 Task: In the  document Music.rtf Add page color 'Grey'Grey . Insert watermark . Insert watermark  Ram&Sons Apply Font Style in watermark Nunito; font size  123 and place the watermark  Diagonally 
Action: Mouse moved to (335, 452)
Screenshot: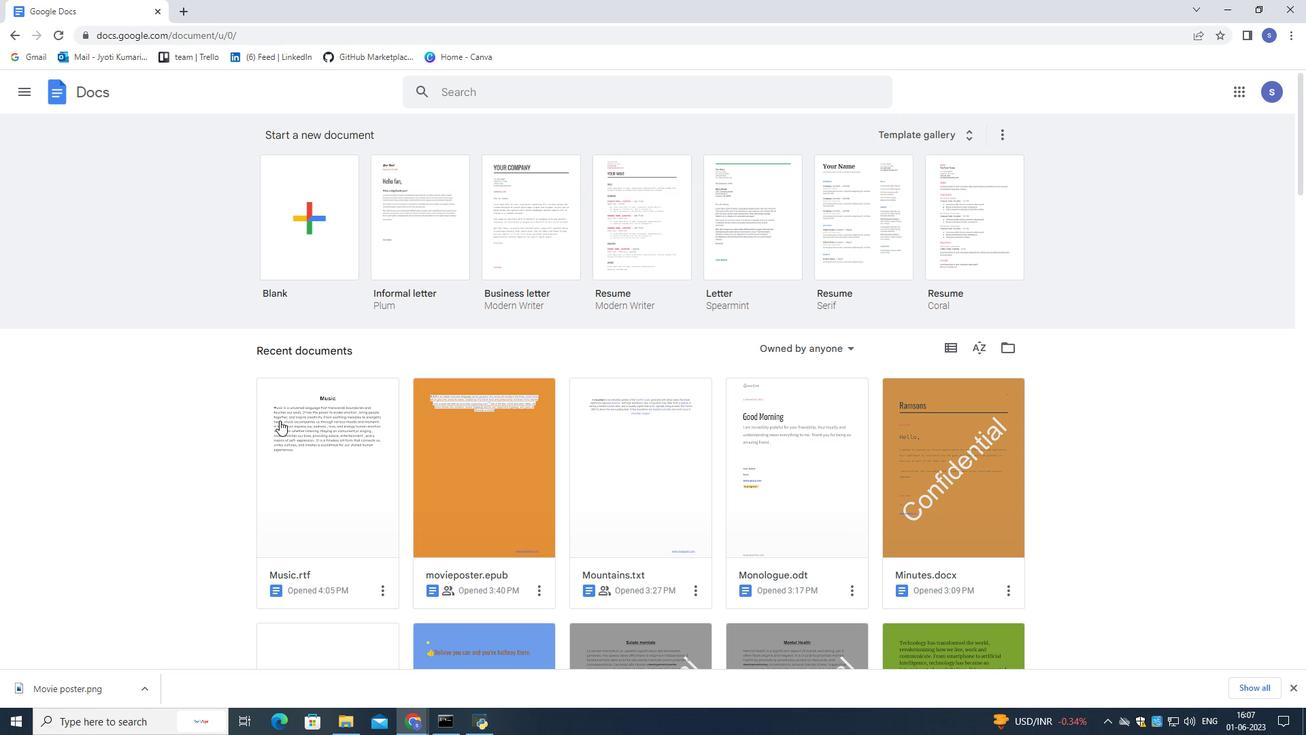 
Action: Mouse pressed left at (335, 452)
Screenshot: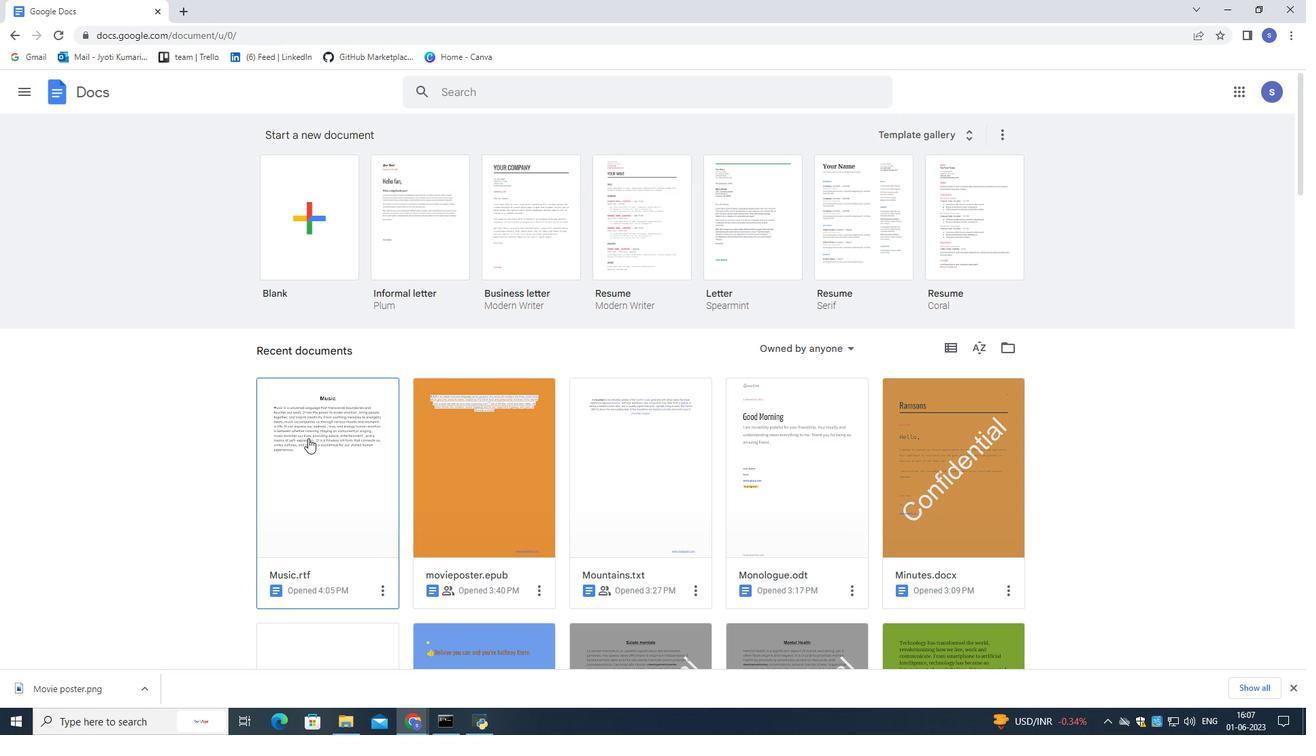 
Action: Mouse moved to (337, 454)
Screenshot: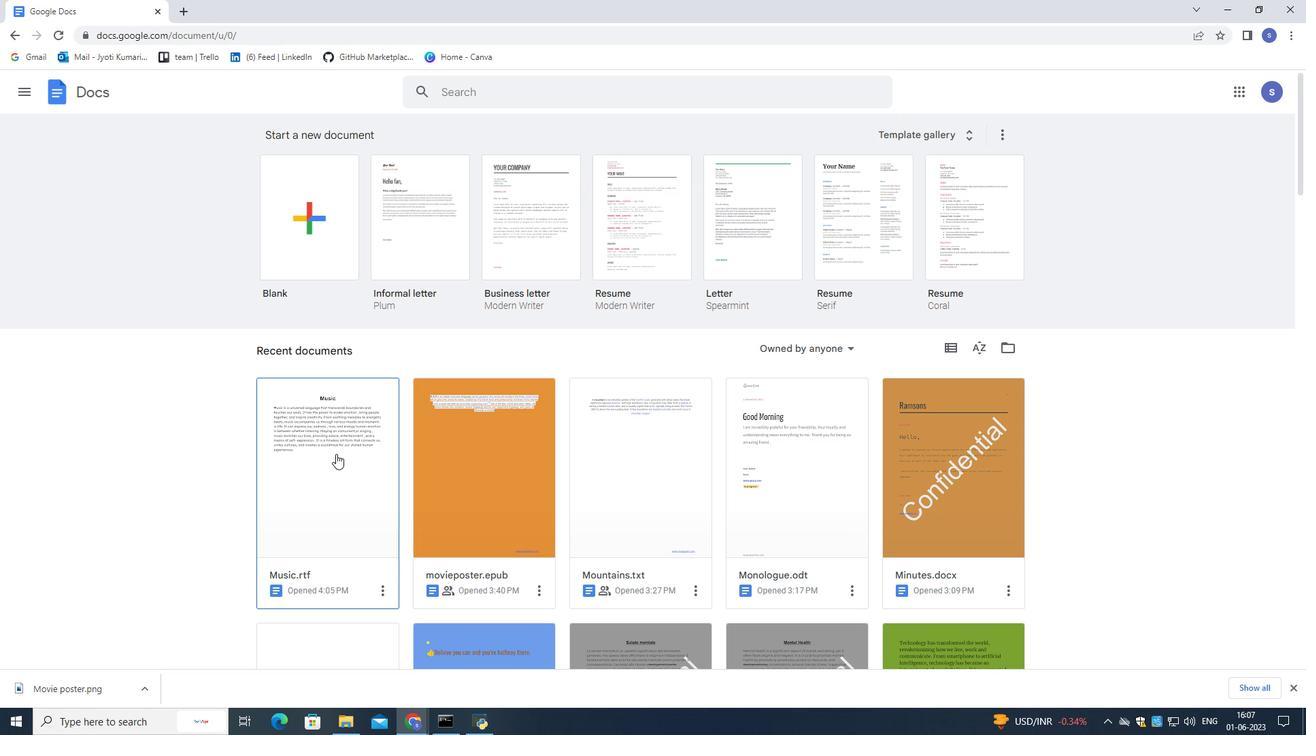 
Action: Mouse pressed left at (337, 454)
Screenshot: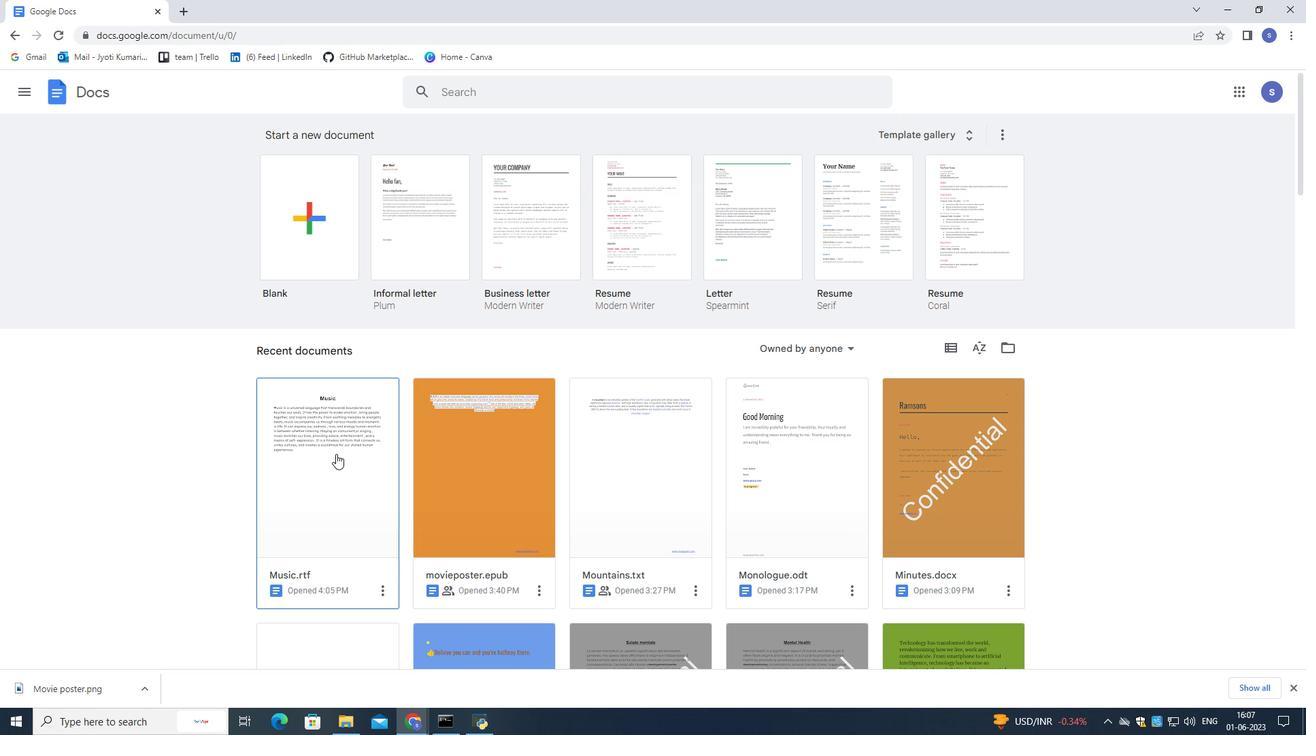 
Action: Mouse moved to (50, 100)
Screenshot: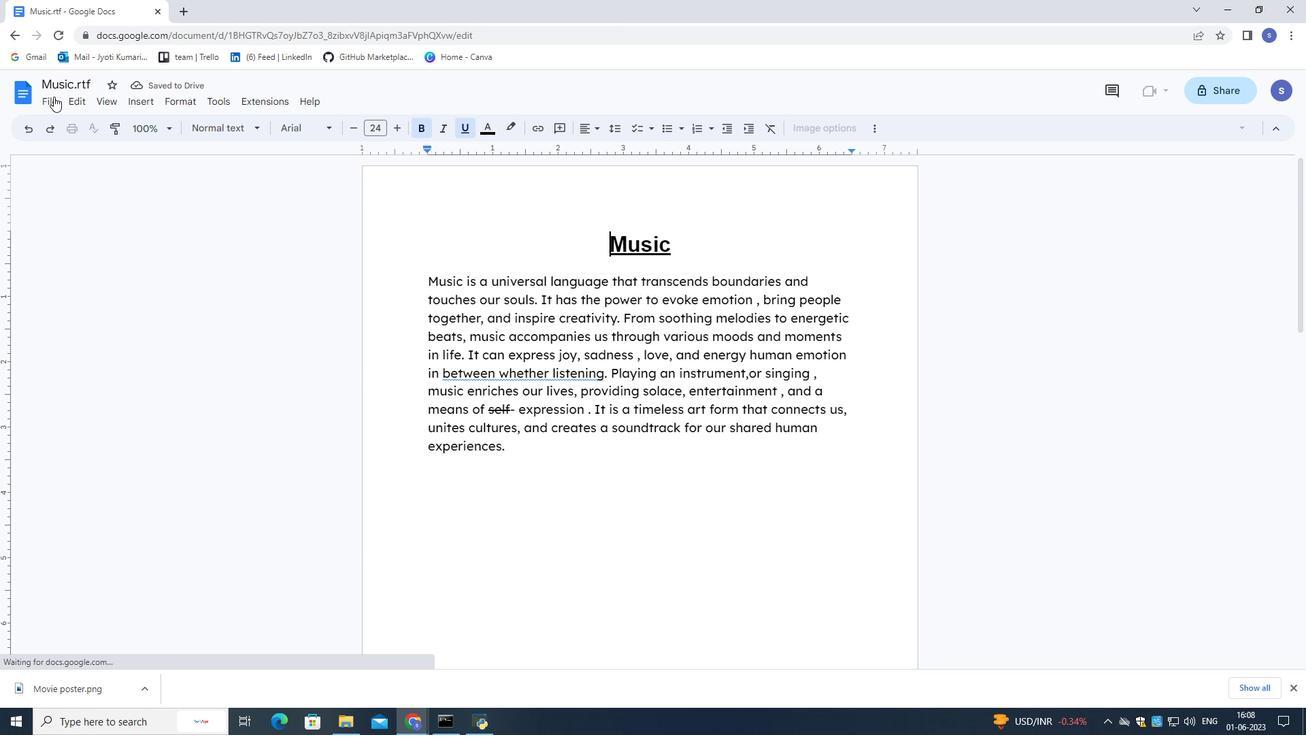 
Action: Mouse pressed left at (50, 100)
Screenshot: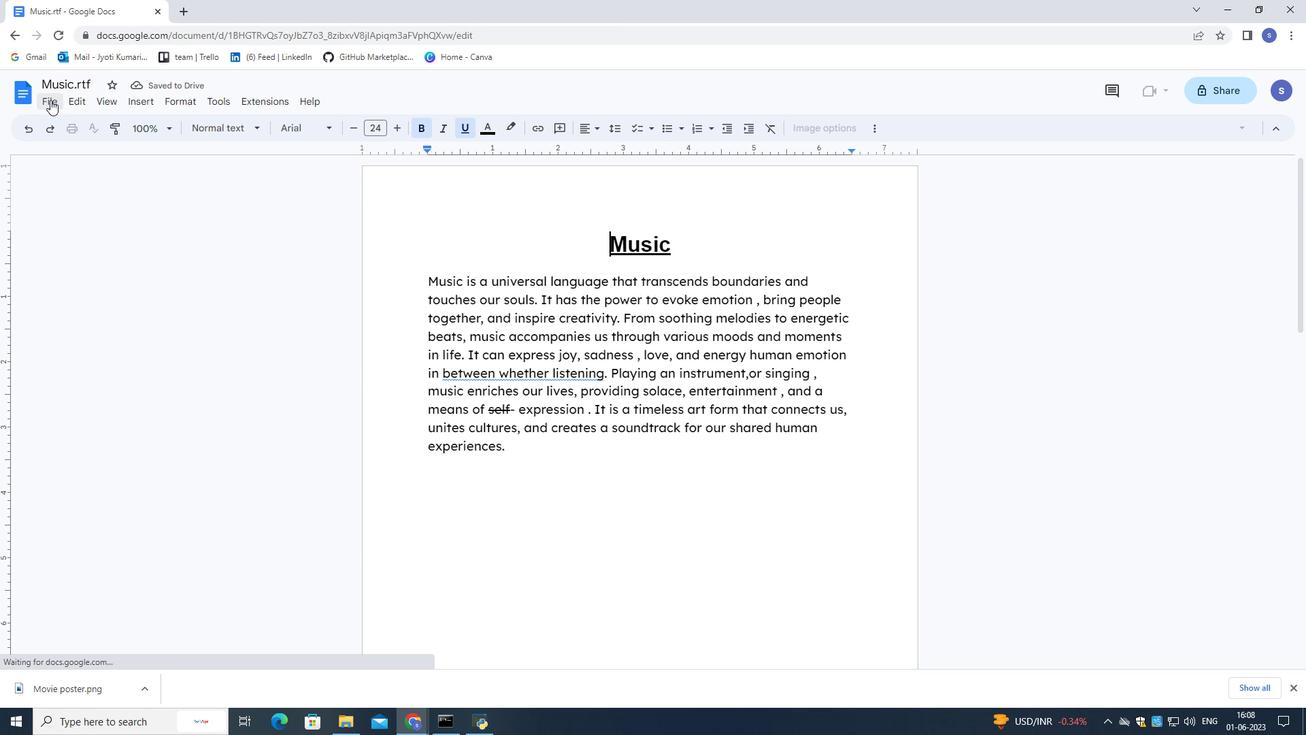 
Action: Mouse moved to (141, 468)
Screenshot: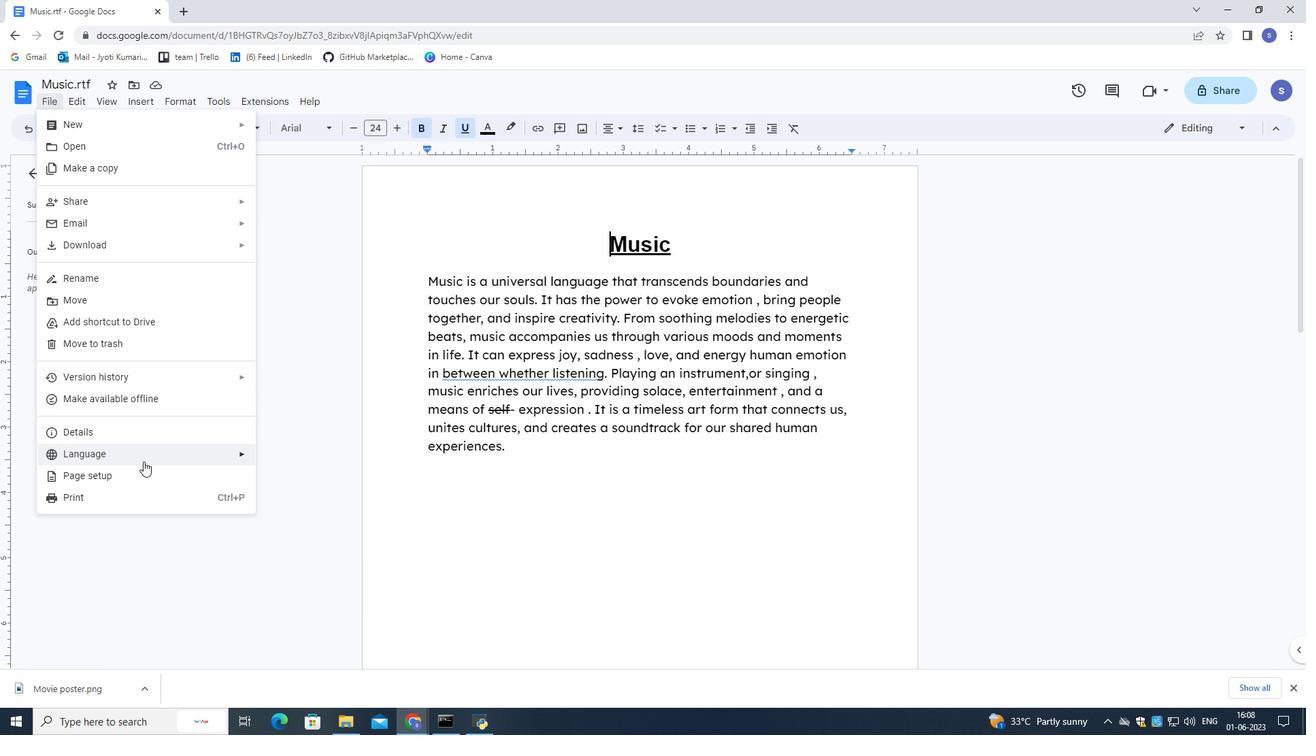 
Action: Mouse pressed left at (141, 468)
Screenshot: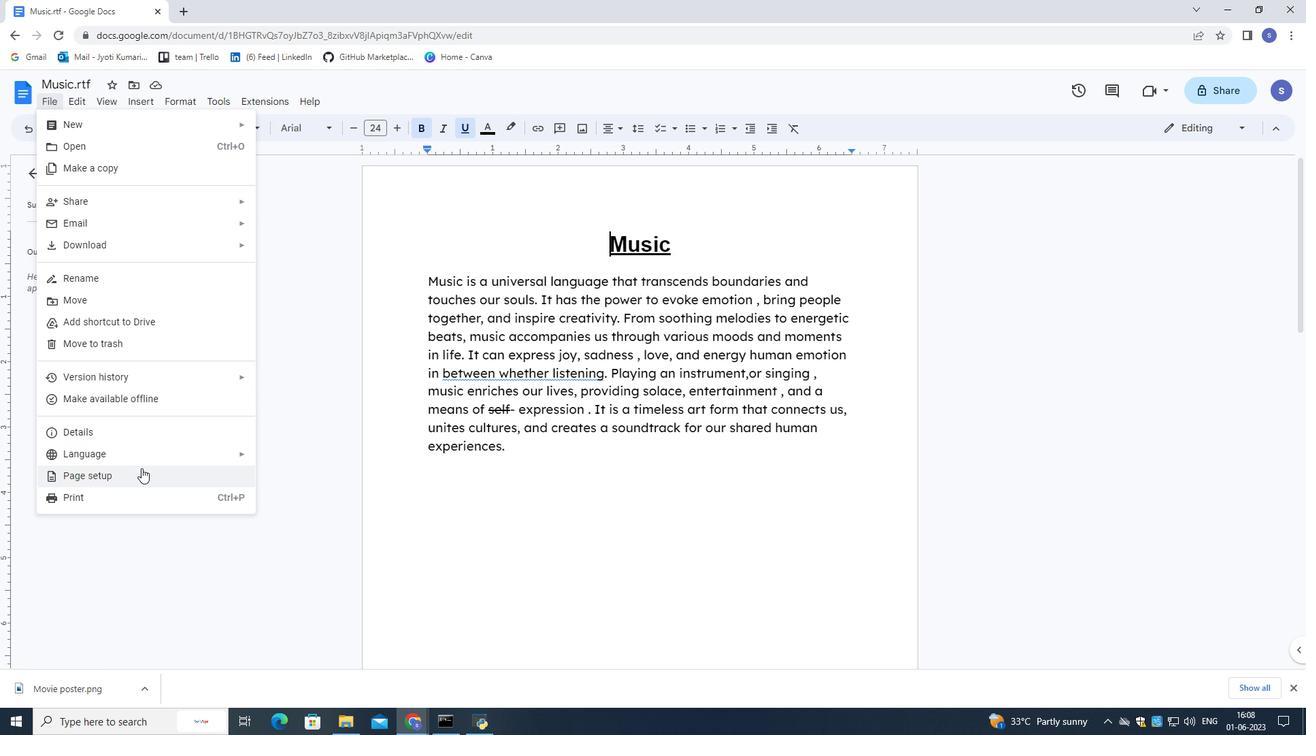 
Action: Mouse moved to (543, 463)
Screenshot: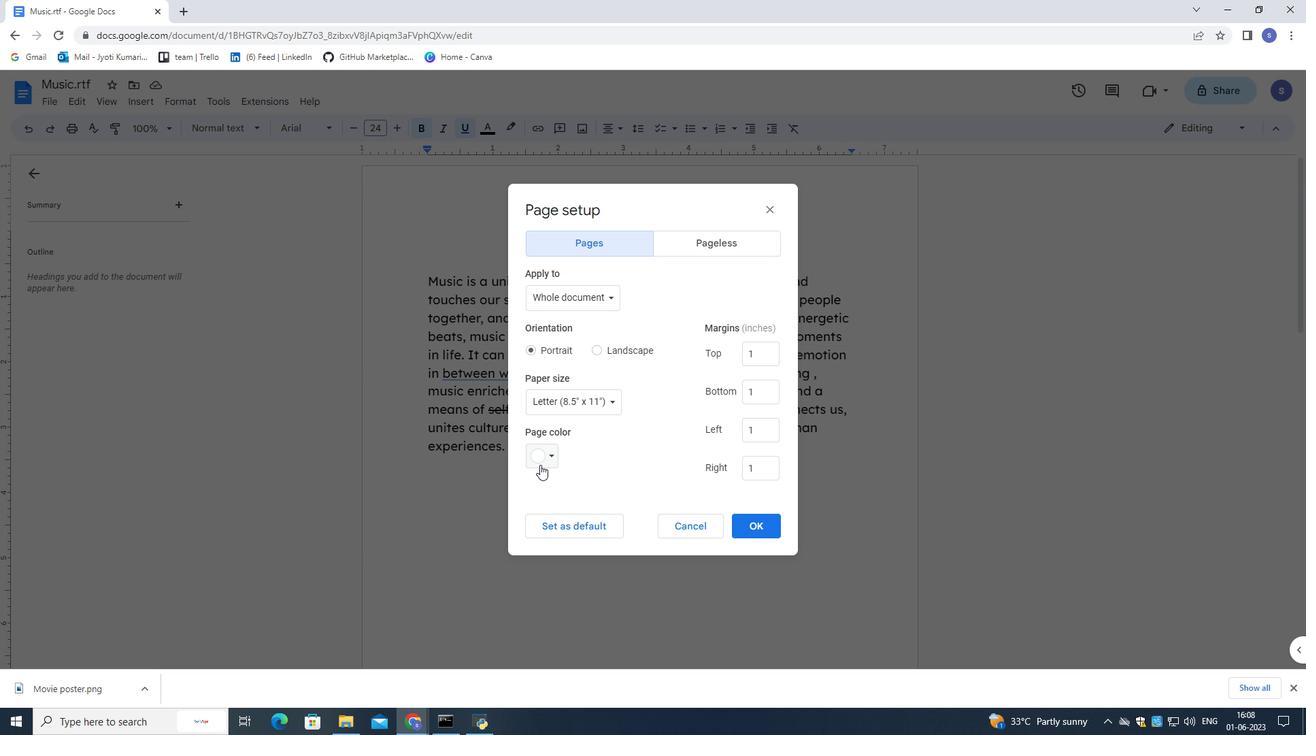 
Action: Mouse pressed left at (543, 463)
Screenshot: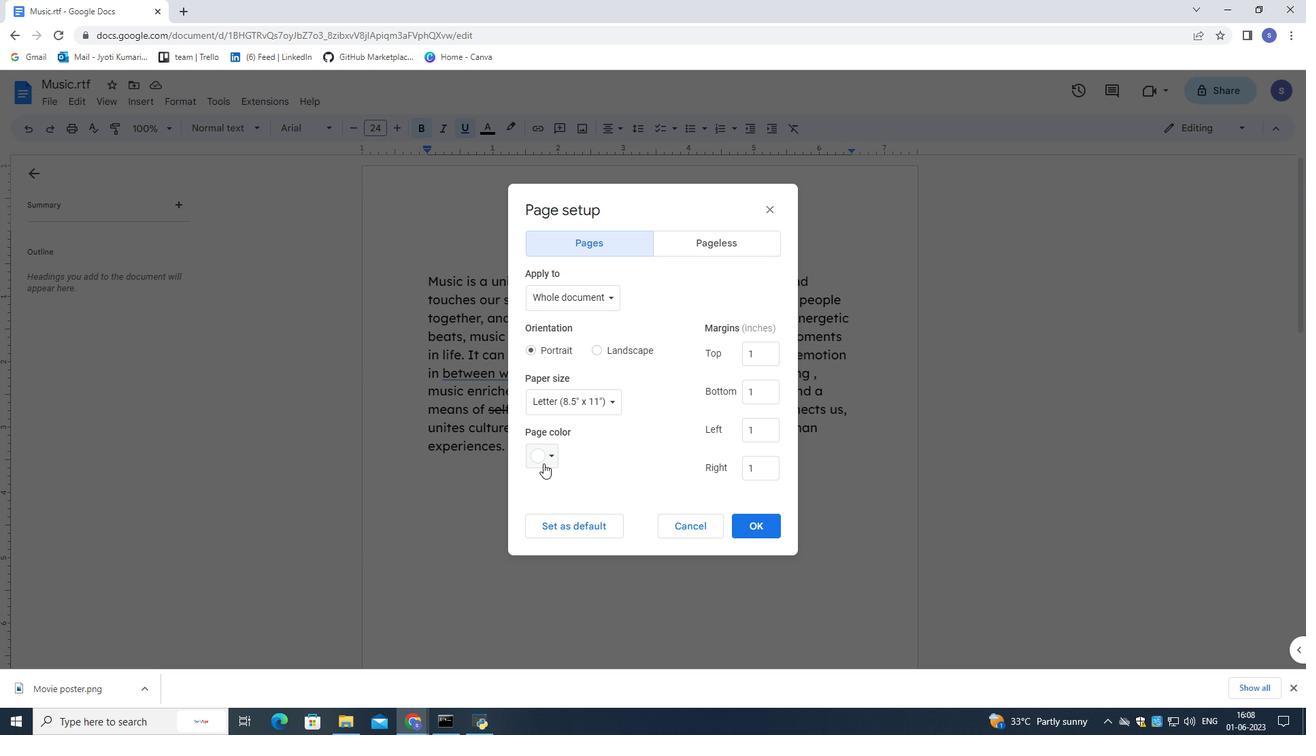 
Action: Mouse moved to (598, 483)
Screenshot: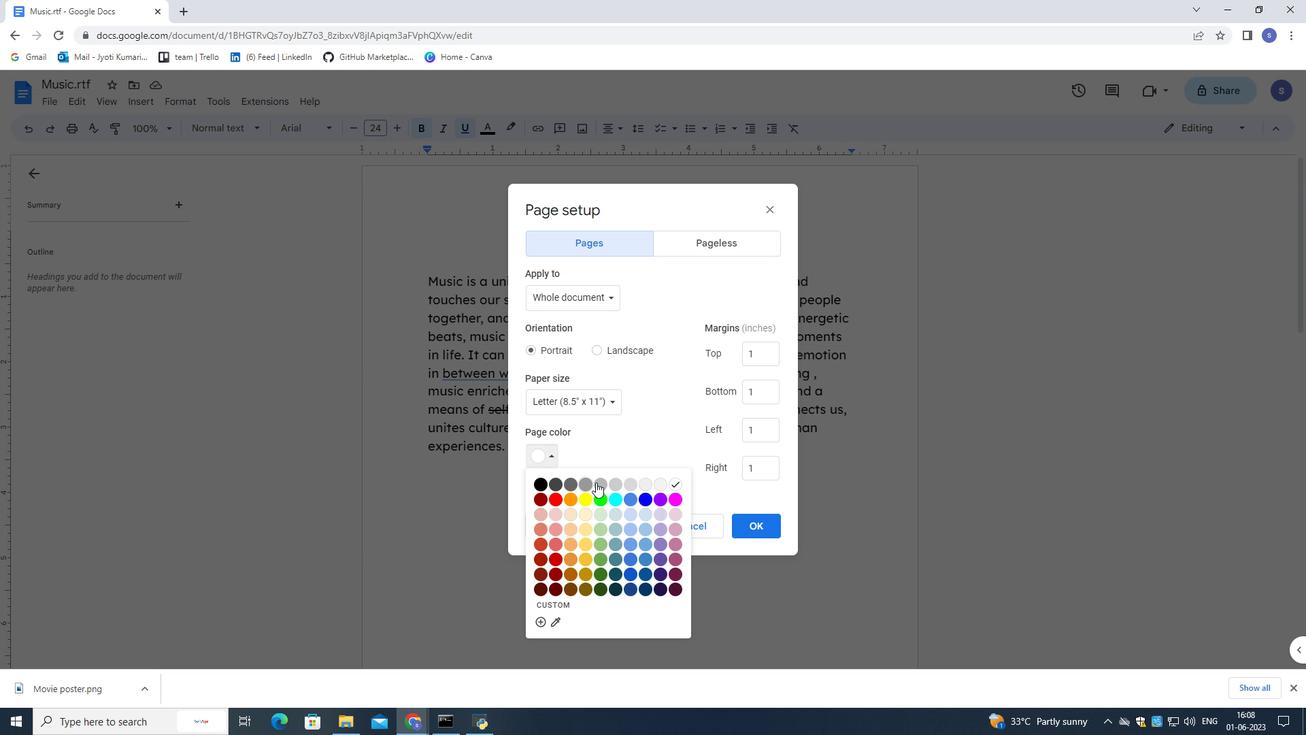 
Action: Mouse pressed left at (598, 483)
Screenshot: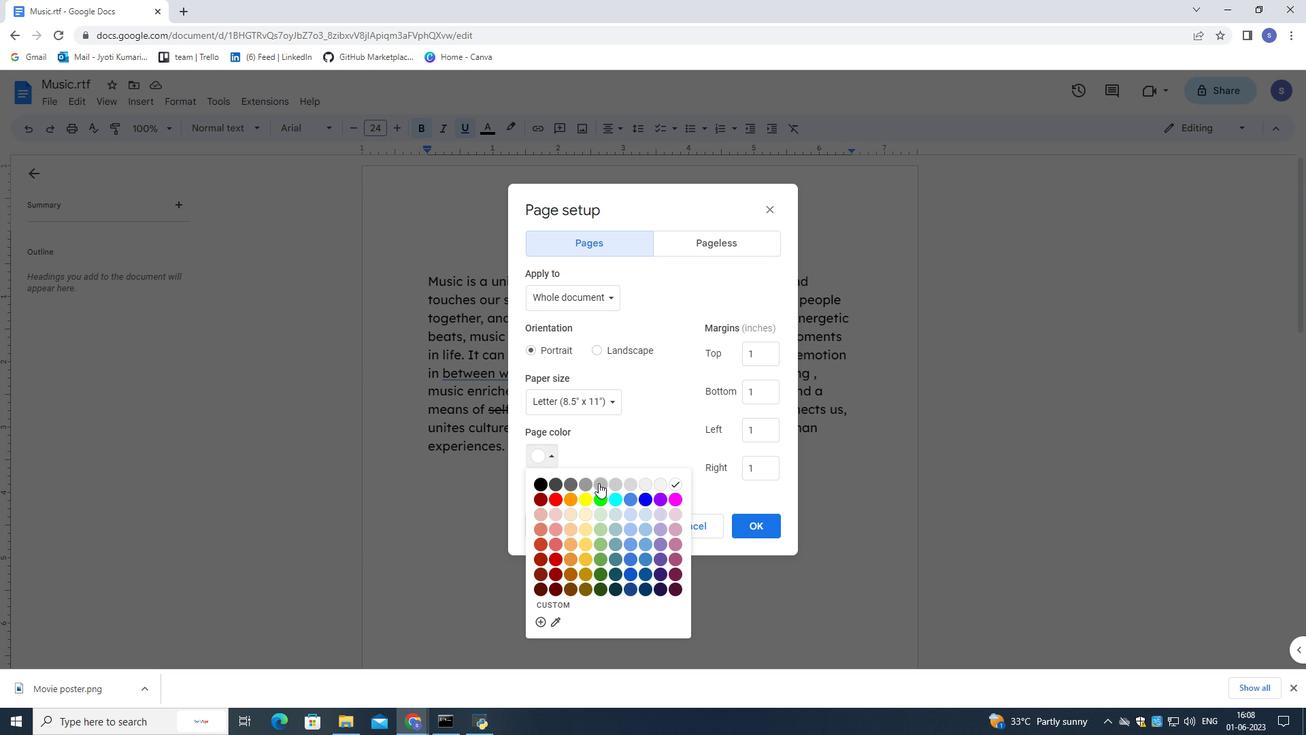
Action: Mouse moved to (752, 522)
Screenshot: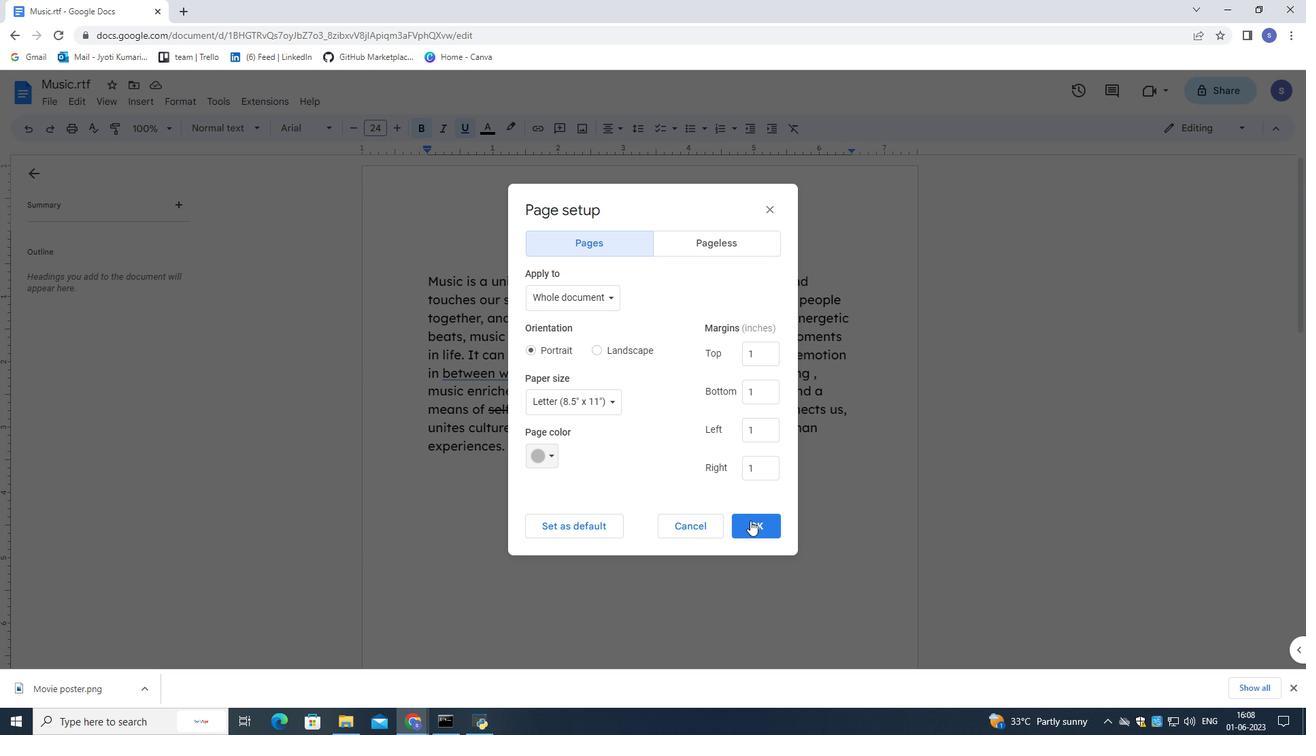 
Action: Mouse pressed left at (752, 522)
Screenshot: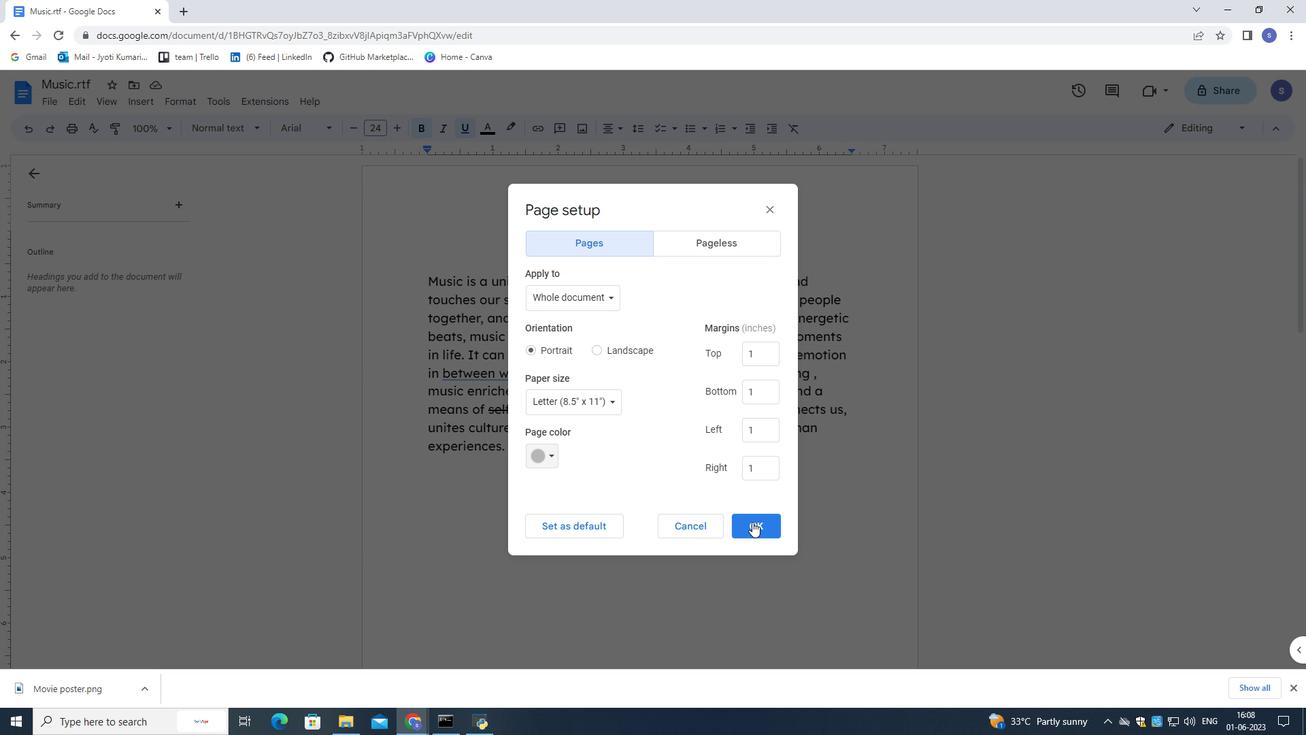 
Action: Mouse moved to (146, 108)
Screenshot: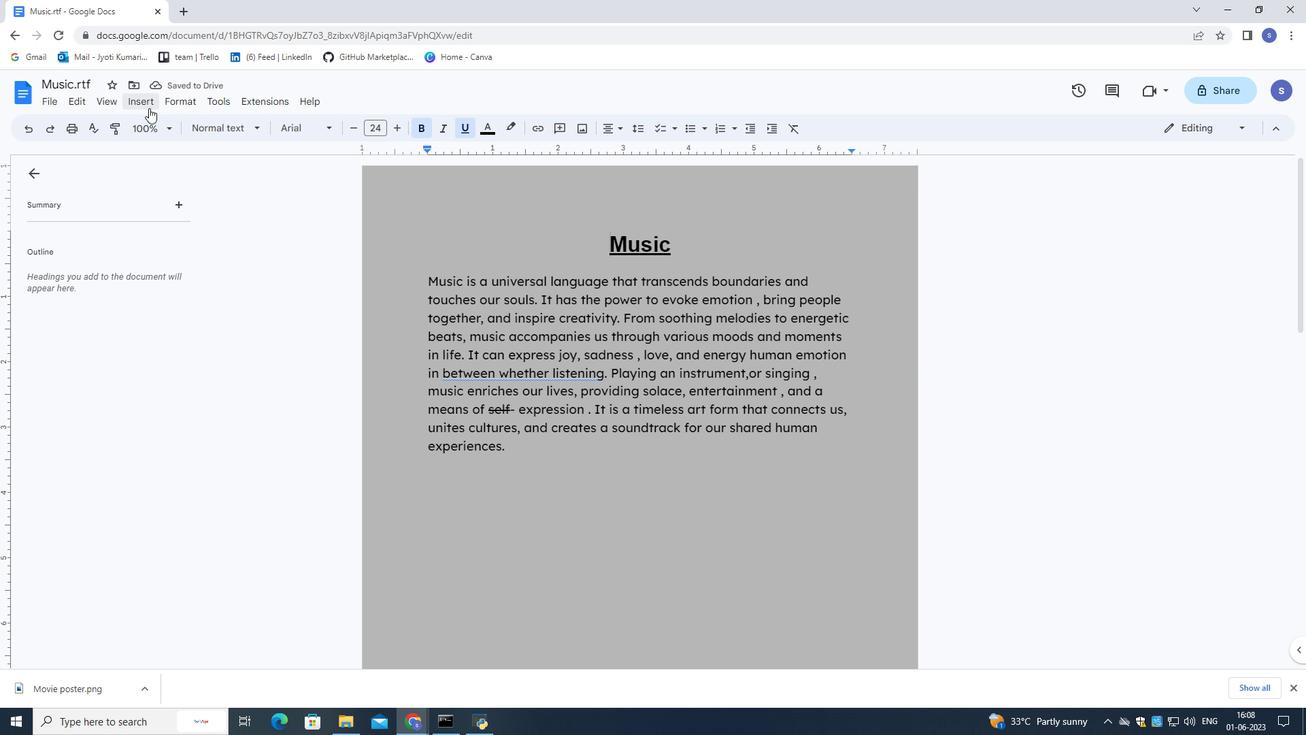 
Action: Mouse pressed left at (146, 108)
Screenshot: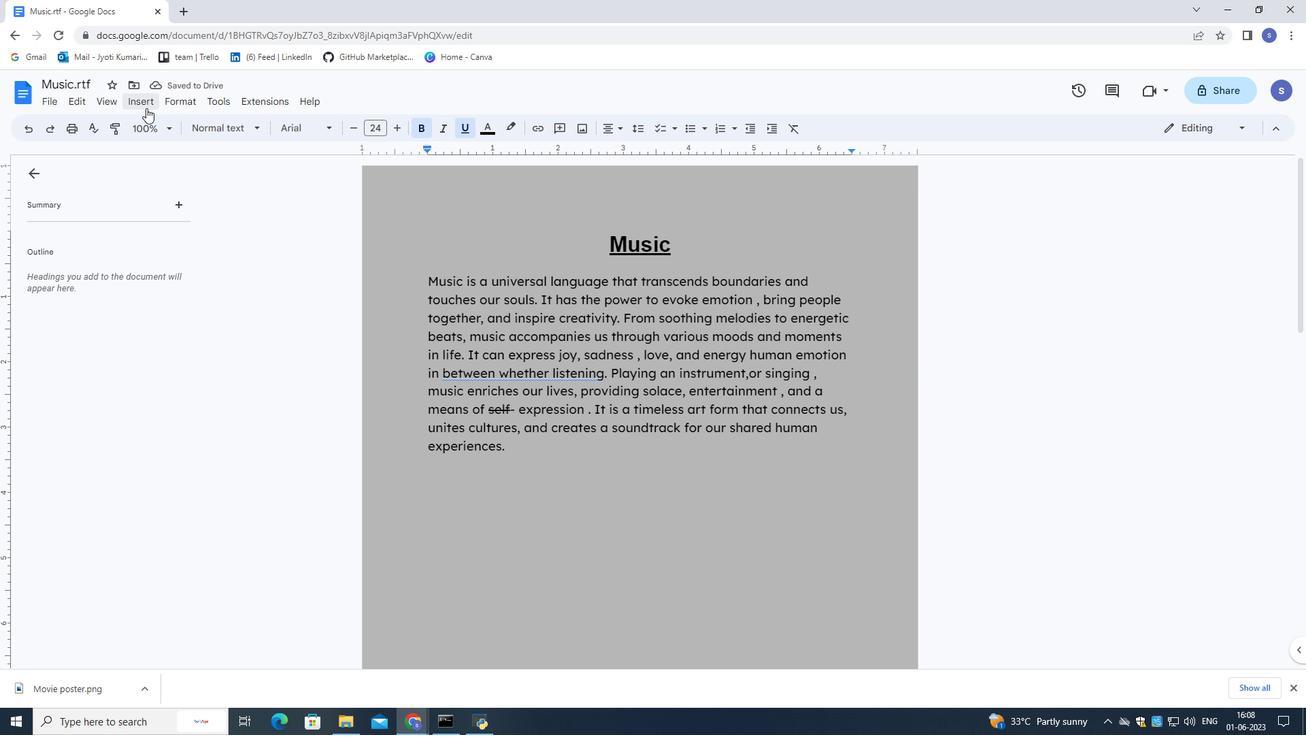 
Action: Mouse moved to (208, 417)
Screenshot: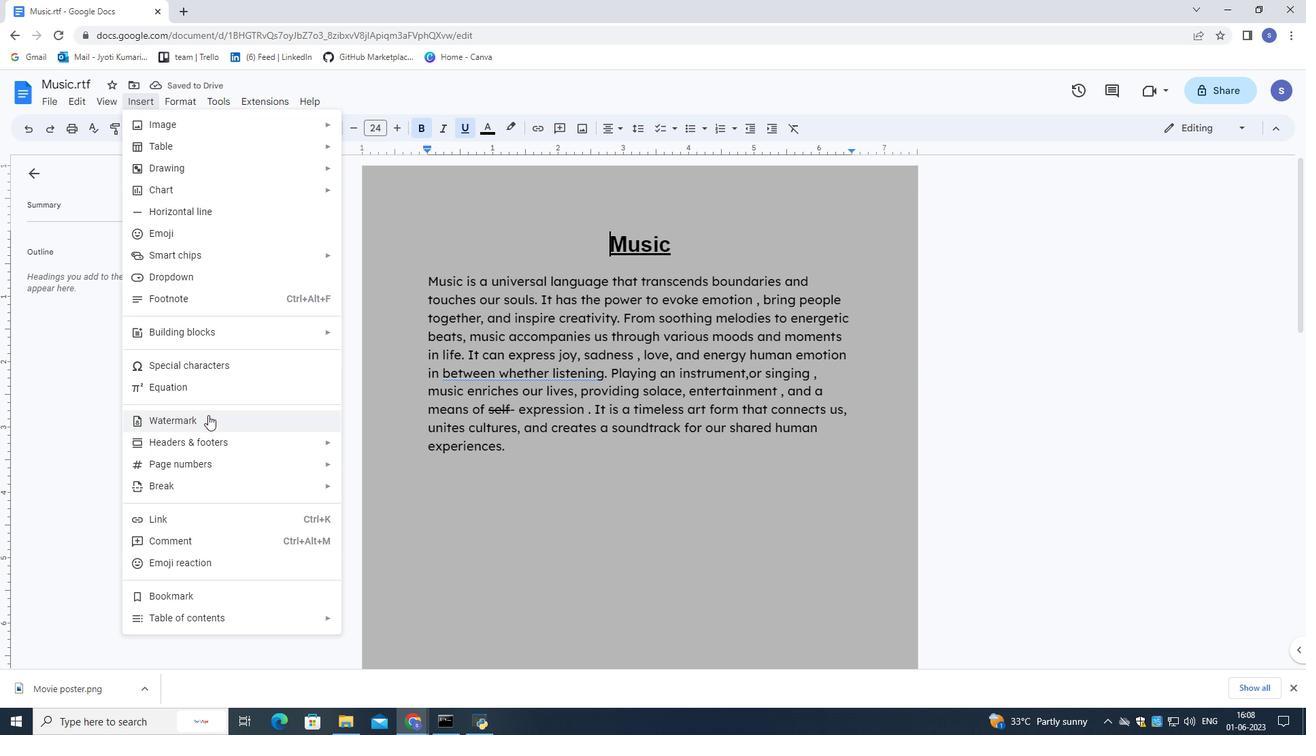 
Action: Mouse pressed left at (208, 417)
Screenshot: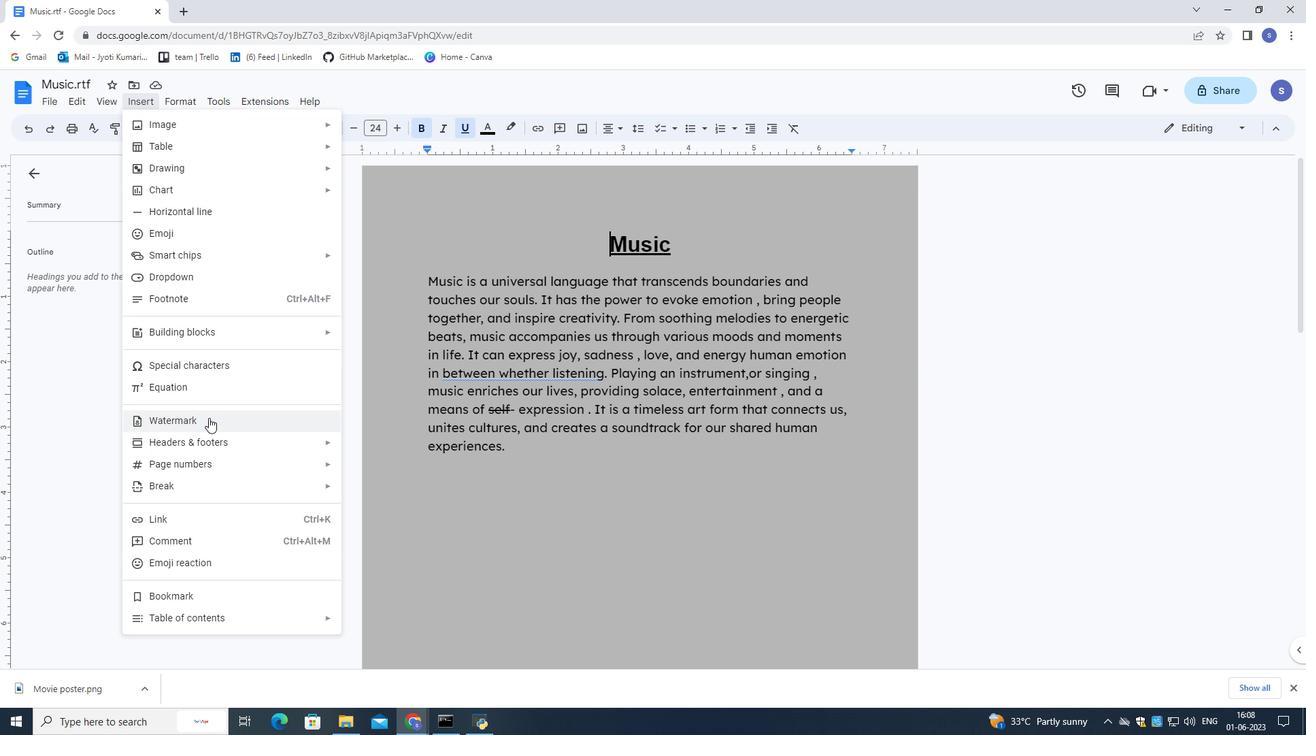 
Action: Mouse moved to (1243, 166)
Screenshot: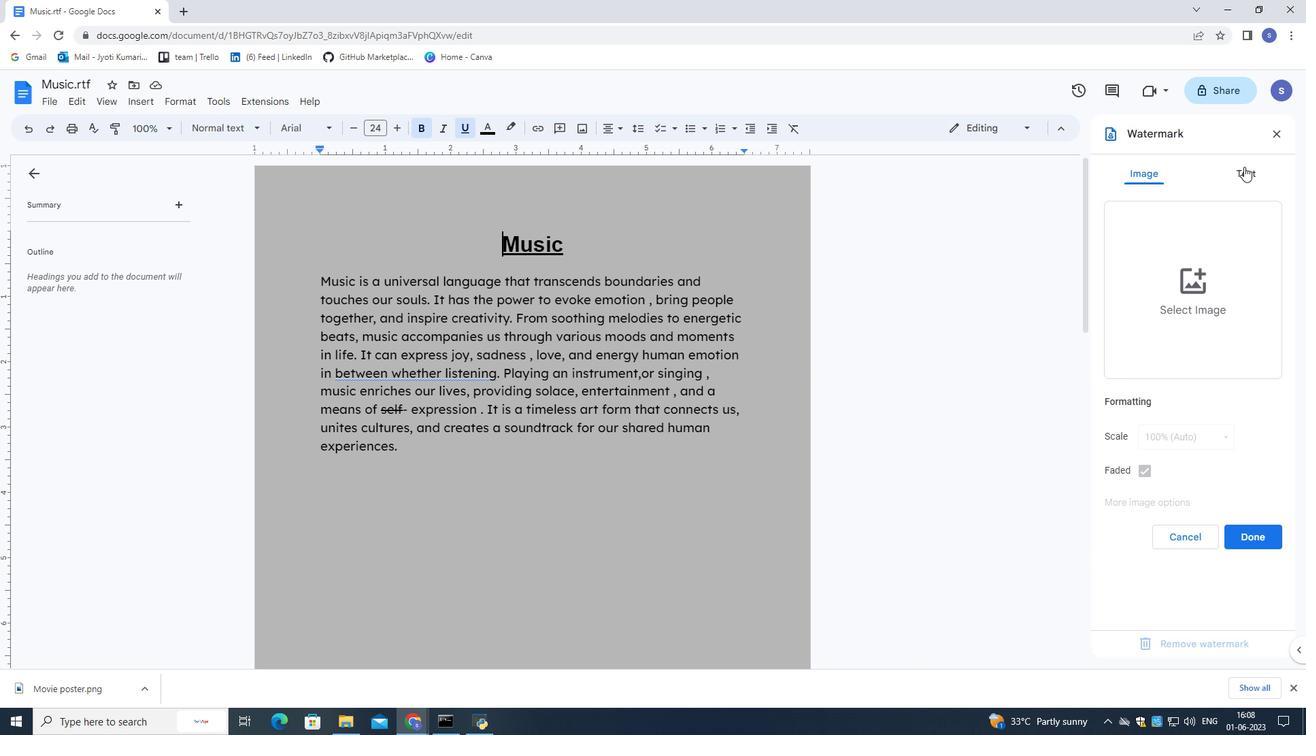 
Action: Mouse pressed left at (1243, 166)
Screenshot: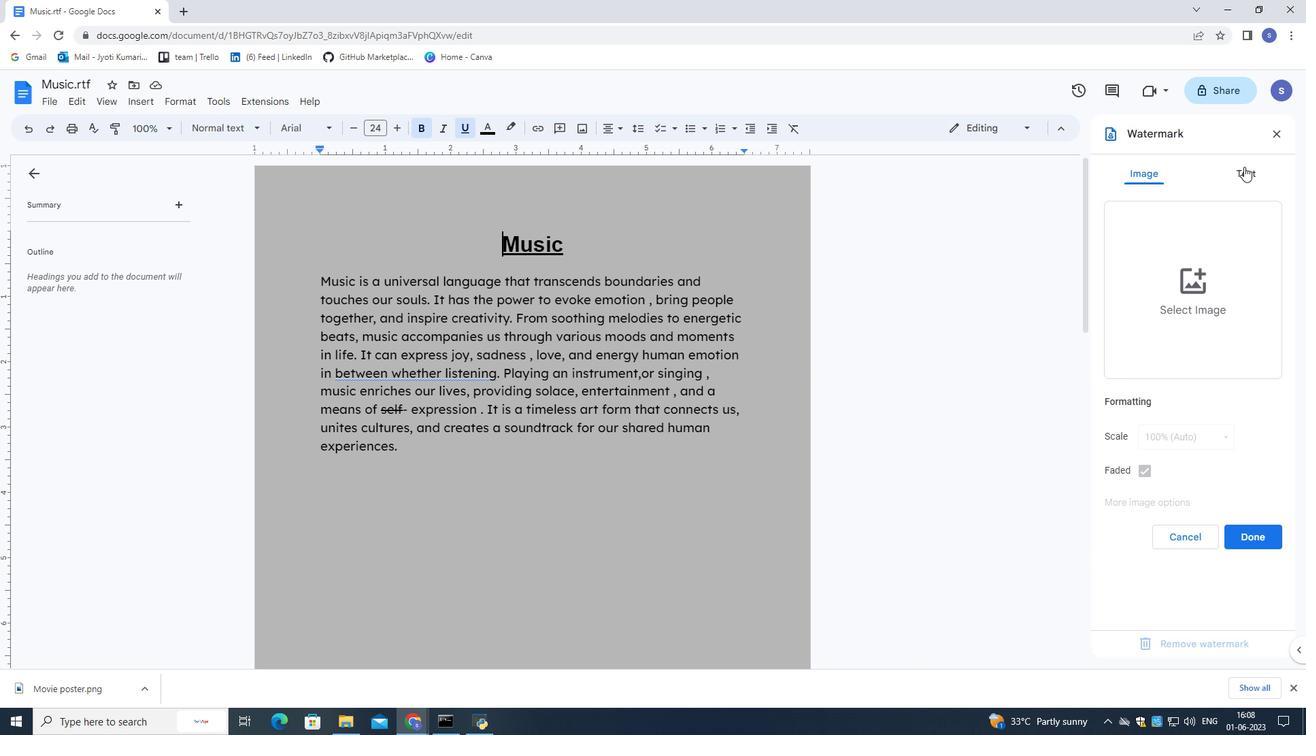 
Action: Mouse moved to (1186, 215)
Screenshot: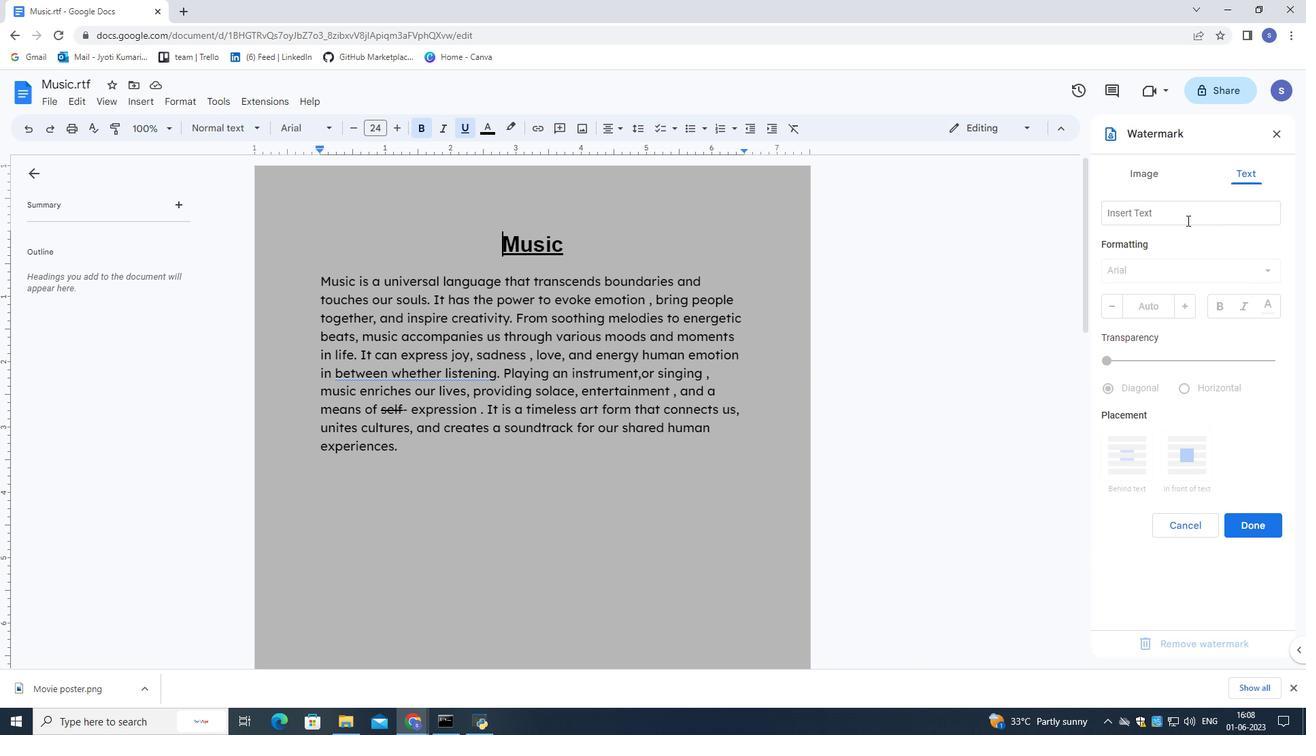 
Action: Mouse pressed left at (1186, 215)
Screenshot: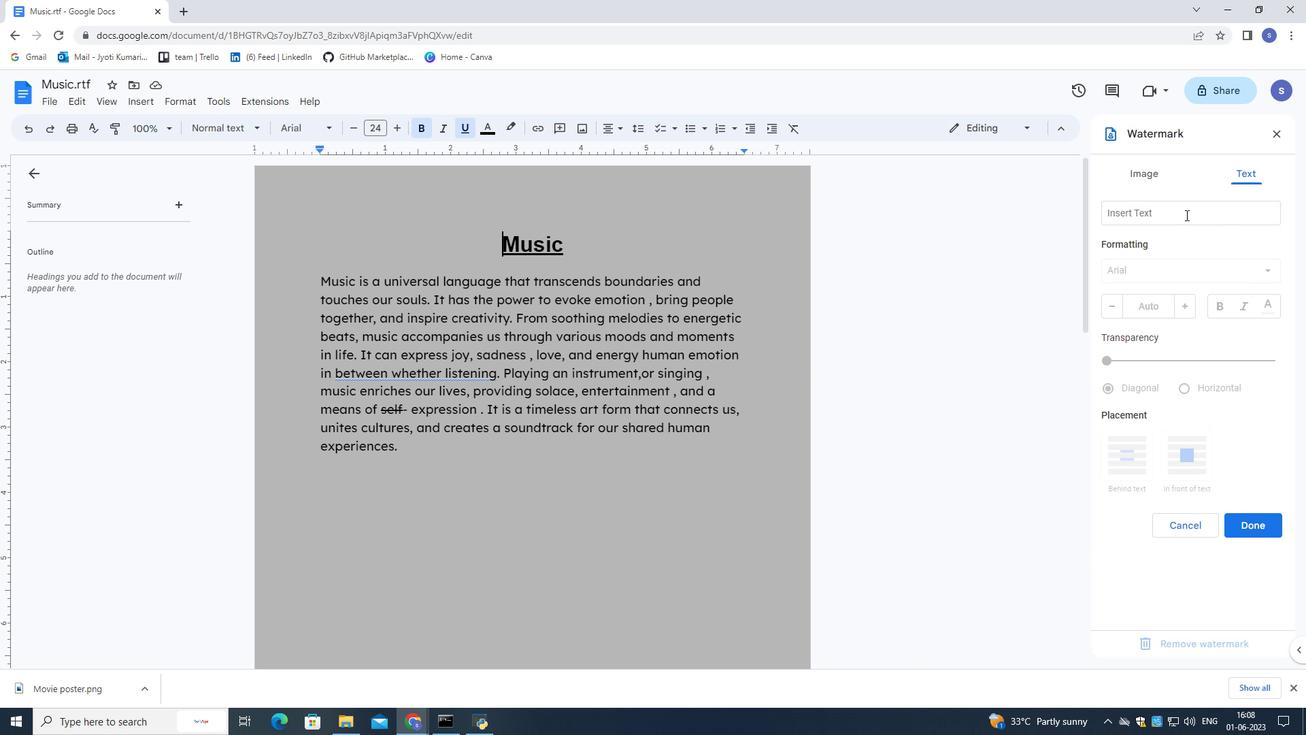 
Action: Mouse moved to (966, 166)
Screenshot: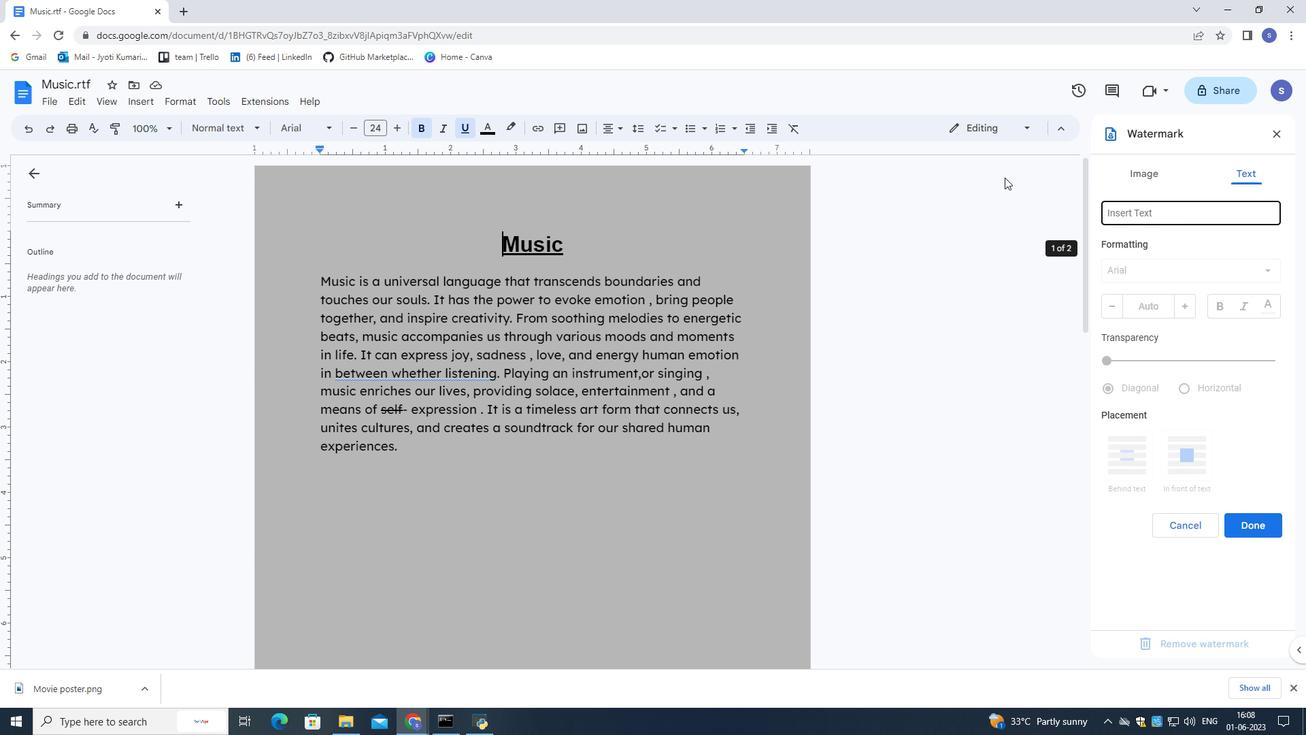 
Action: Key pressed <Key.shift>Ram<Key.shift><Key.shift><Key.shift><Key.shift><Key.shift><Key.shift><Key.shift><Key.shift><Key.shift><Key.shift><Key.shift><Key.shift><Key.shift><Key.shift>&<Key.shift>Sons
Screenshot: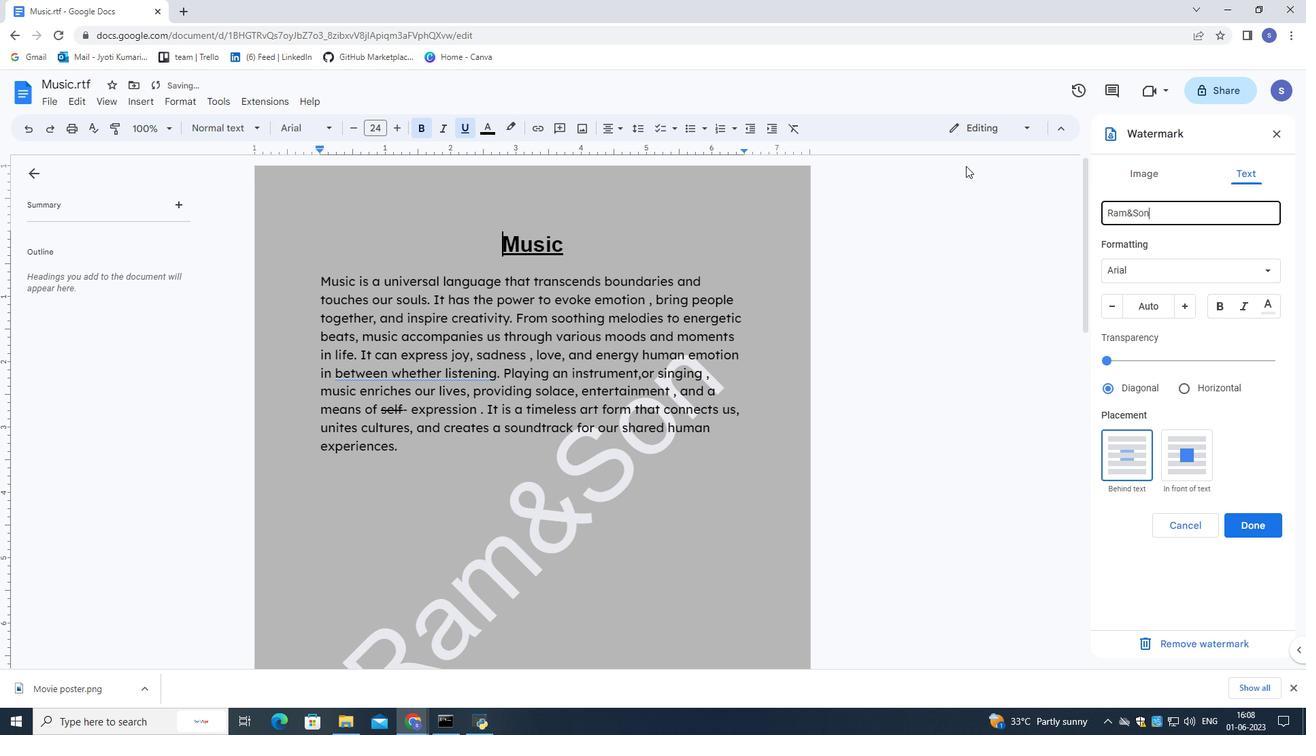 
Action: Mouse moved to (1189, 304)
Screenshot: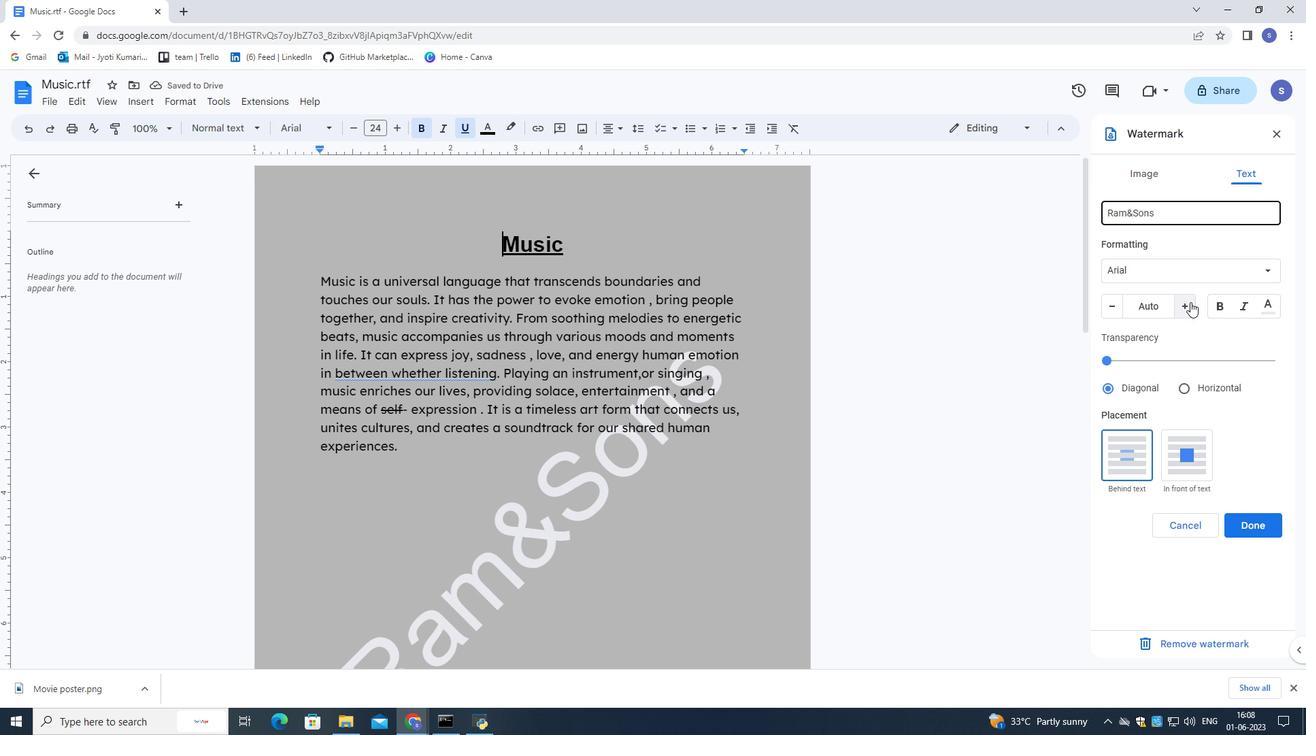 
Action: Mouse pressed left at (1189, 304)
Screenshot: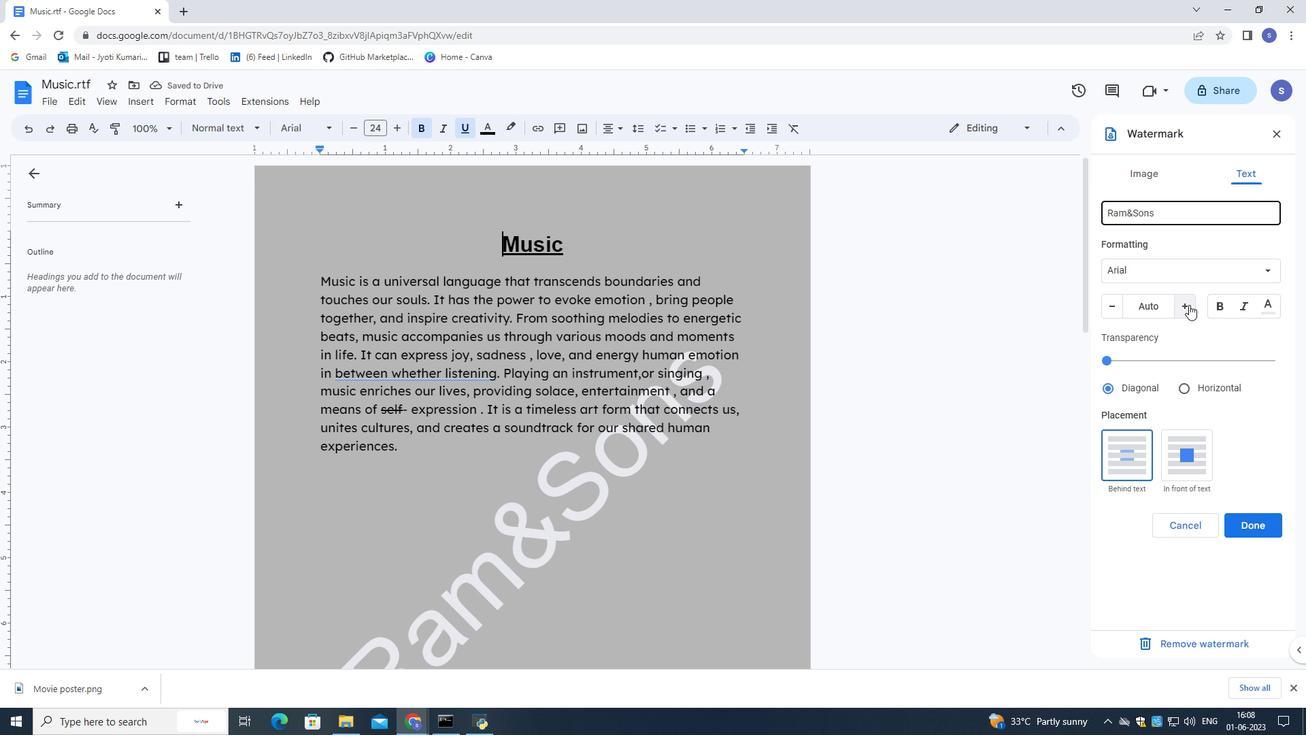 
Action: Mouse pressed left at (1189, 304)
Screenshot: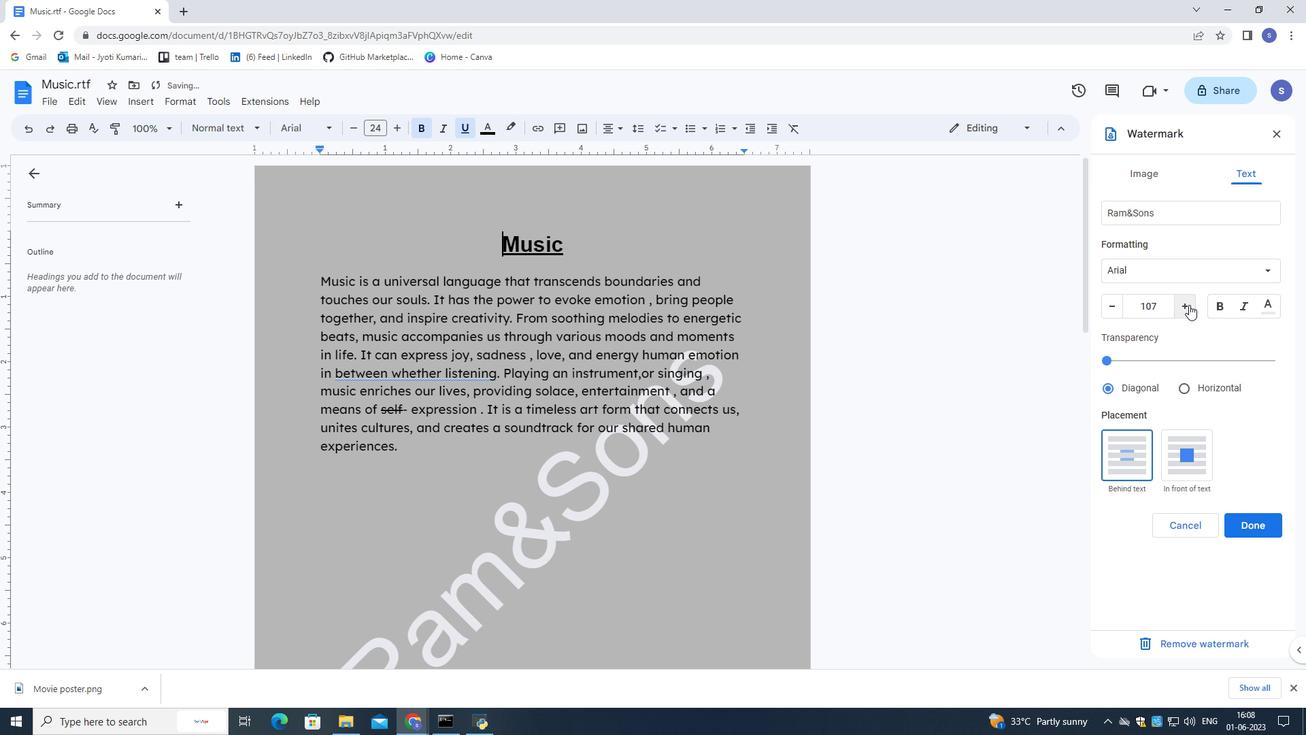 
Action: Mouse pressed left at (1189, 304)
Screenshot: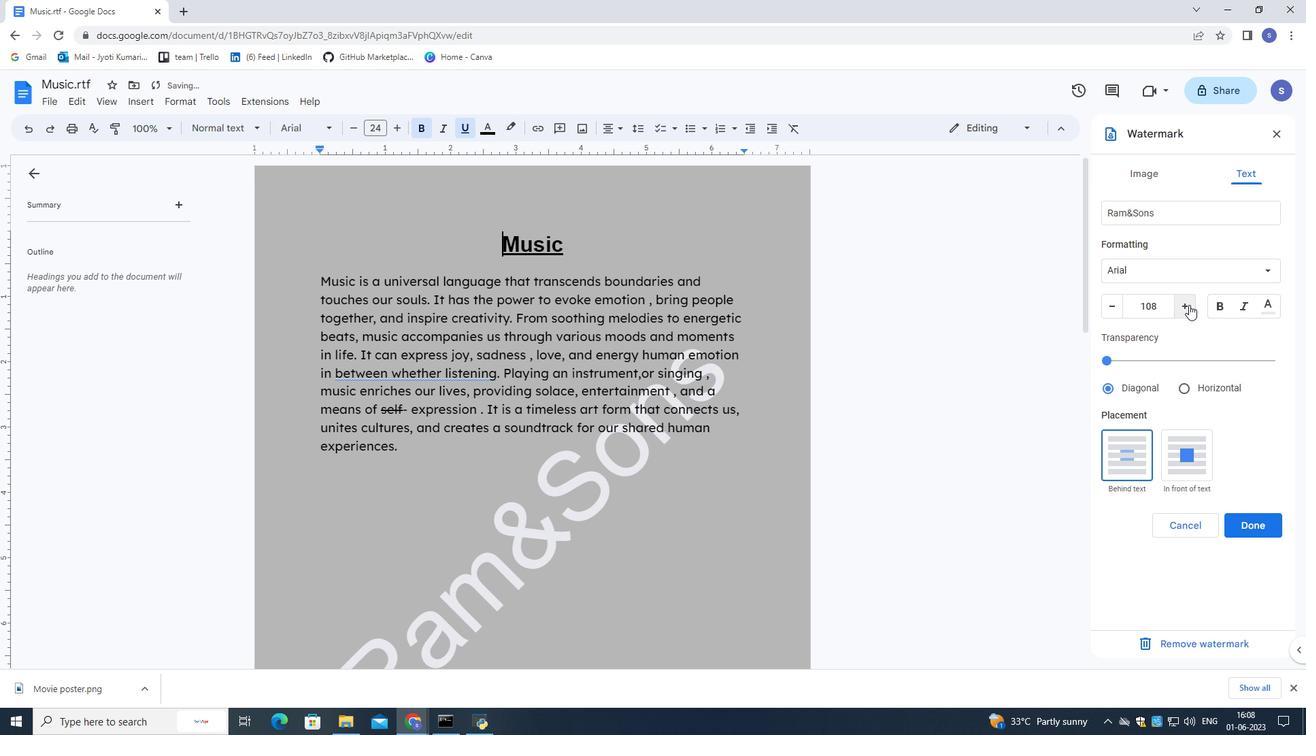 
Action: Mouse pressed left at (1189, 304)
Screenshot: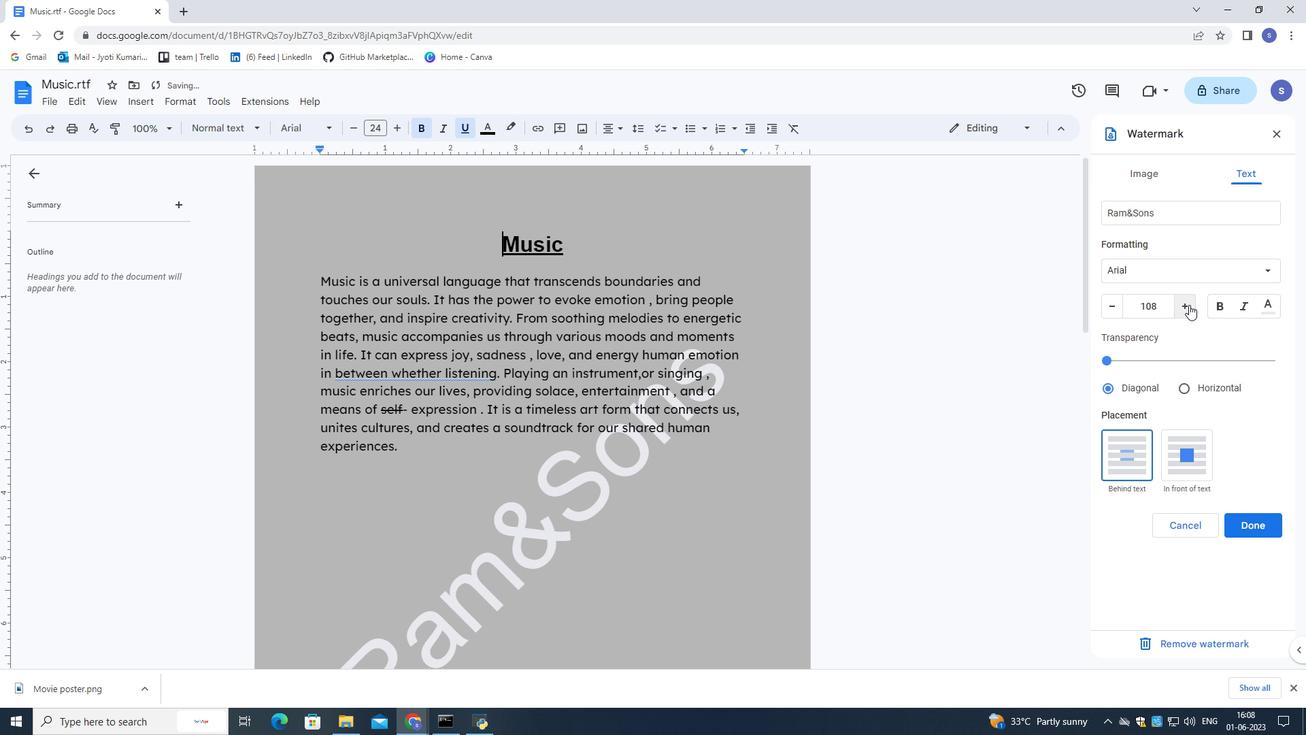
Action: Mouse pressed left at (1189, 304)
Screenshot: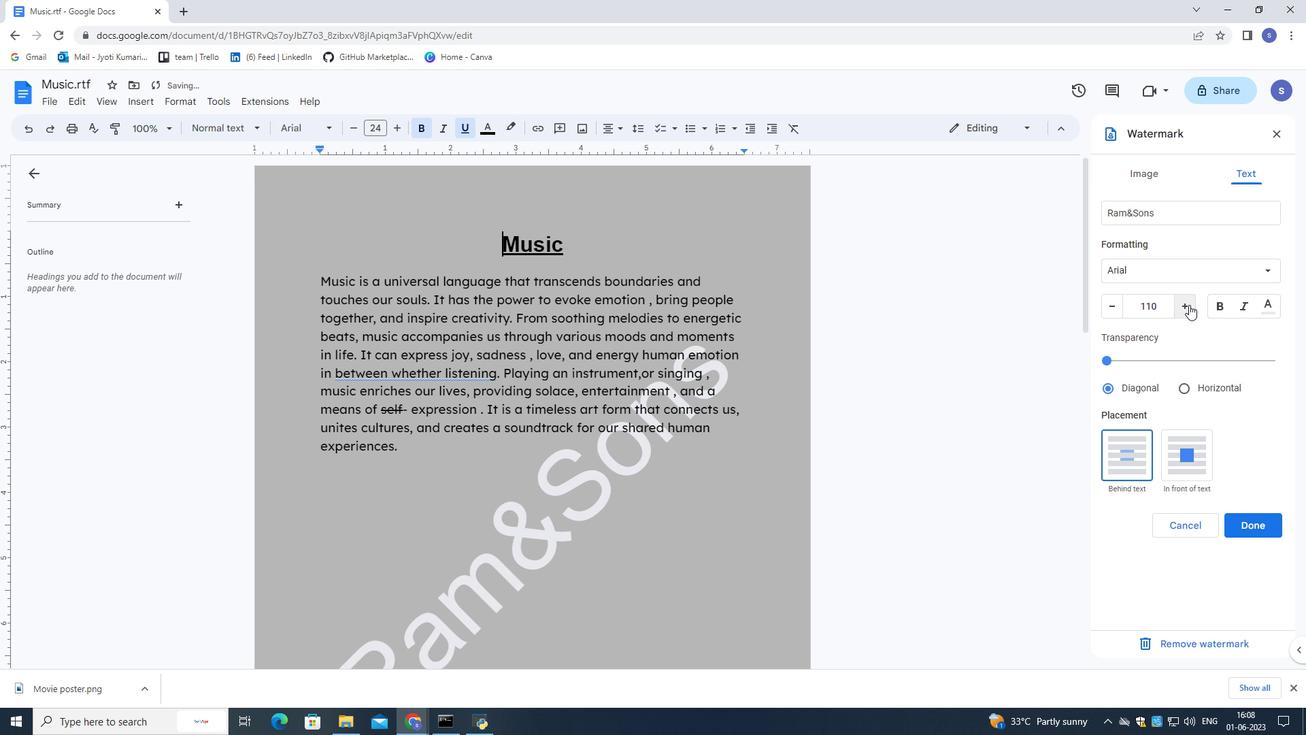 
Action: Mouse pressed left at (1189, 304)
Screenshot: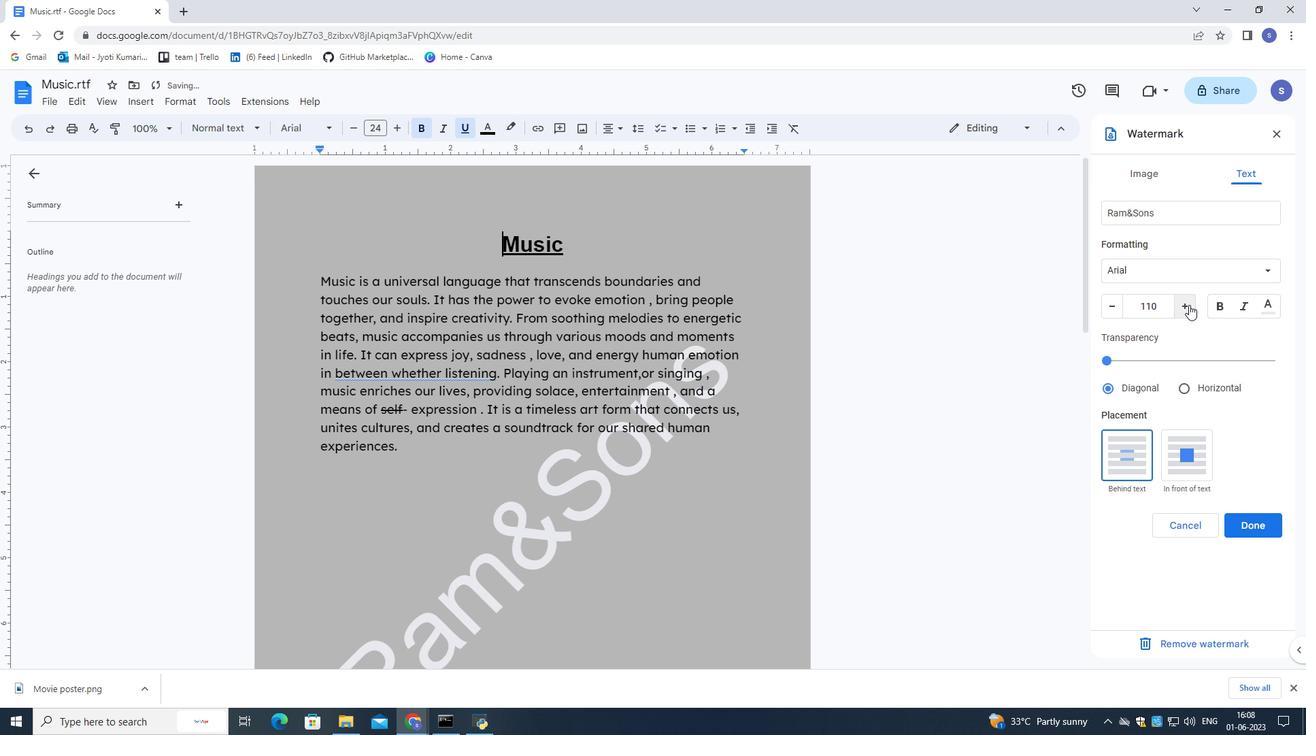 
Action: Mouse pressed left at (1189, 304)
Screenshot: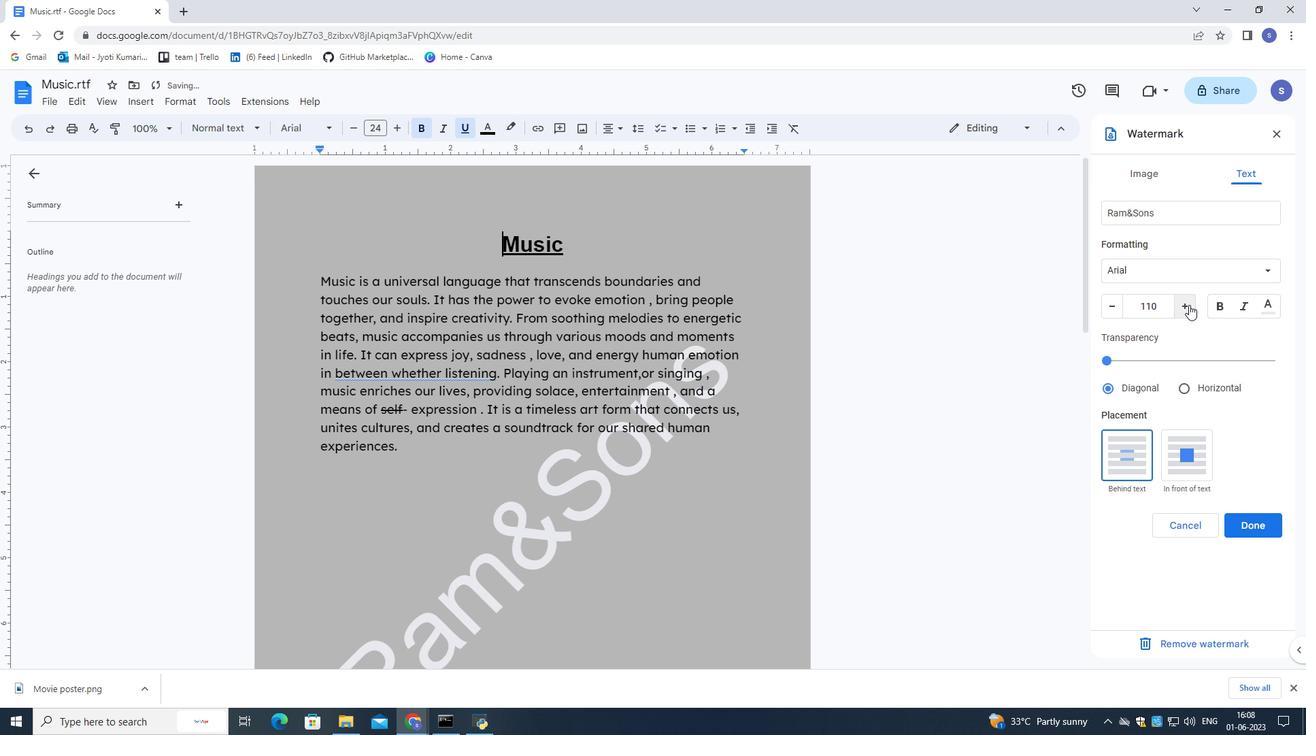 
Action: Mouse pressed left at (1189, 304)
Screenshot: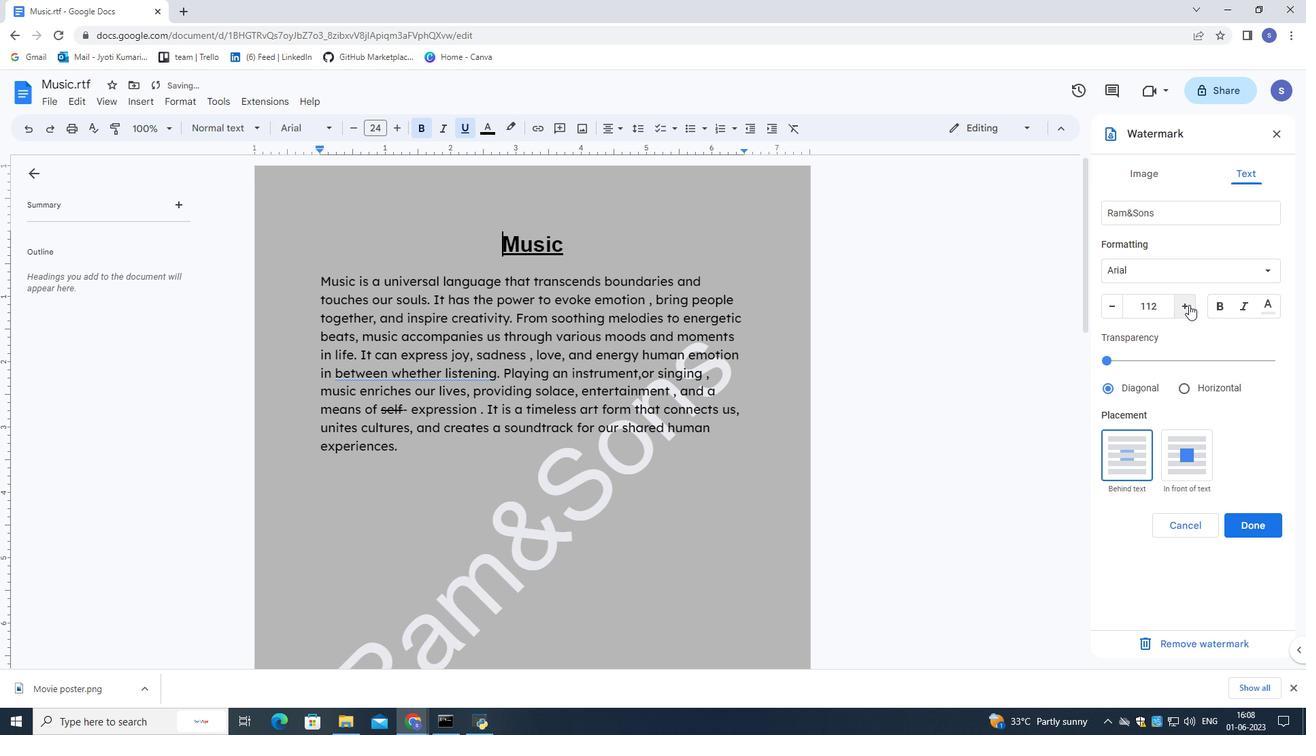 
Action: Mouse pressed left at (1189, 304)
Screenshot: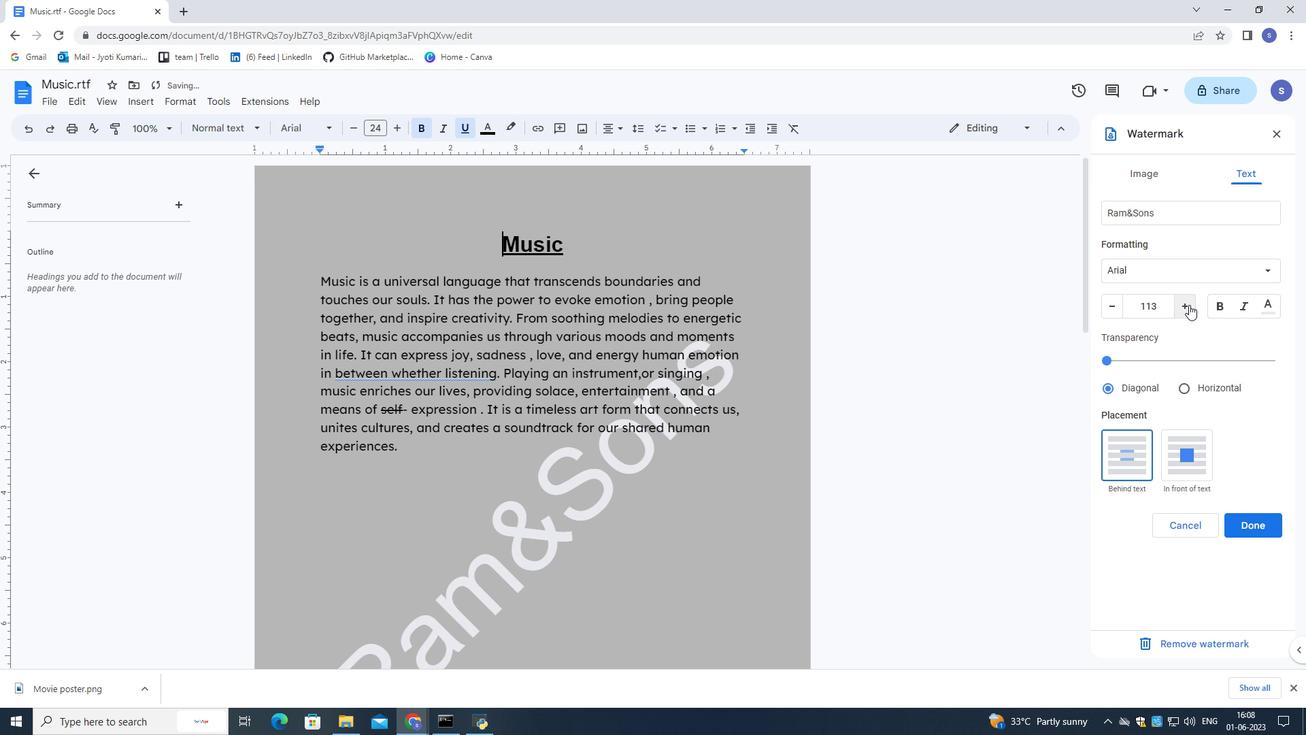 
Action: Mouse pressed left at (1189, 304)
Screenshot: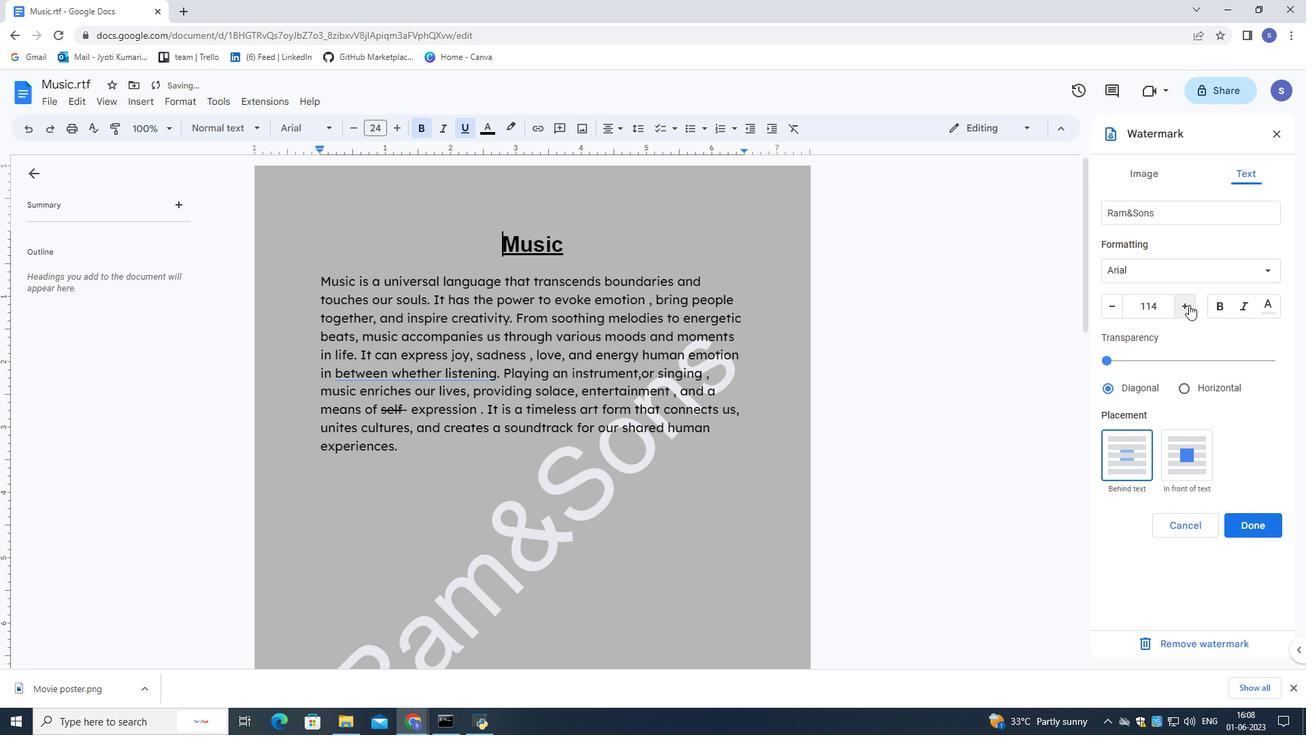 
Action: Mouse pressed left at (1189, 304)
Screenshot: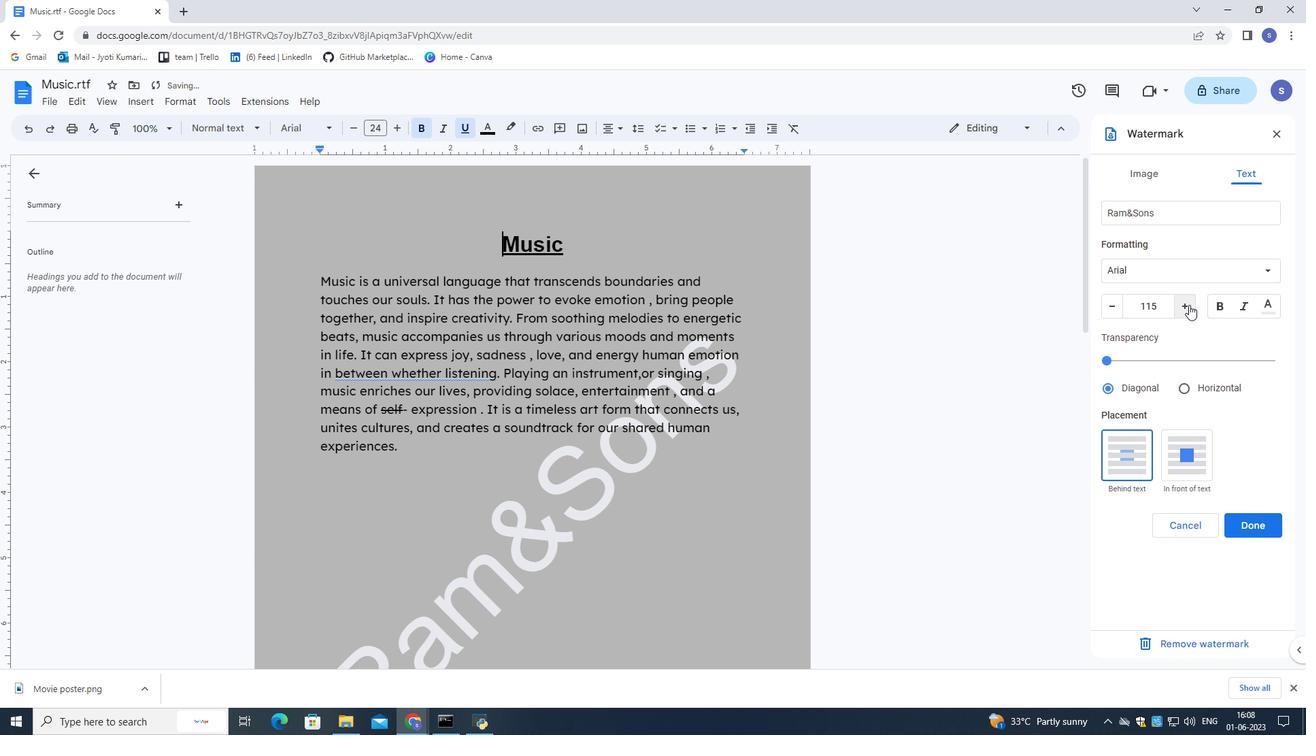 
Action: Mouse pressed left at (1189, 304)
Screenshot: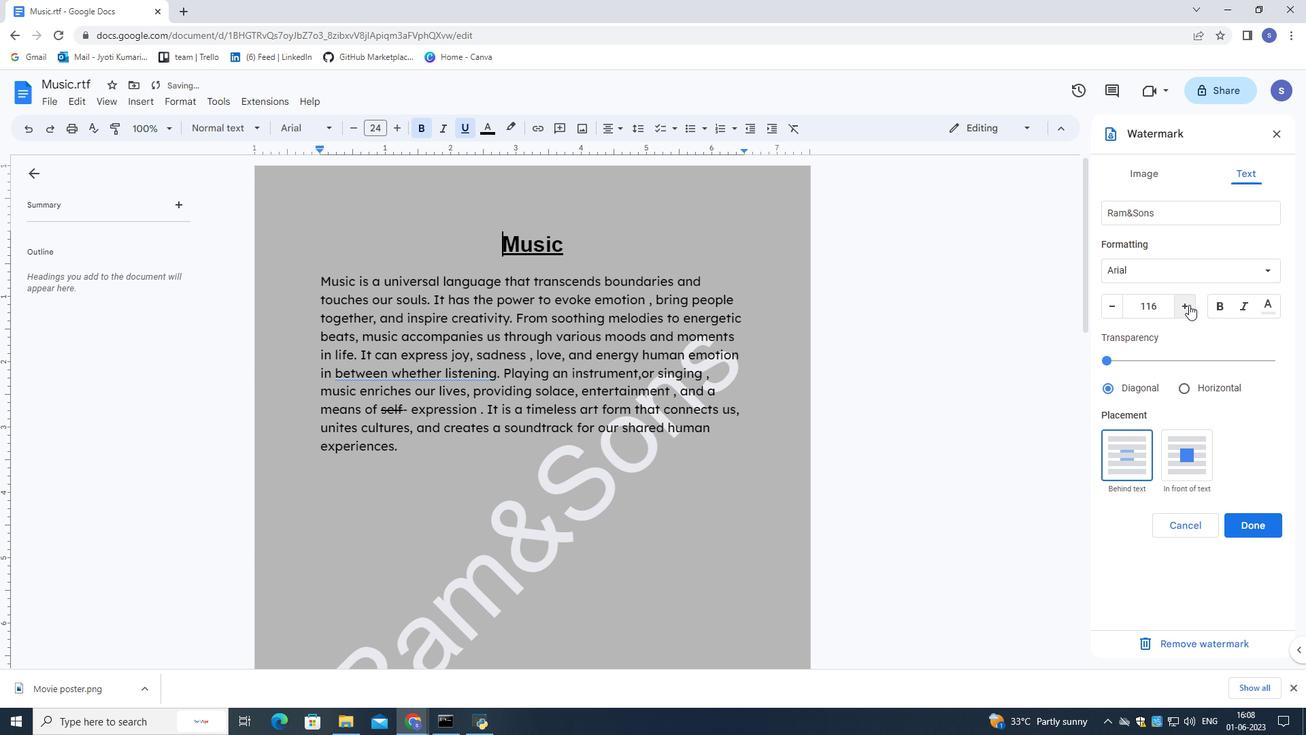 
Action: Mouse pressed left at (1189, 304)
Screenshot: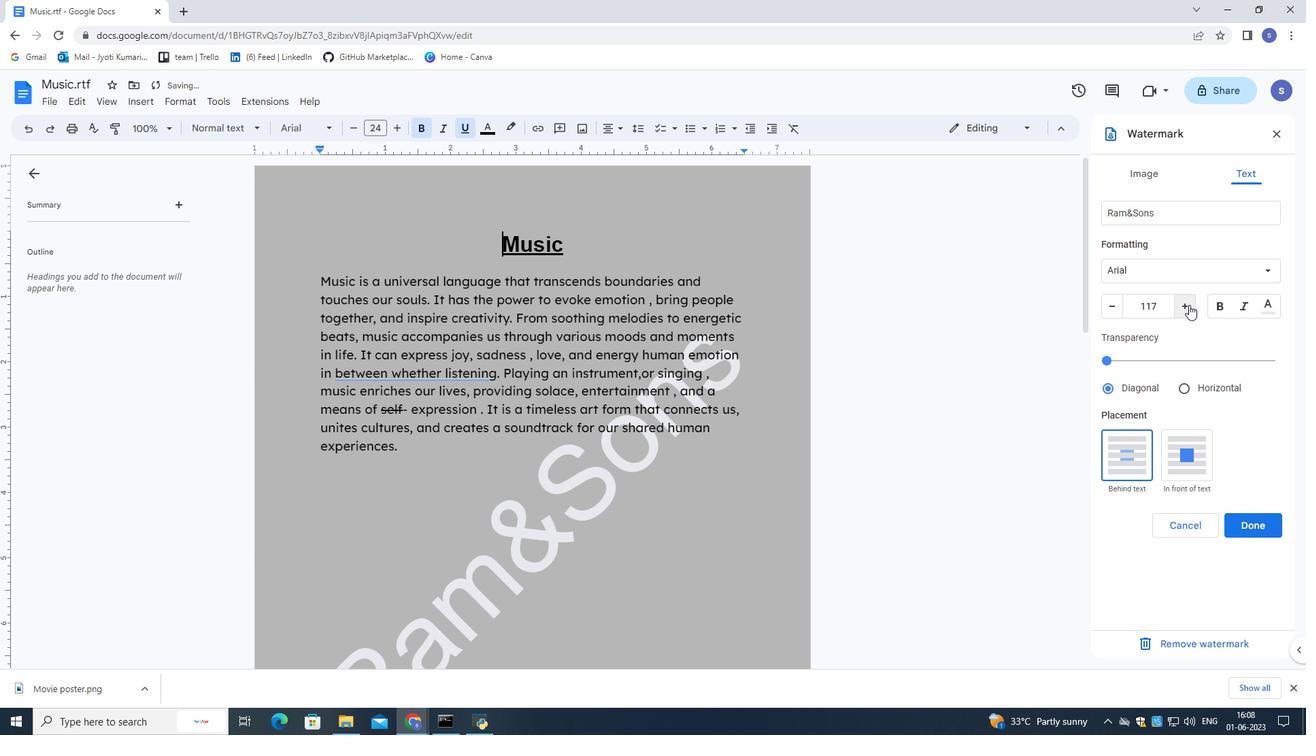 
Action: Mouse pressed left at (1189, 304)
Screenshot: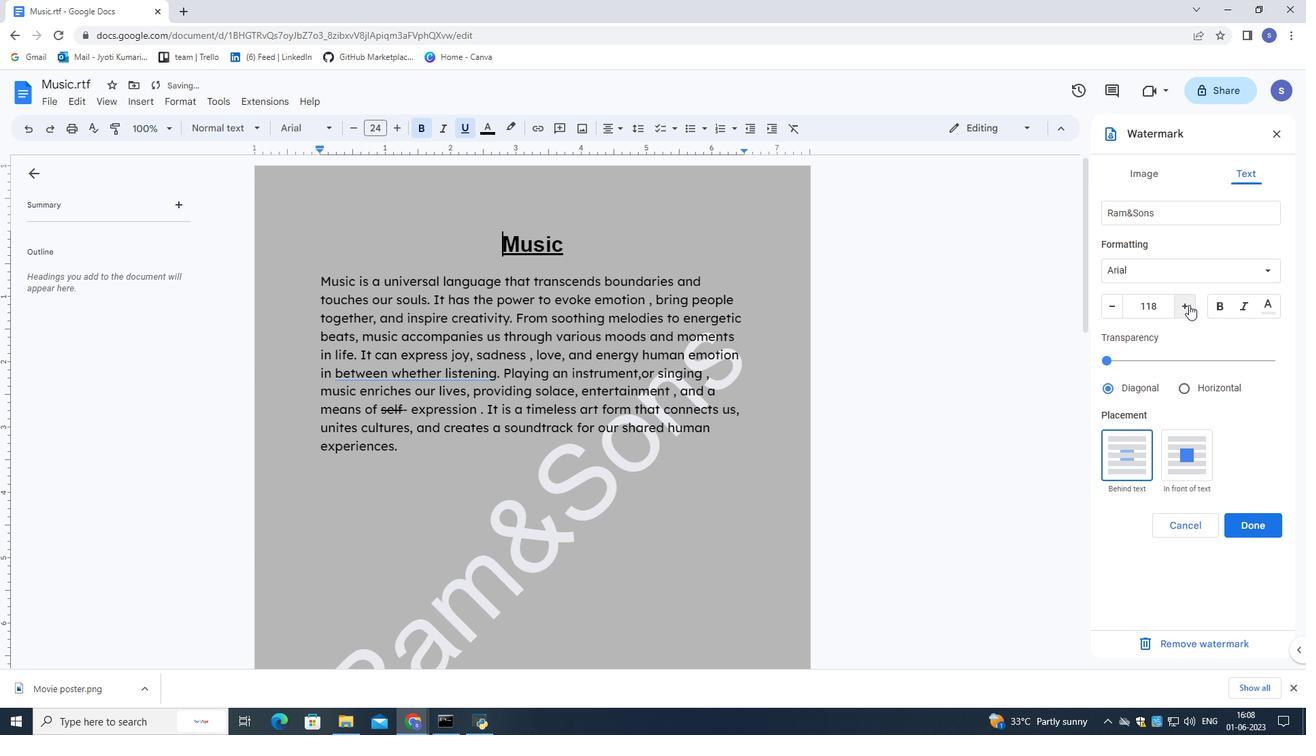 
Action: Mouse pressed left at (1189, 304)
Screenshot: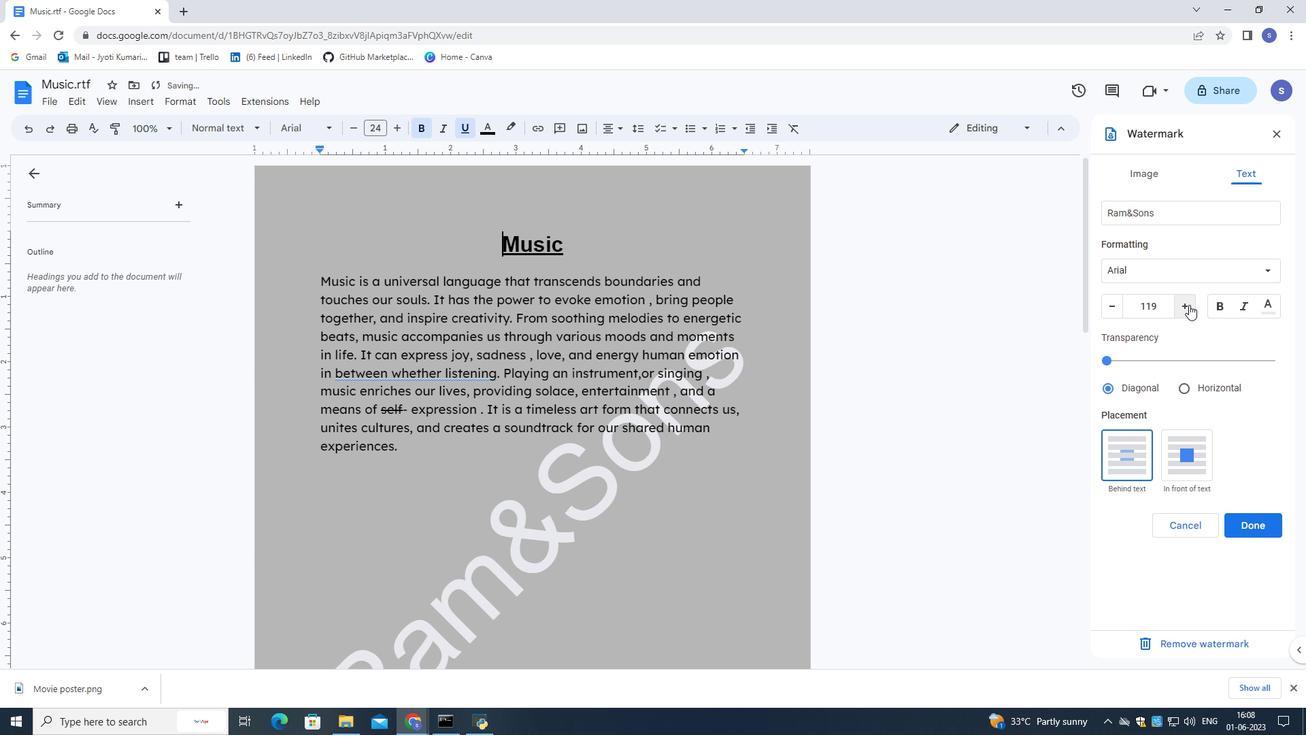 
Action: Mouse moved to (1189, 304)
Screenshot: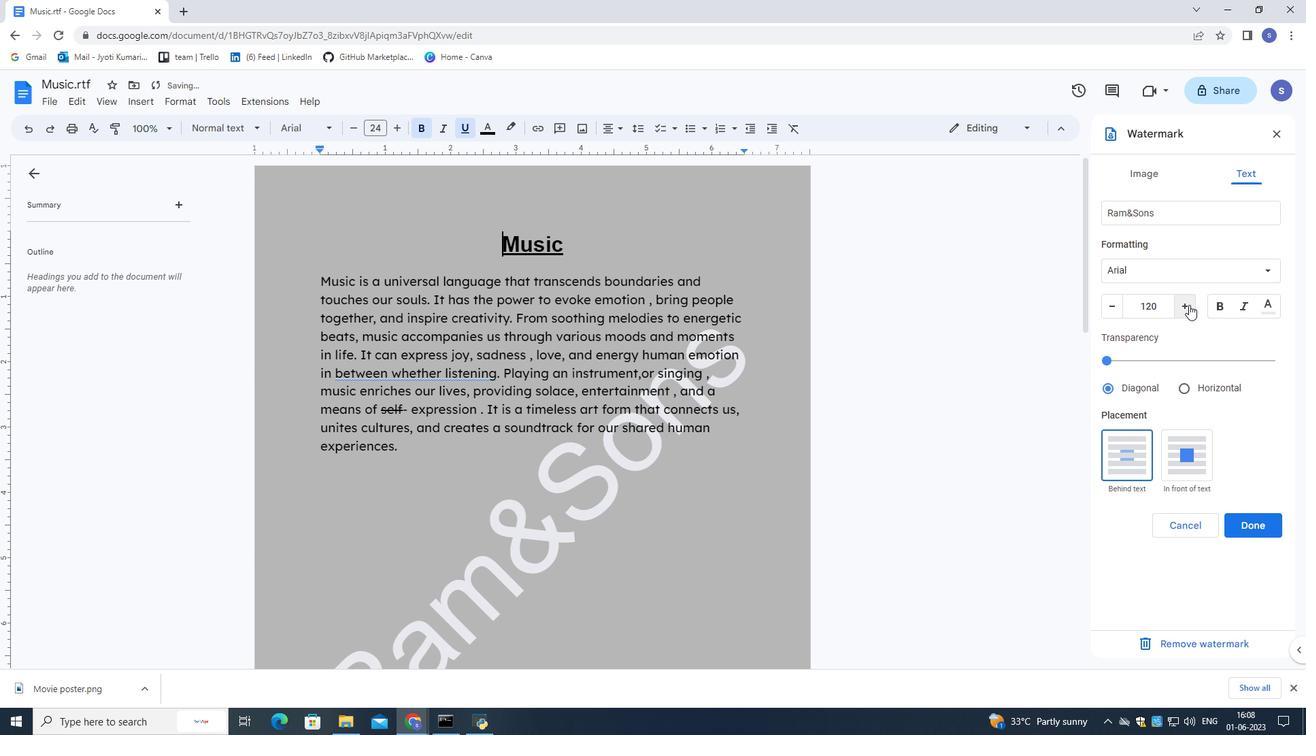 
Action: Mouse pressed left at (1189, 304)
Screenshot: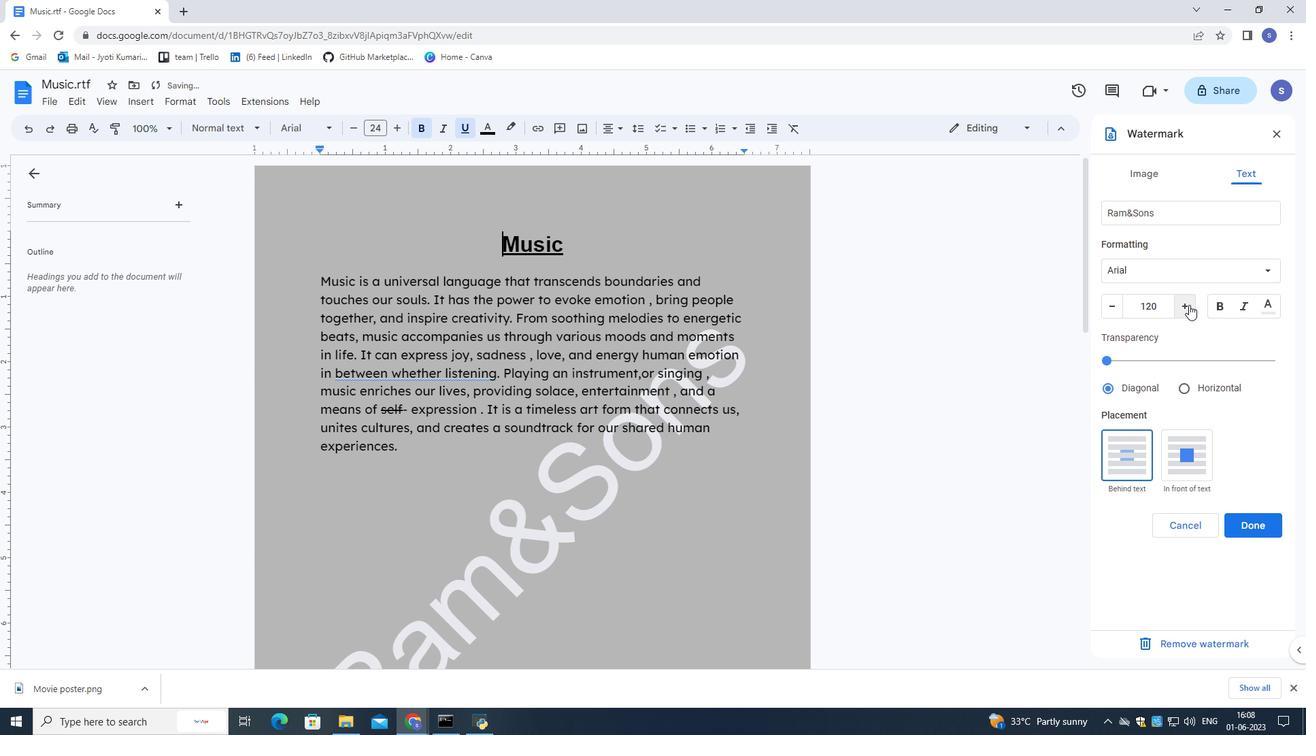 
Action: Mouse moved to (1189, 304)
Screenshot: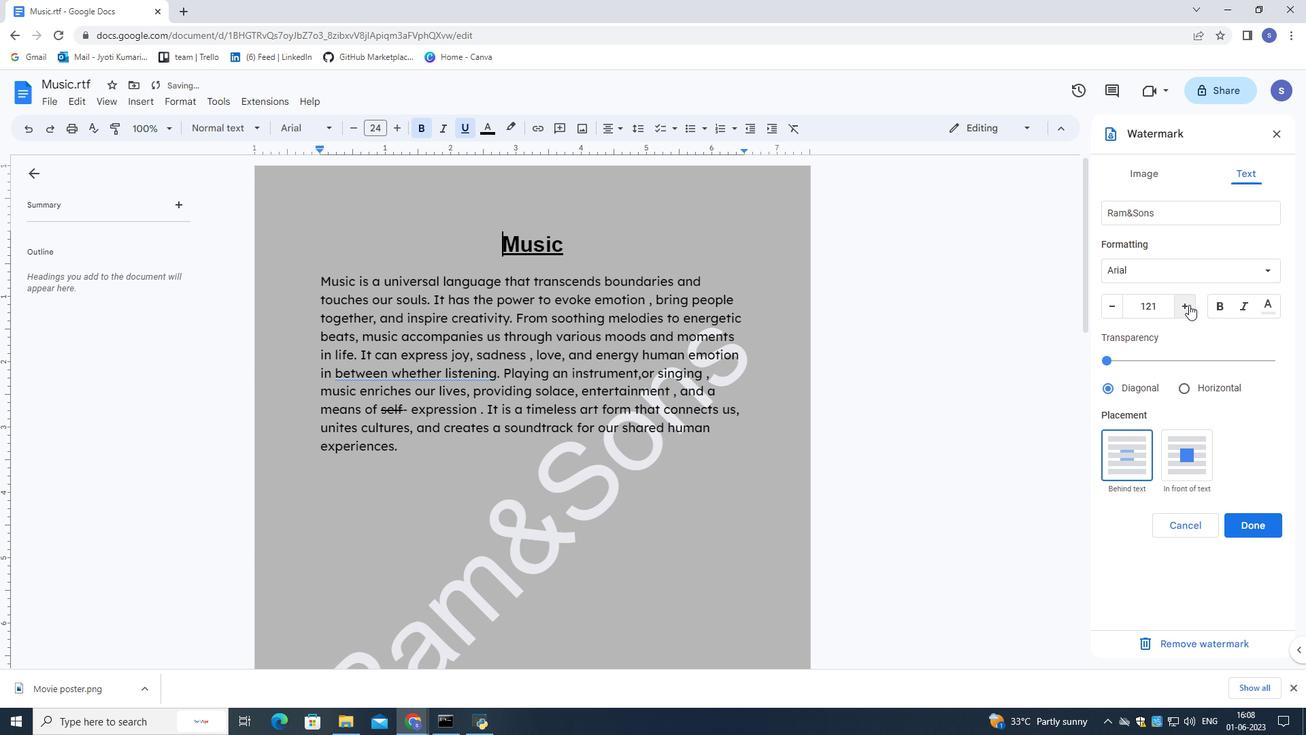 
Action: Mouse pressed left at (1189, 304)
Screenshot: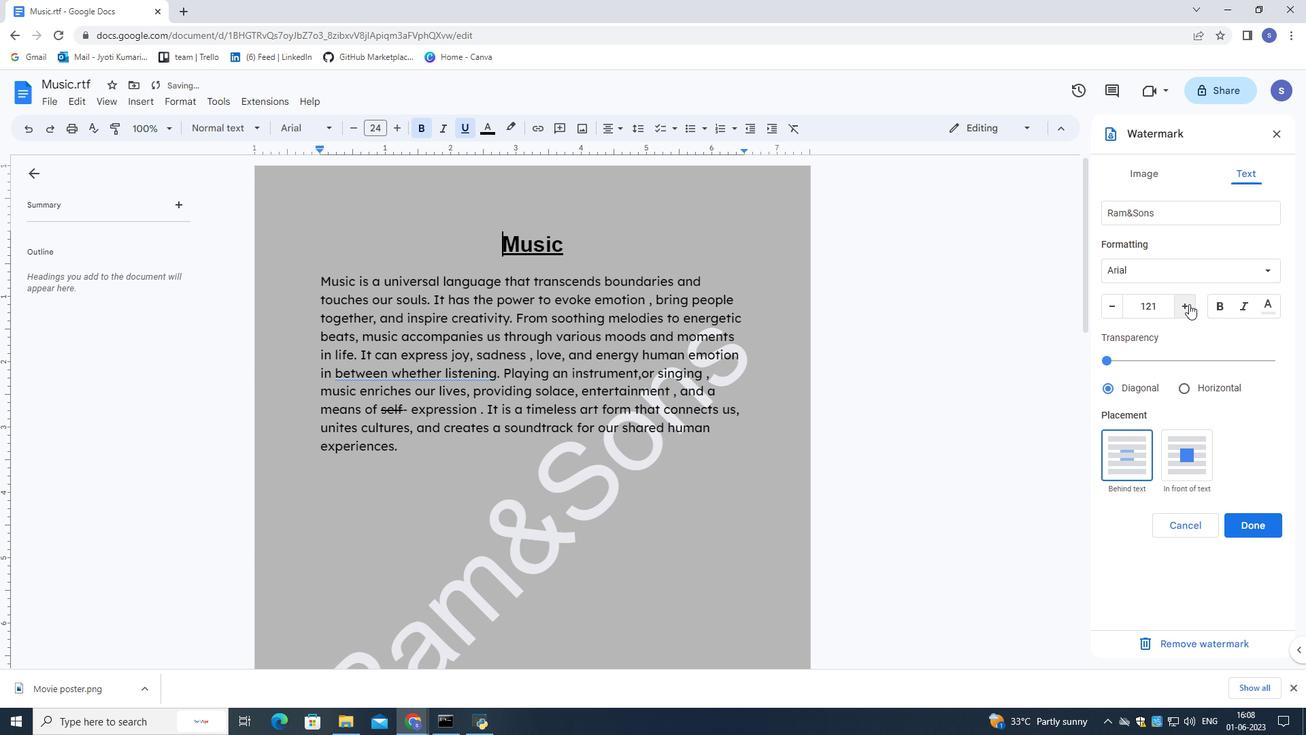 
Action: Mouse pressed left at (1189, 304)
Screenshot: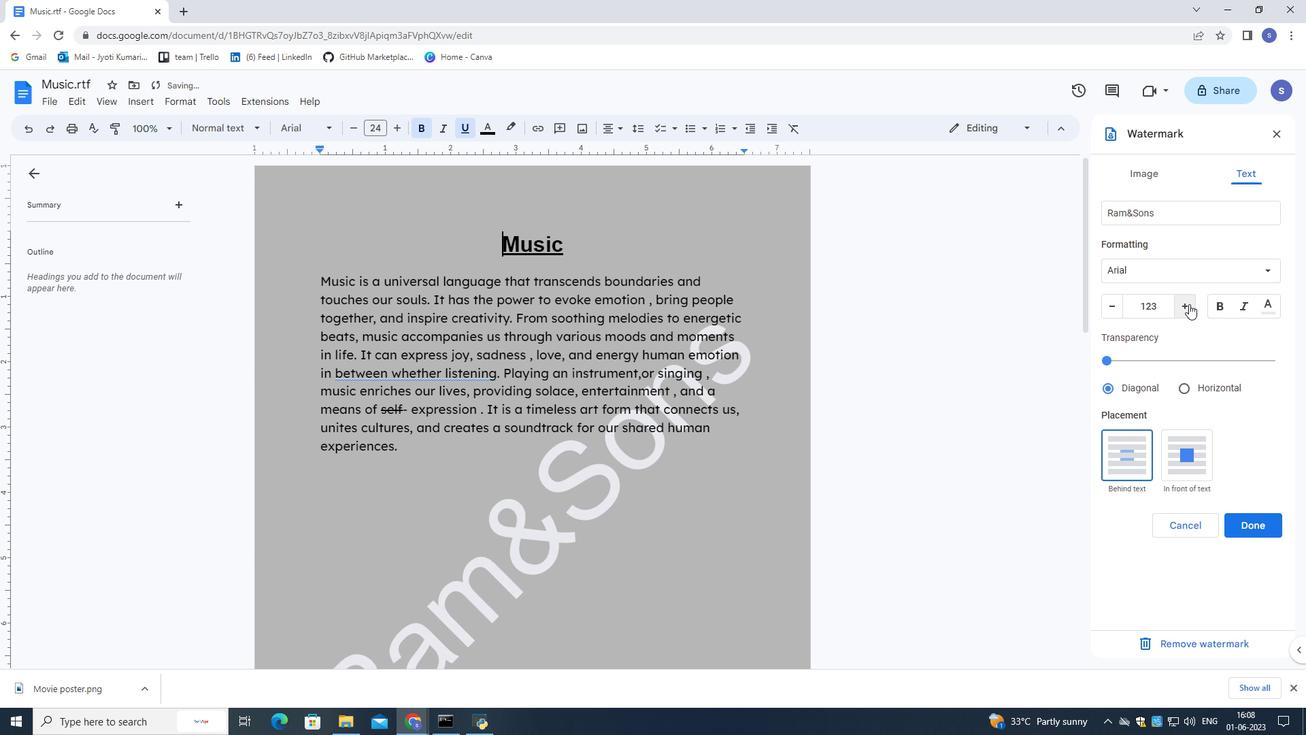 
Action: Mouse moved to (1111, 306)
Screenshot: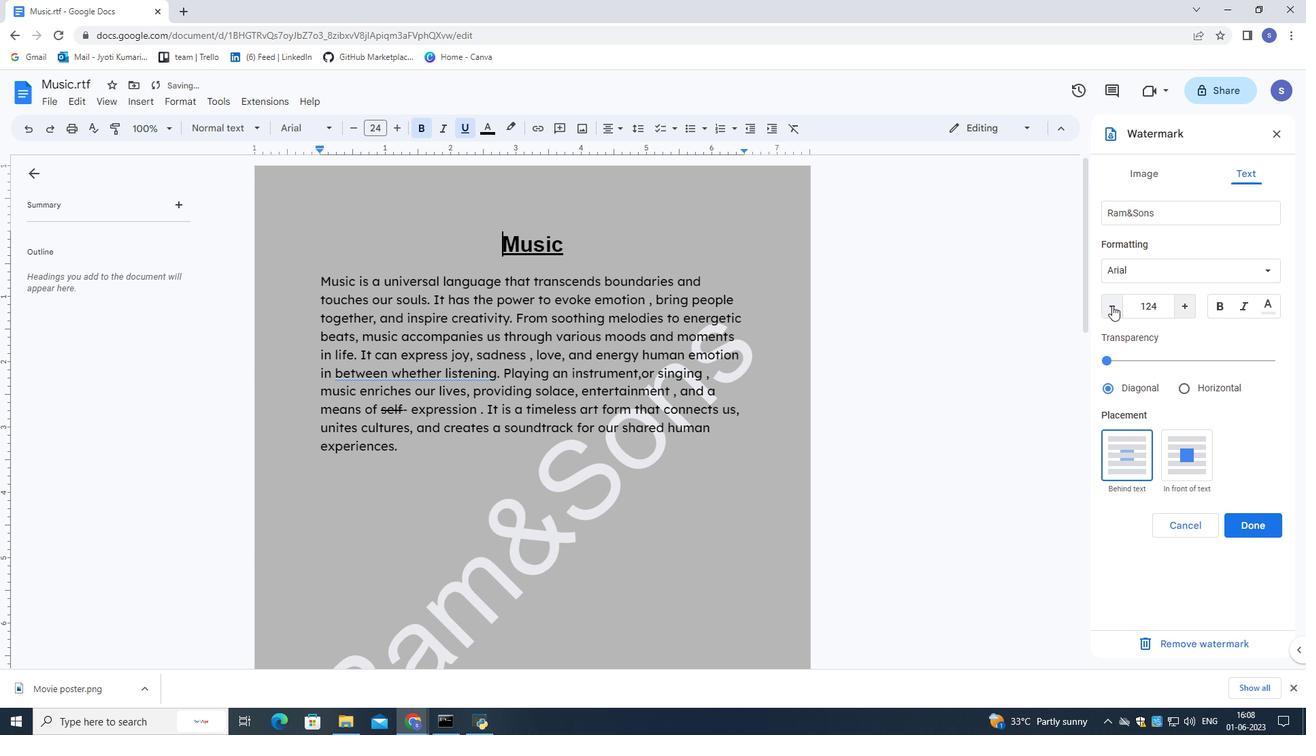 
Action: Mouse pressed left at (1111, 306)
Screenshot: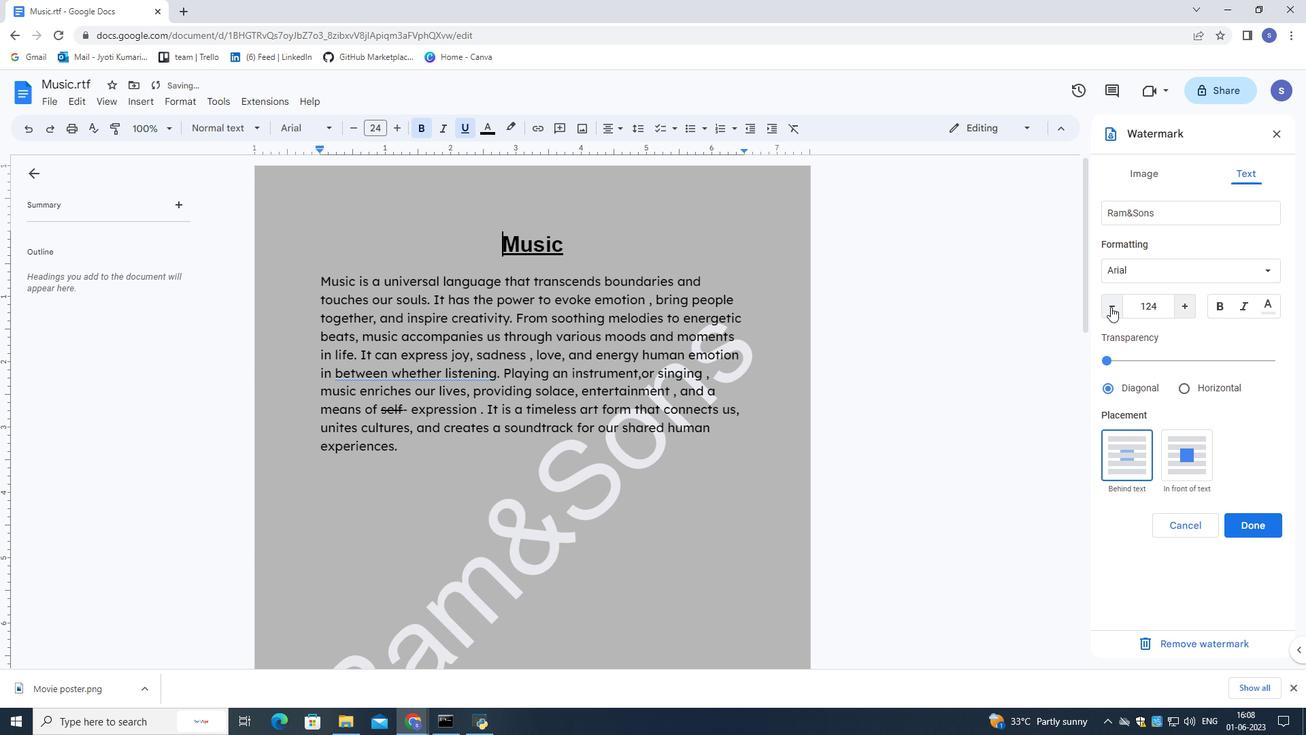 
Action: Mouse moved to (1148, 387)
Screenshot: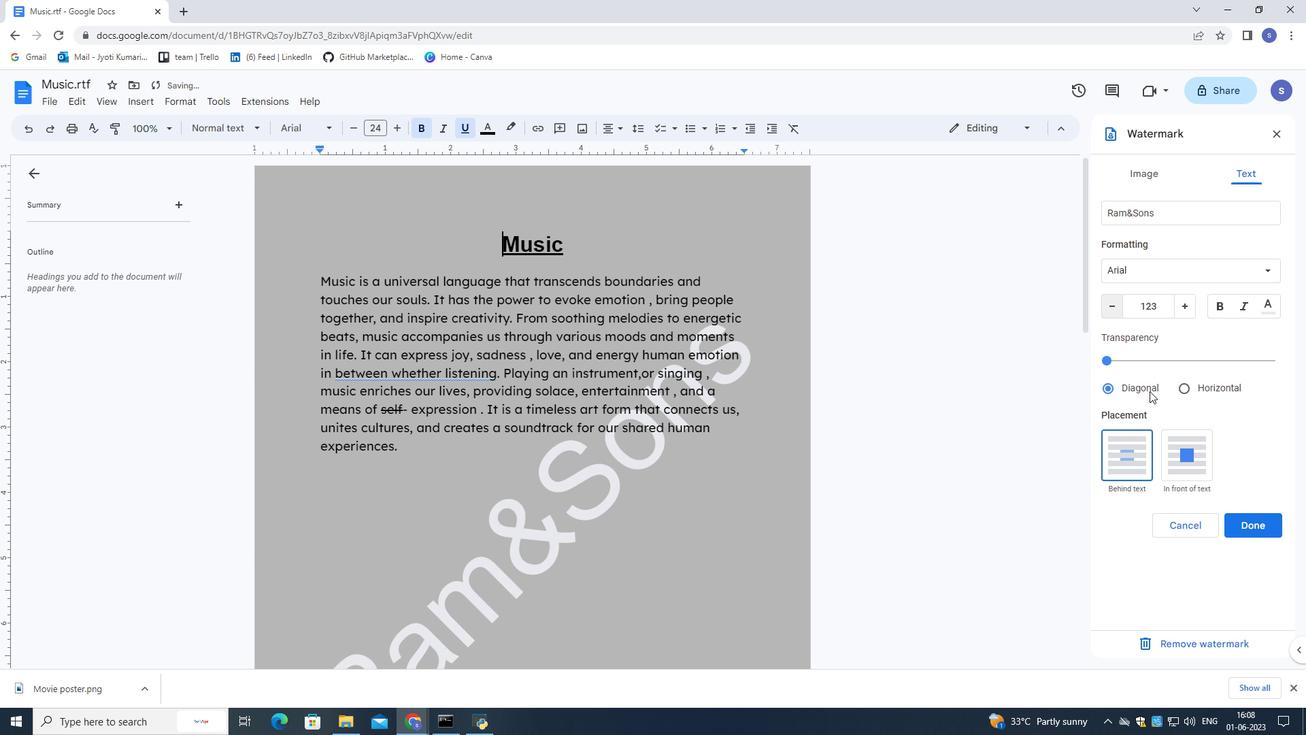 
Action: Mouse pressed left at (1148, 387)
Screenshot: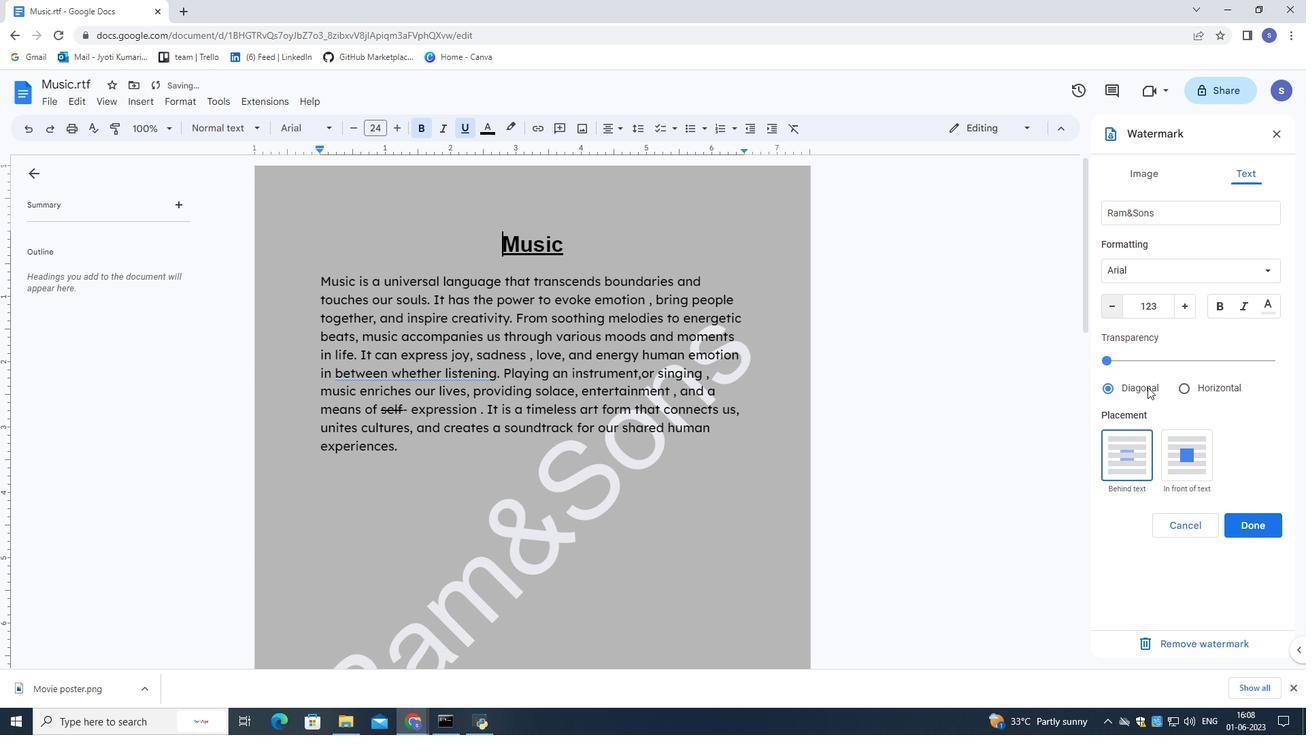 
Action: Mouse moved to (1169, 266)
Screenshot: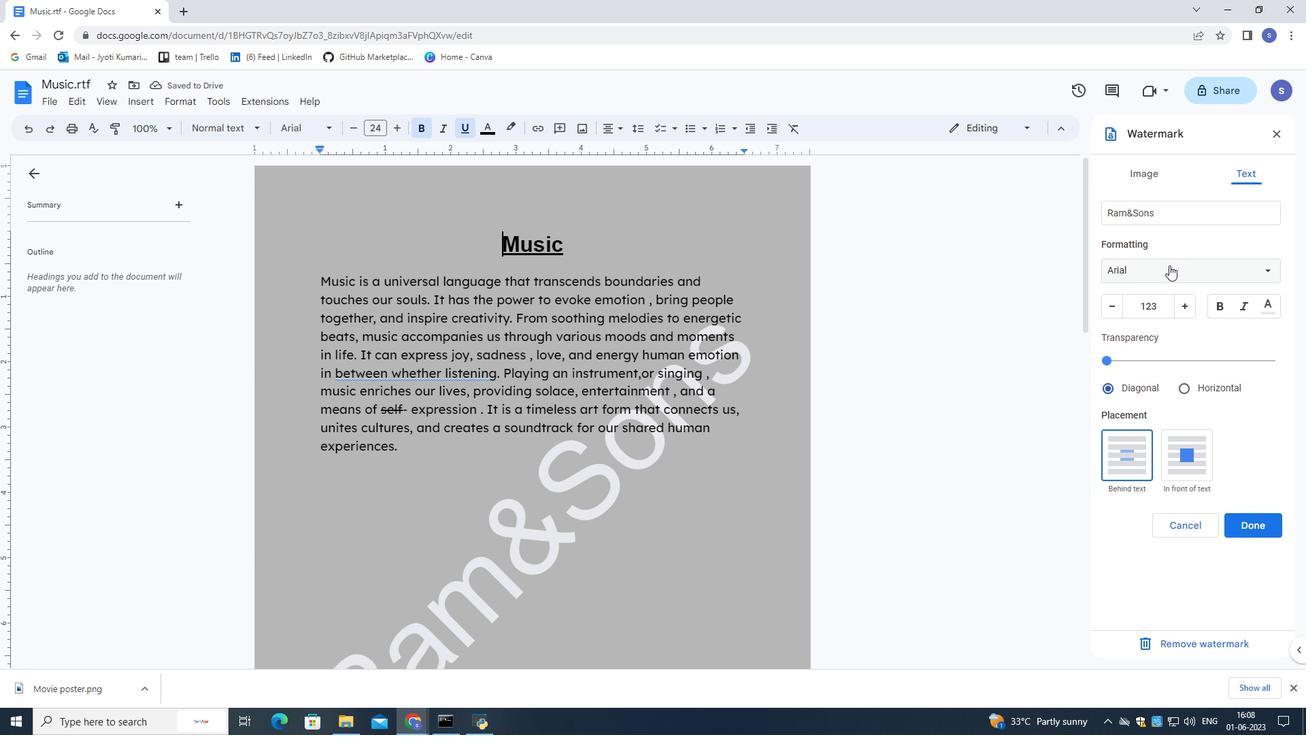 
Action: Mouse pressed left at (1169, 266)
Screenshot: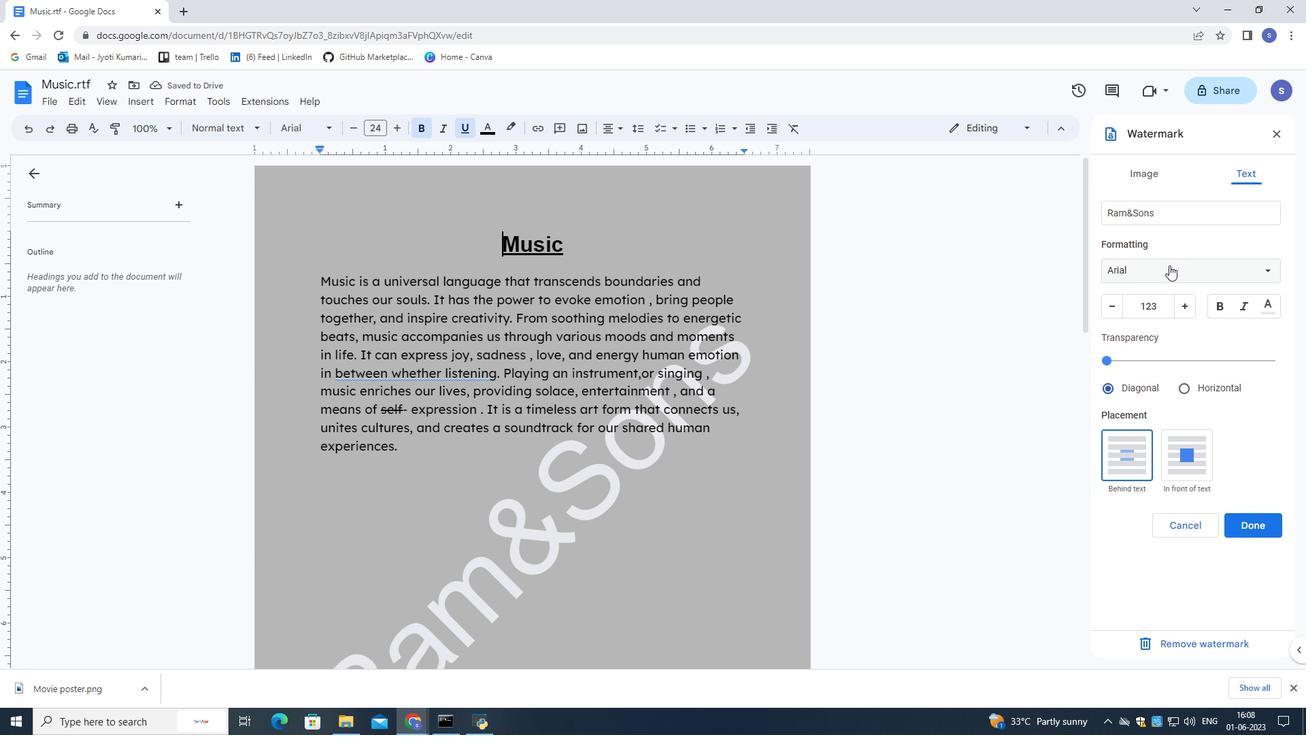 
Action: Mouse moved to (1142, 294)
Screenshot: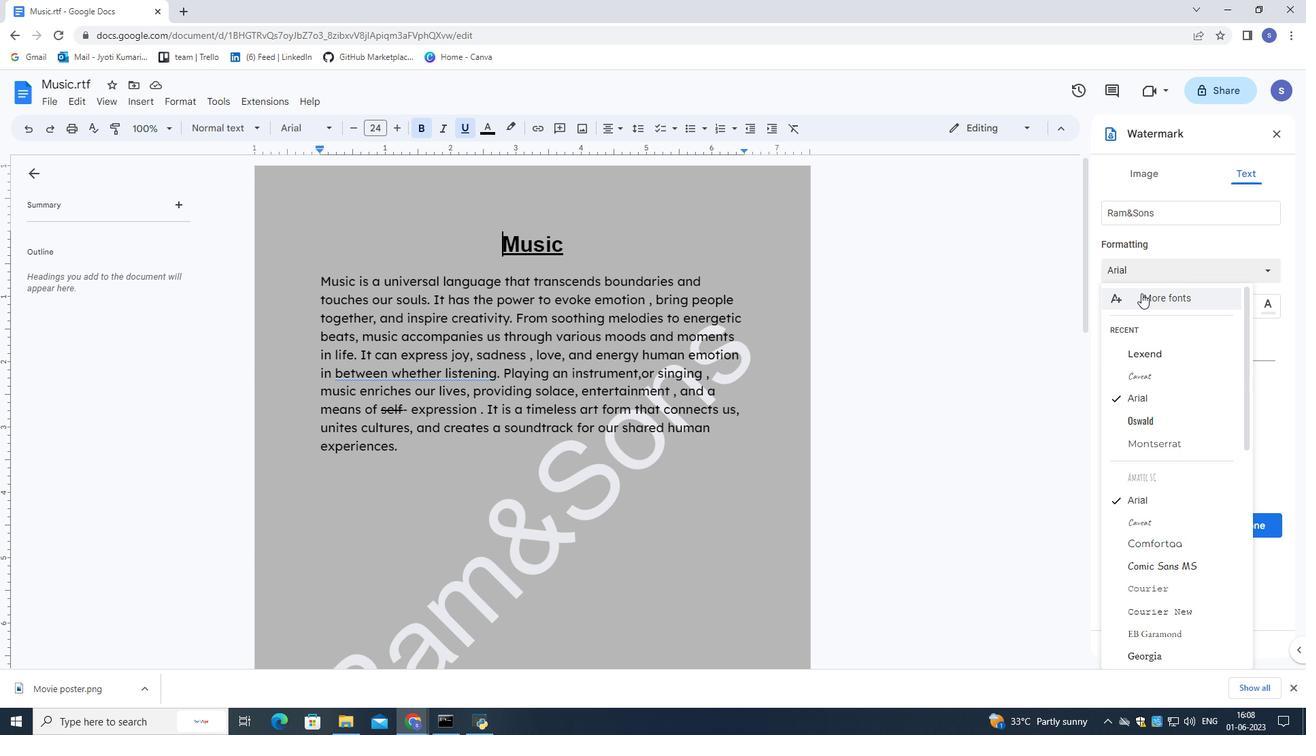 
Action: Mouse pressed left at (1142, 294)
Screenshot: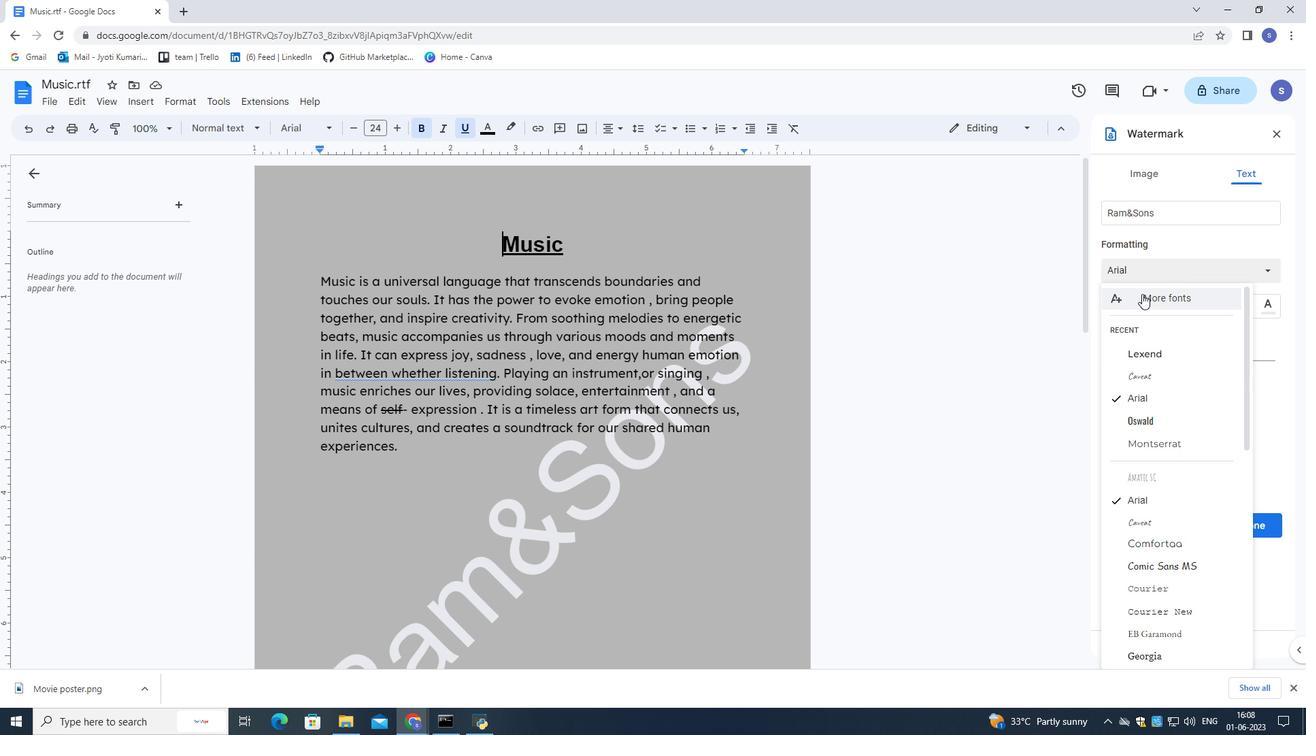
Action: Mouse moved to (462, 213)
Screenshot: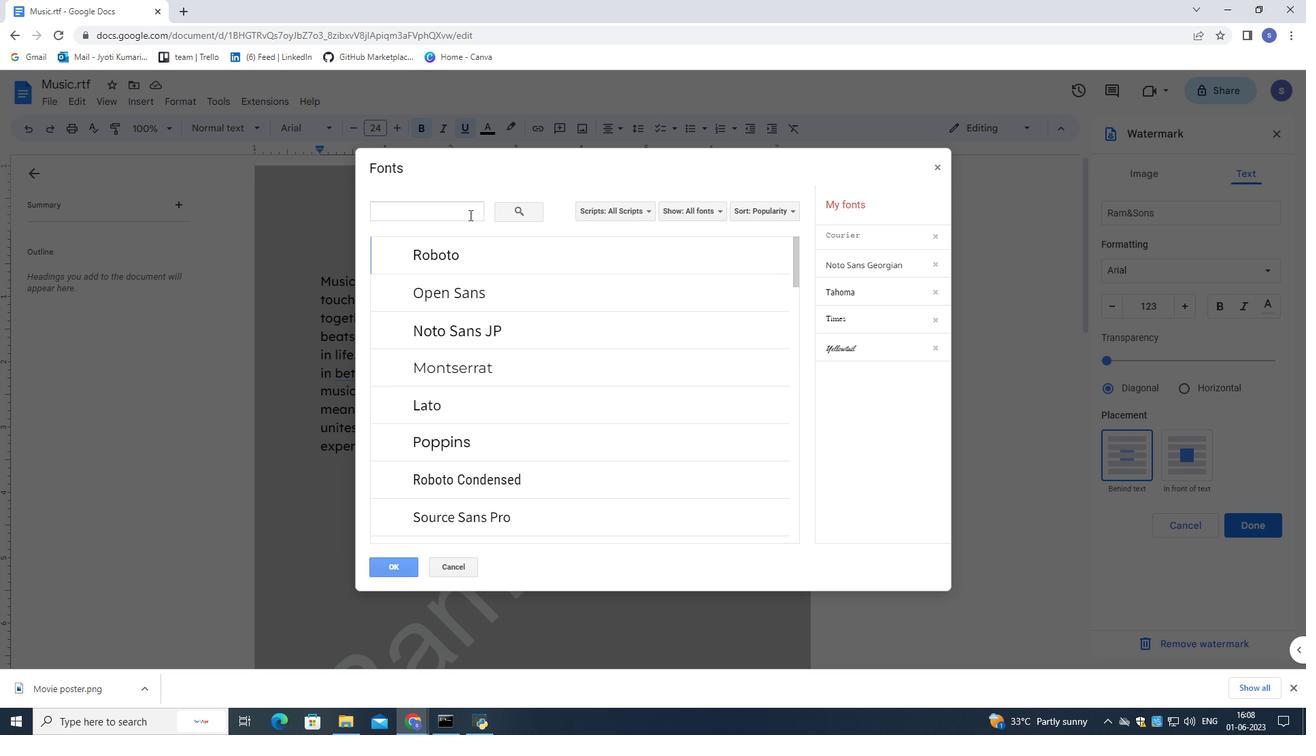 
Action: Mouse pressed left at (462, 213)
Screenshot: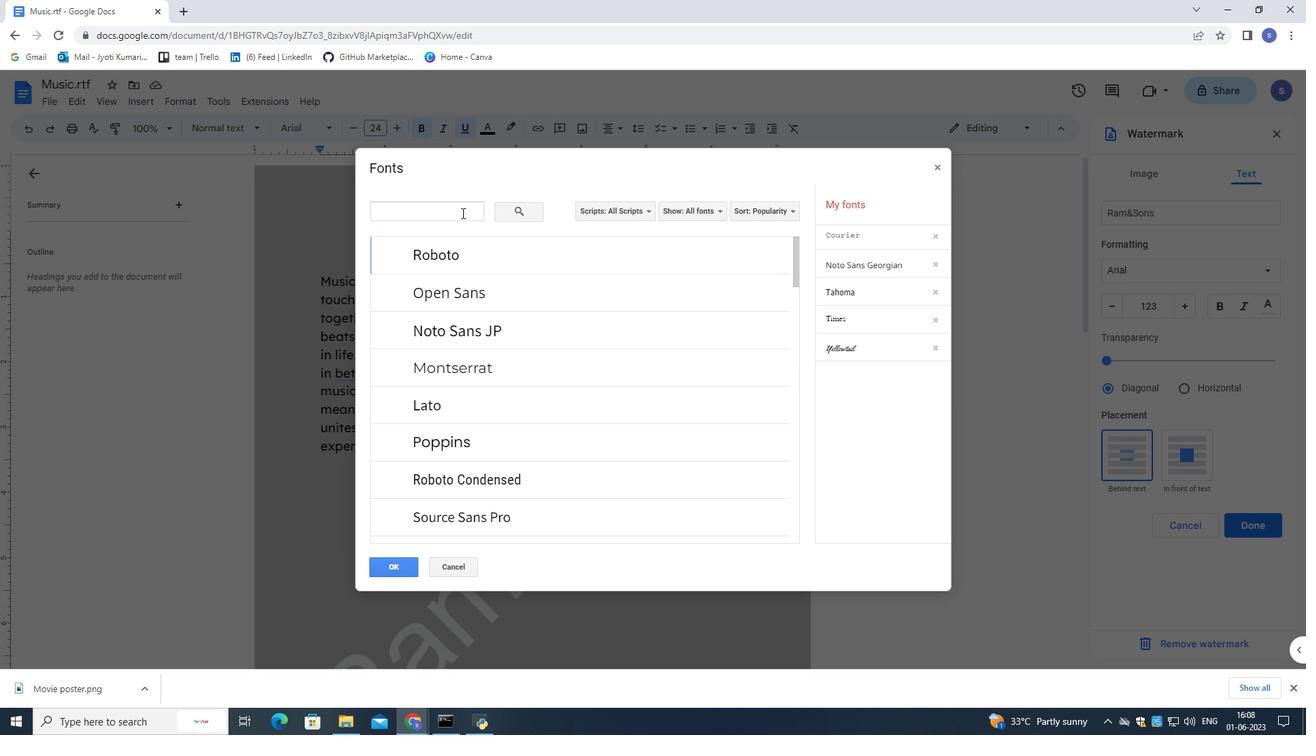 
Action: Key pressed nunito
Screenshot: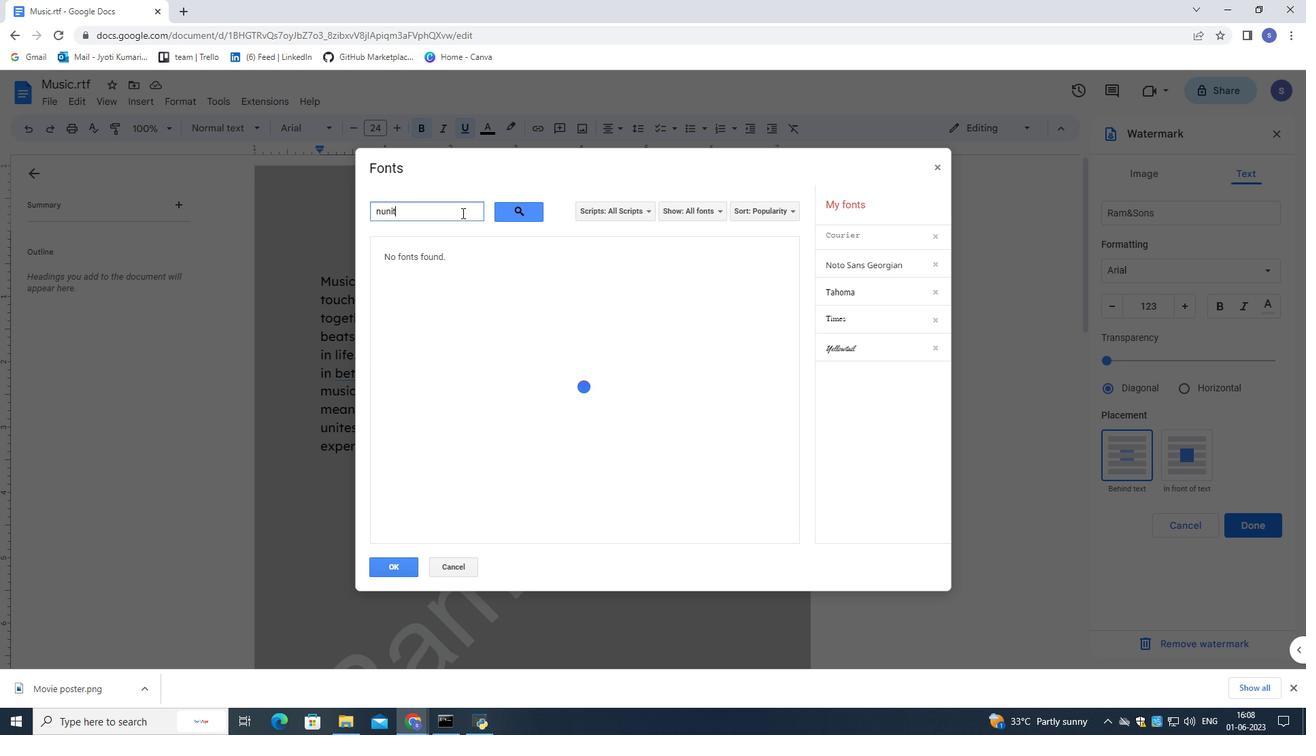 
Action: Mouse moved to (448, 290)
Screenshot: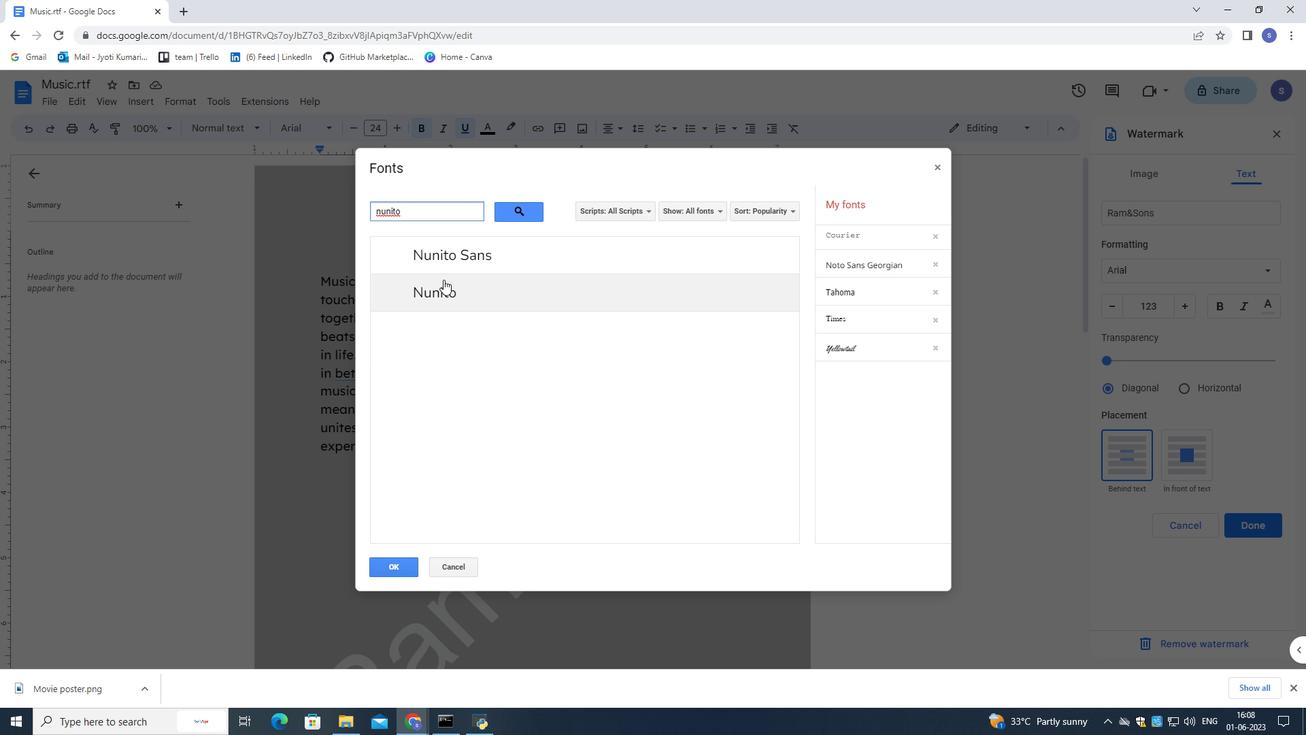 
Action: Mouse pressed left at (448, 290)
Screenshot: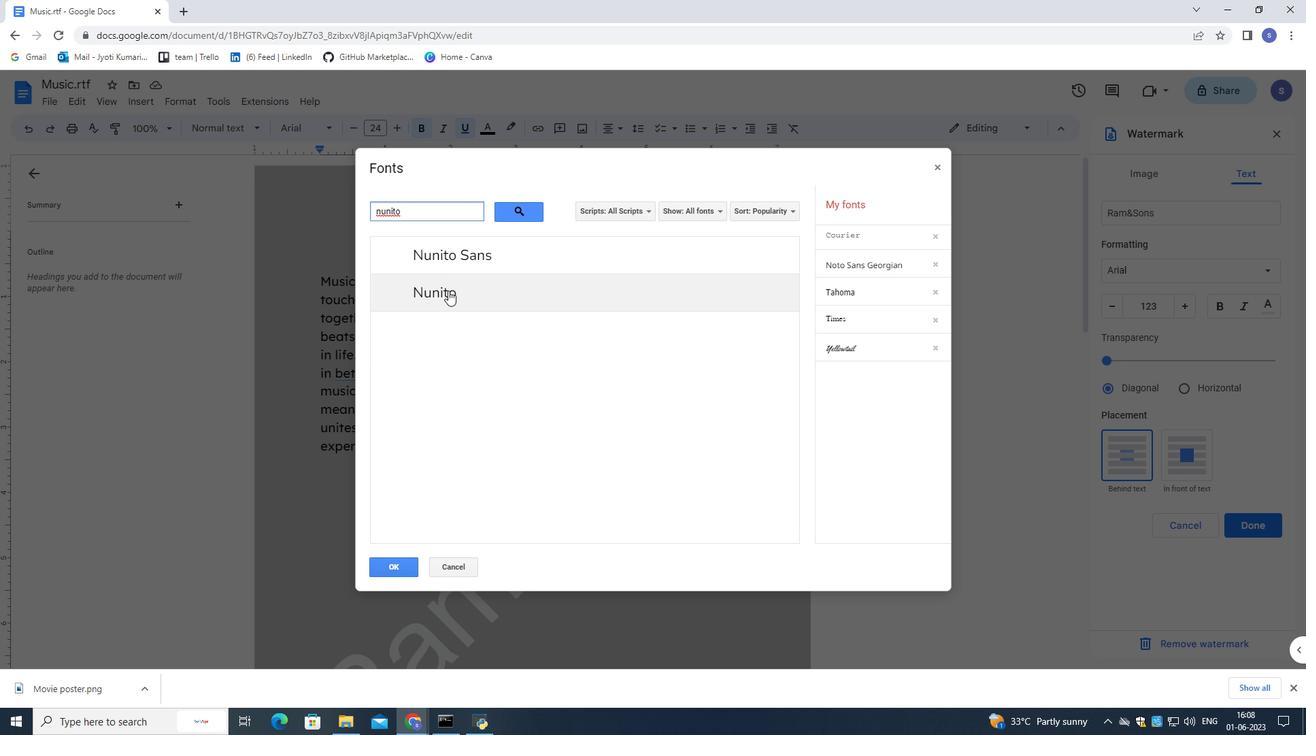 
Action: Mouse moved to (392, 566)
Screenshot: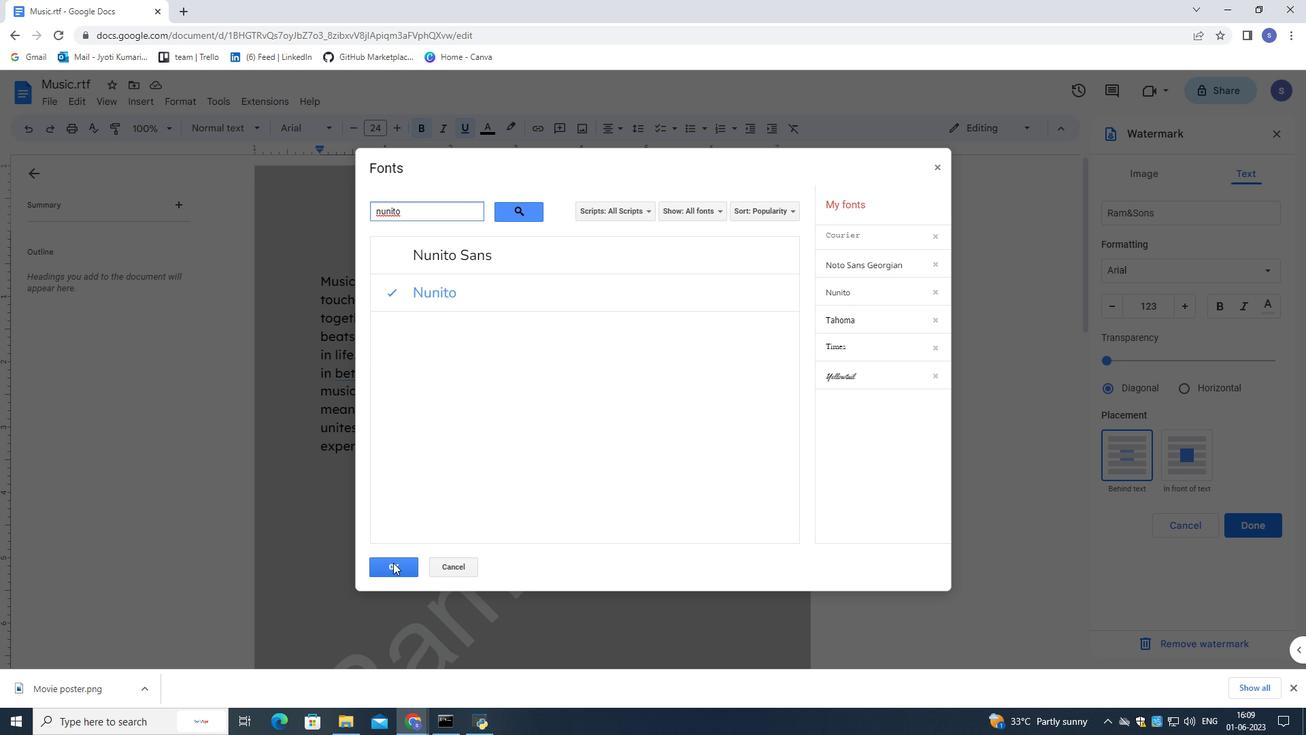 
Action: Mouse pressed left at (392, 566)
Screenshot: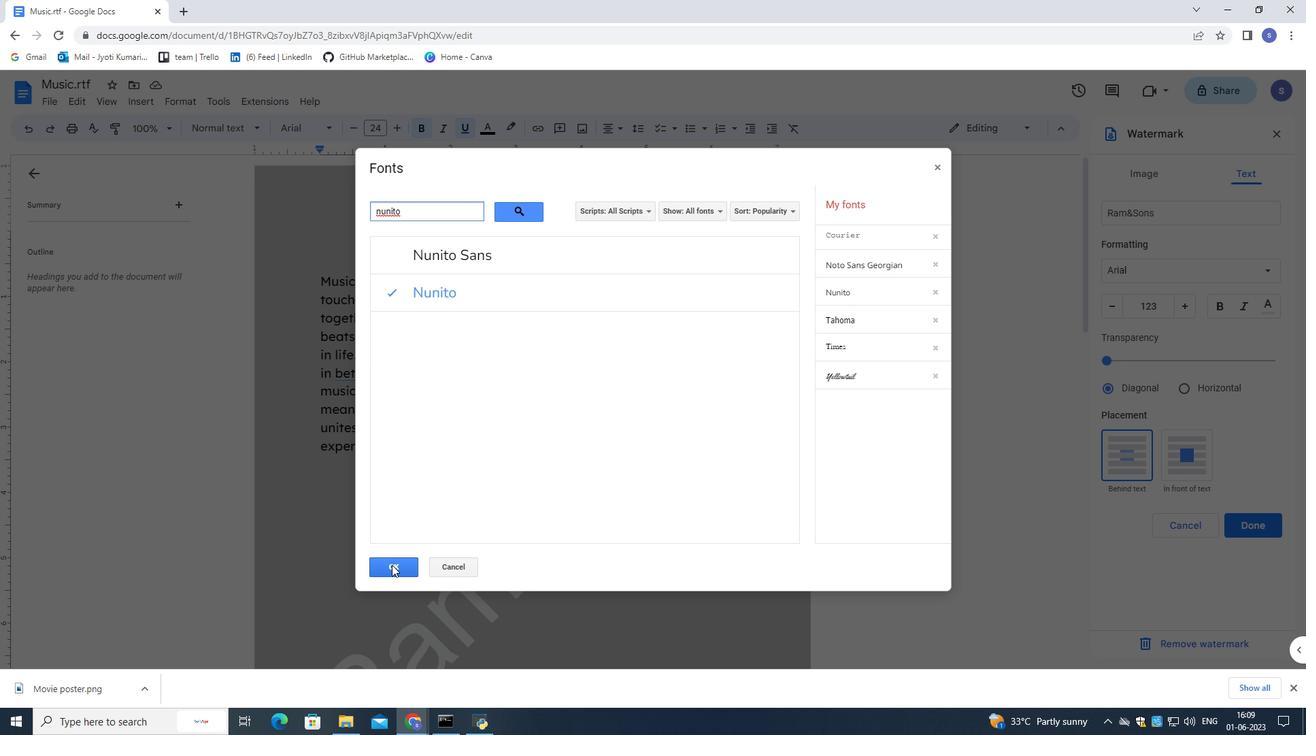 
Action: Mouse moved to (898, 493)
Screenshot: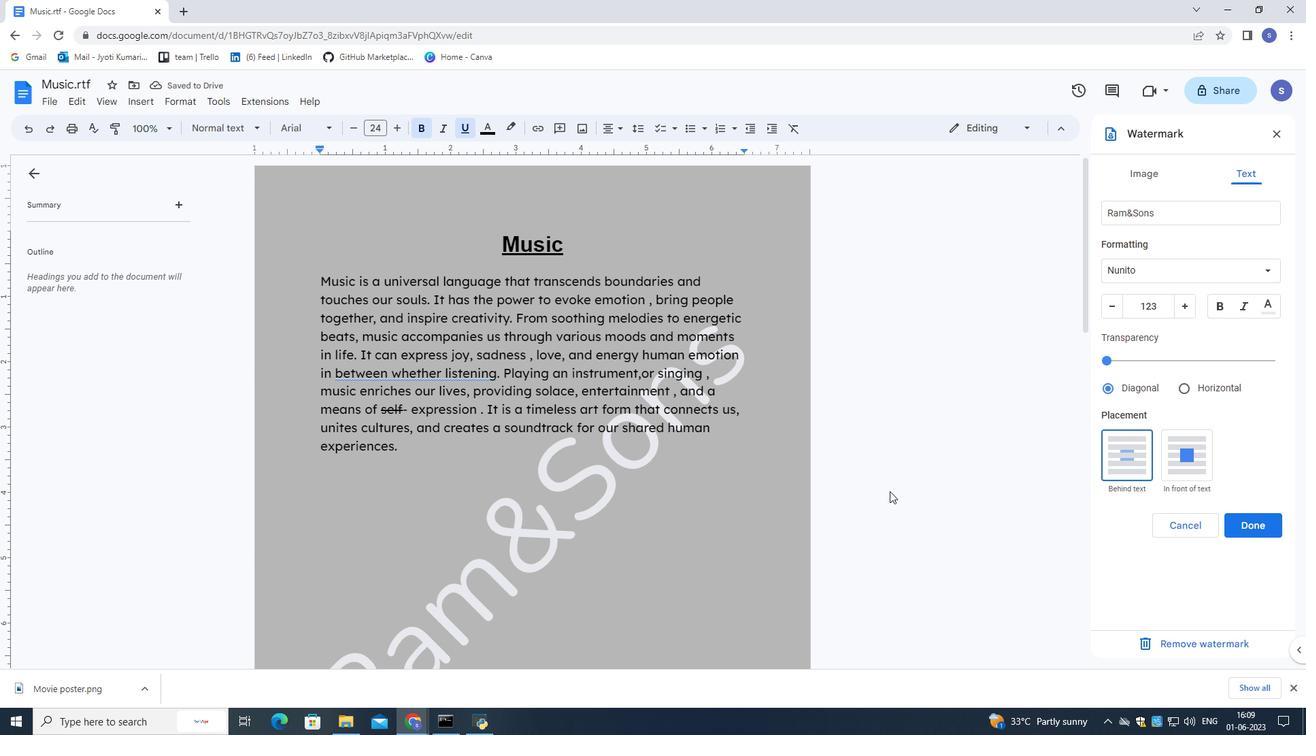 
Action: Mouse scrolled (898, 492) with delta (0, 0)
Screenshot: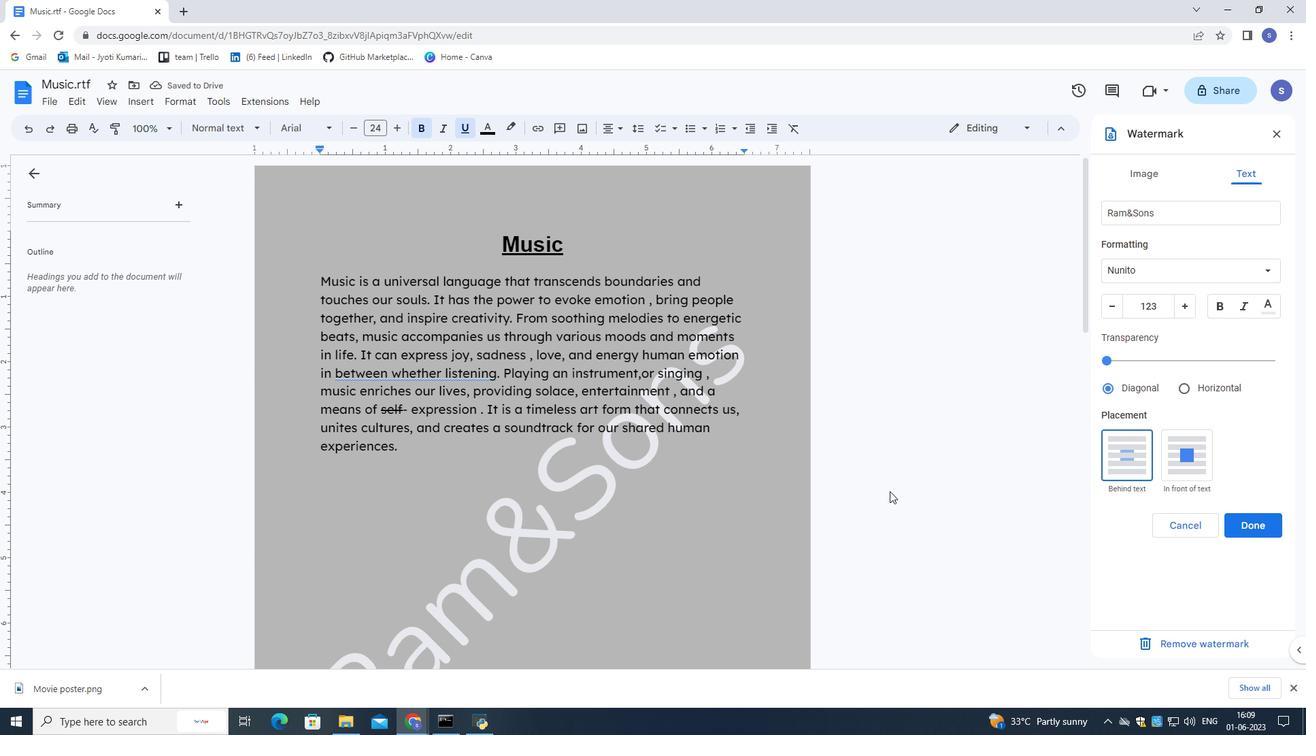 
Action: Mouse moved to (917, 494)
Screenshot: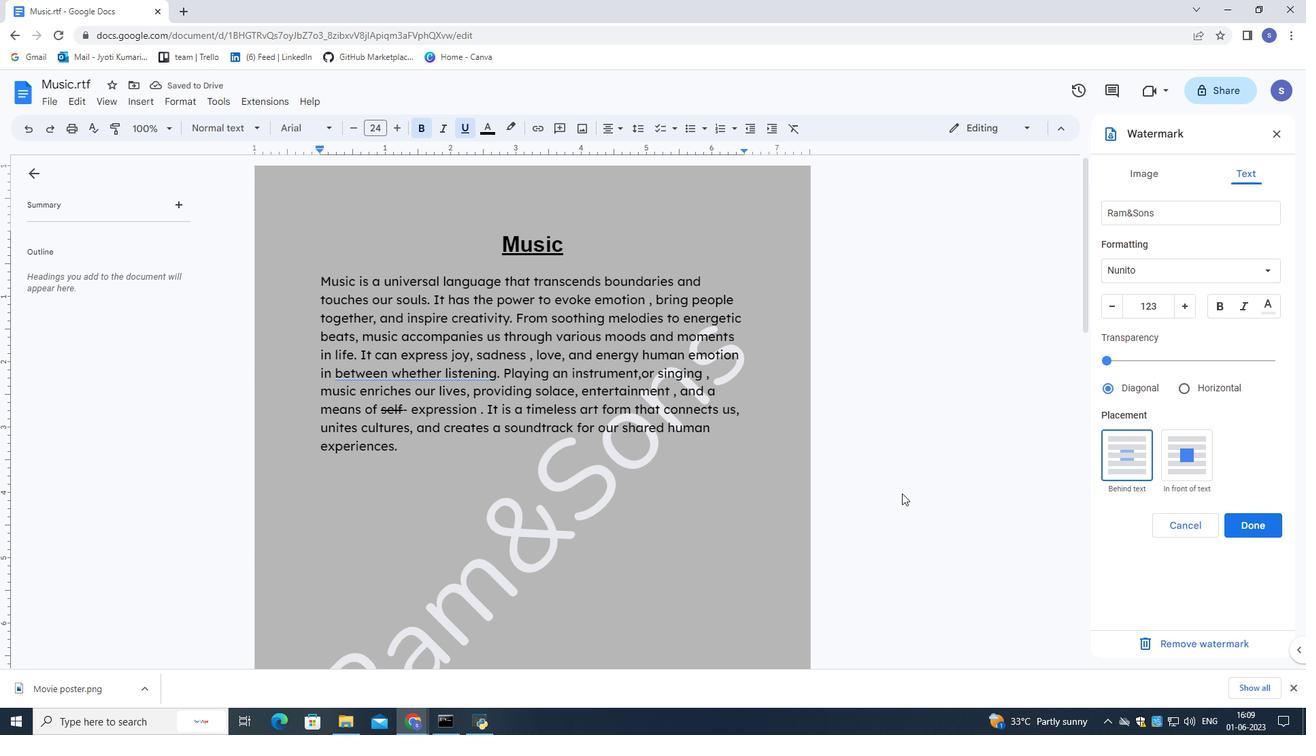 
Action: Mouse scrolled (917, 493) with delta (0, 0)
Screenshot: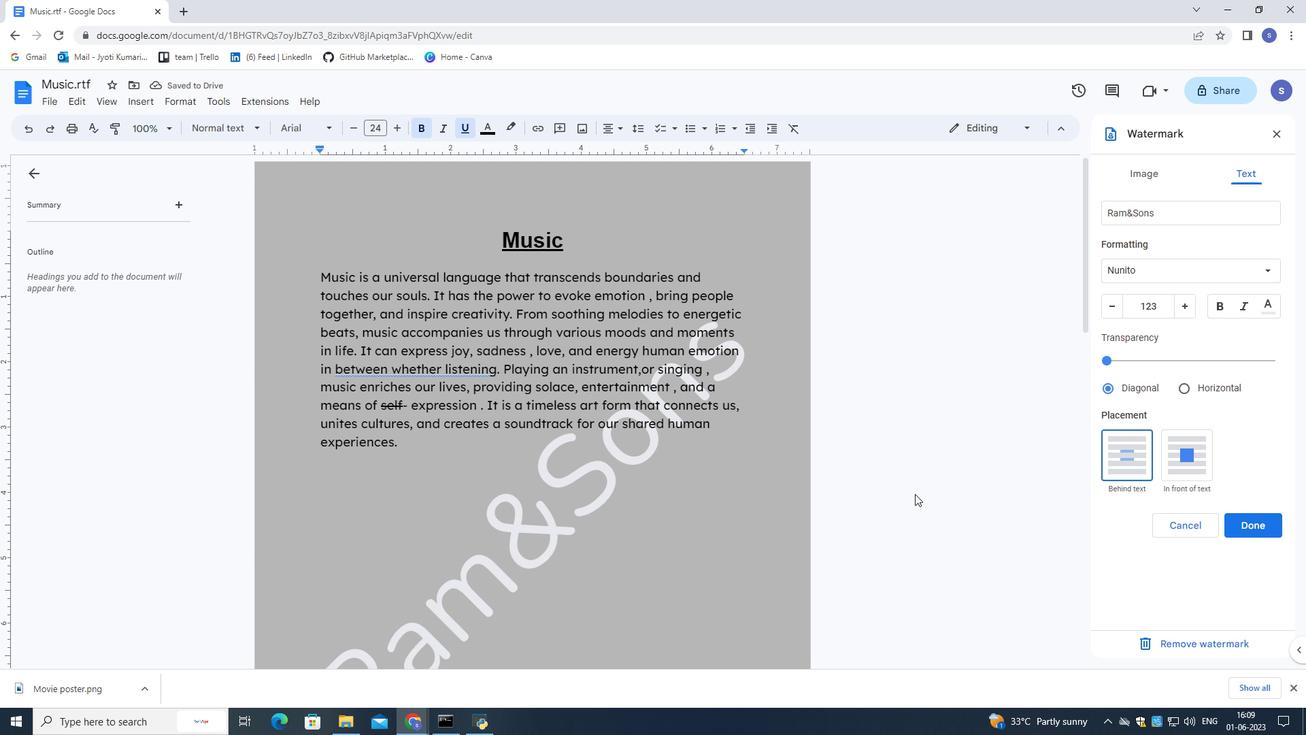 
Action: Mouse moved to (926, 483)
Screenshot: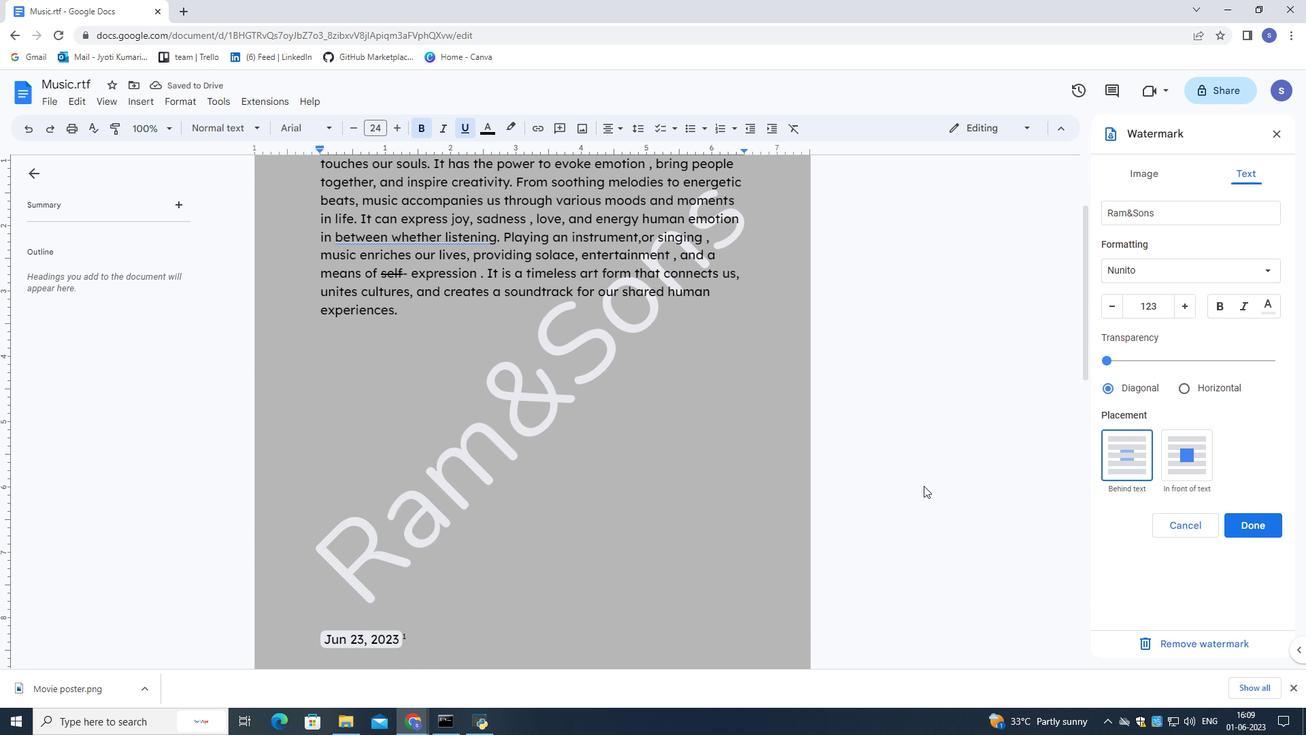 
Action: Mouse scrolled (926, 483) with delta (0, 0)
Screenshot: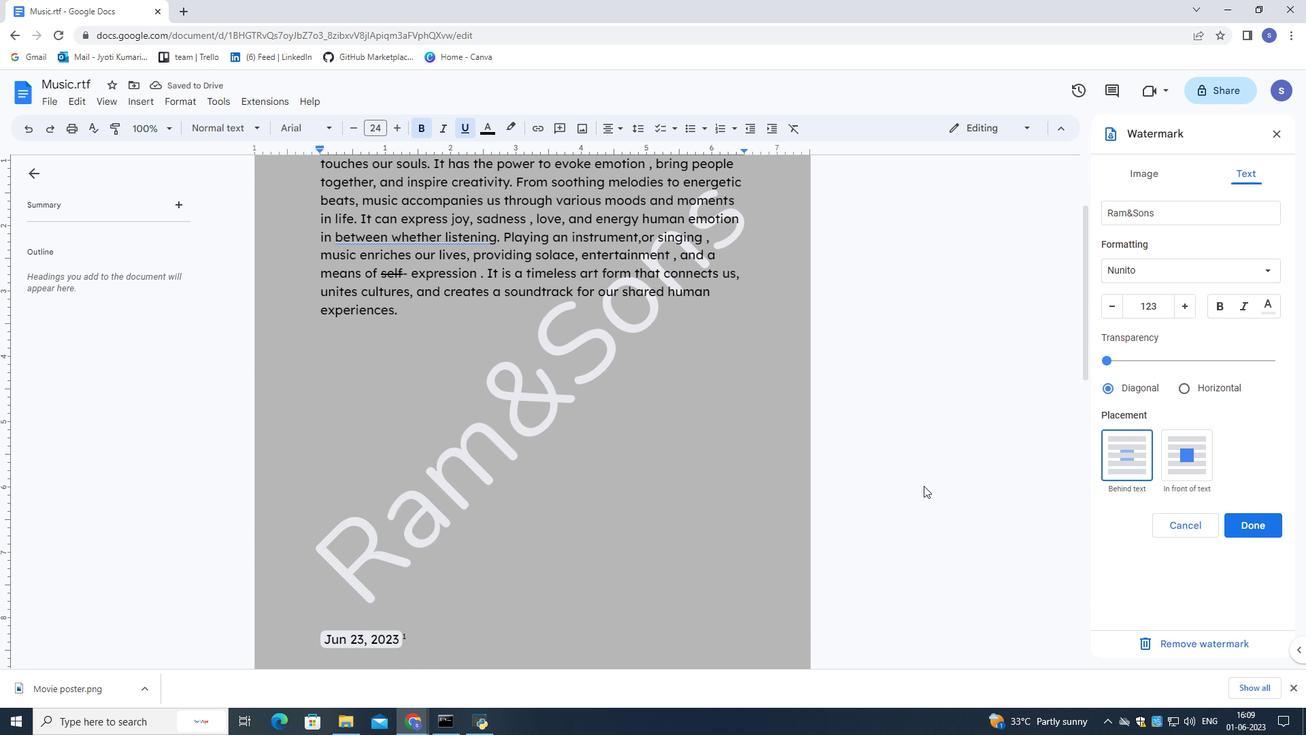 
Action: Mouse moved to (1251, 528)
Screenshot: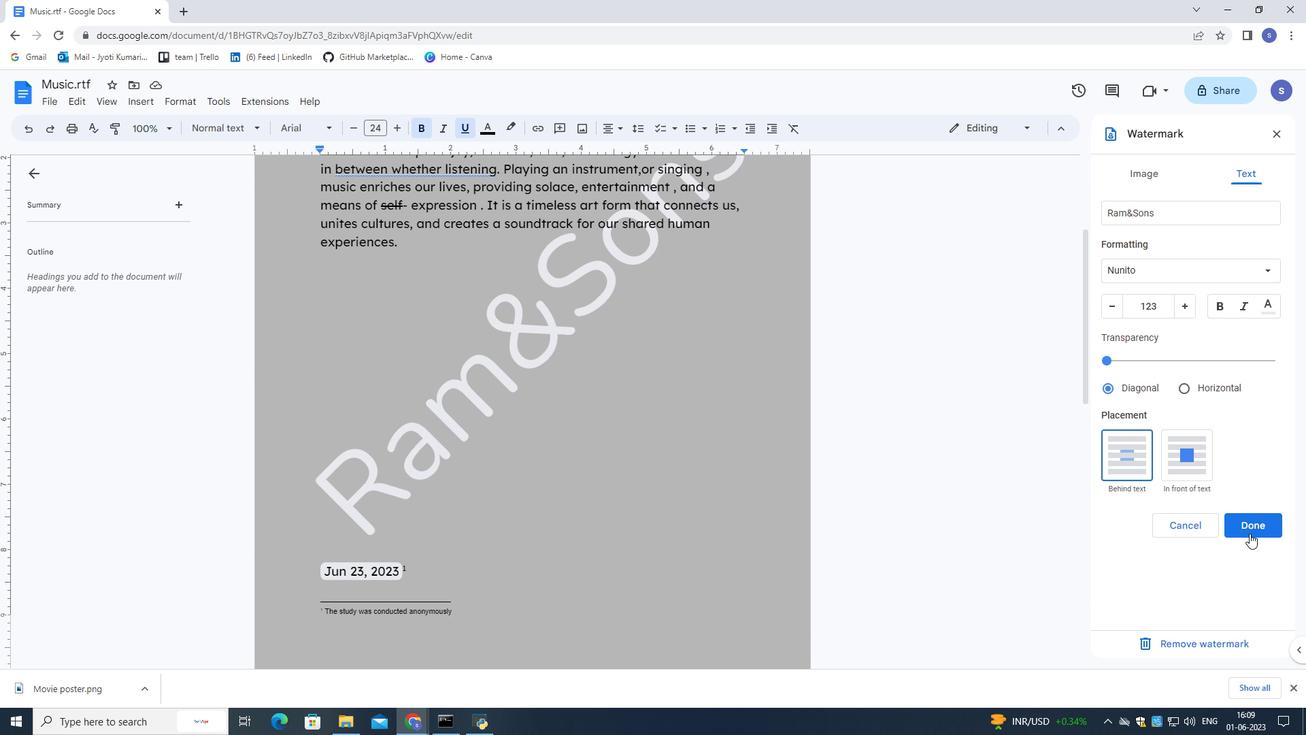 
Action: Mouse pressed left at (1251, 528)
Screenshot: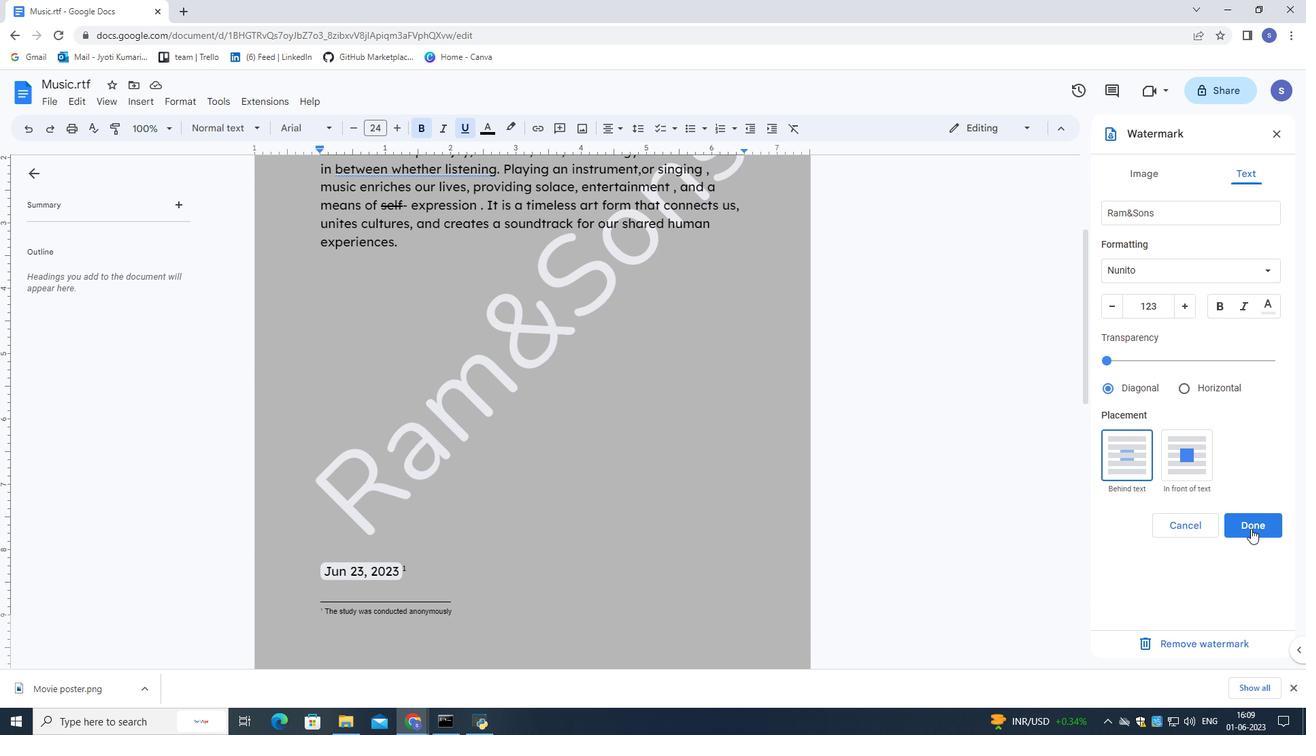 
Action: Mouse moved to (742, 464)
Screenshot: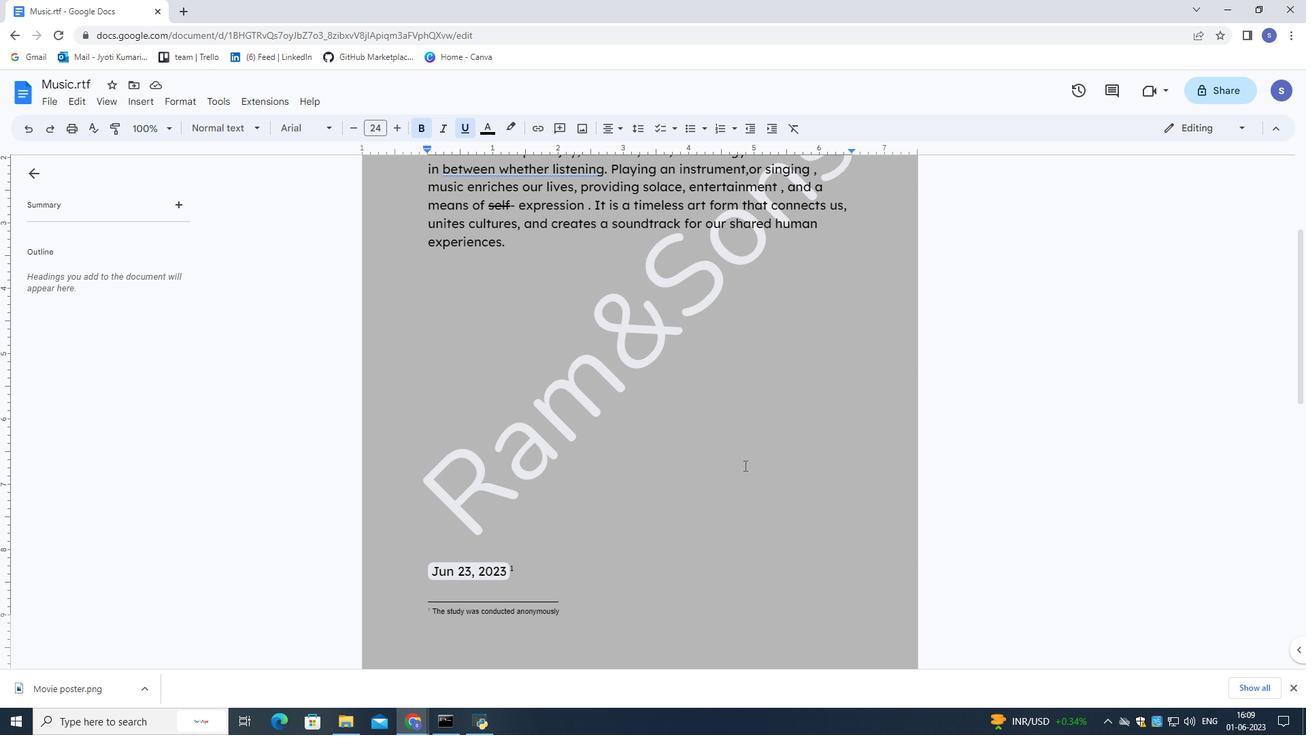 
Action: Mouse pressed left at (742, 464)
Screenshot: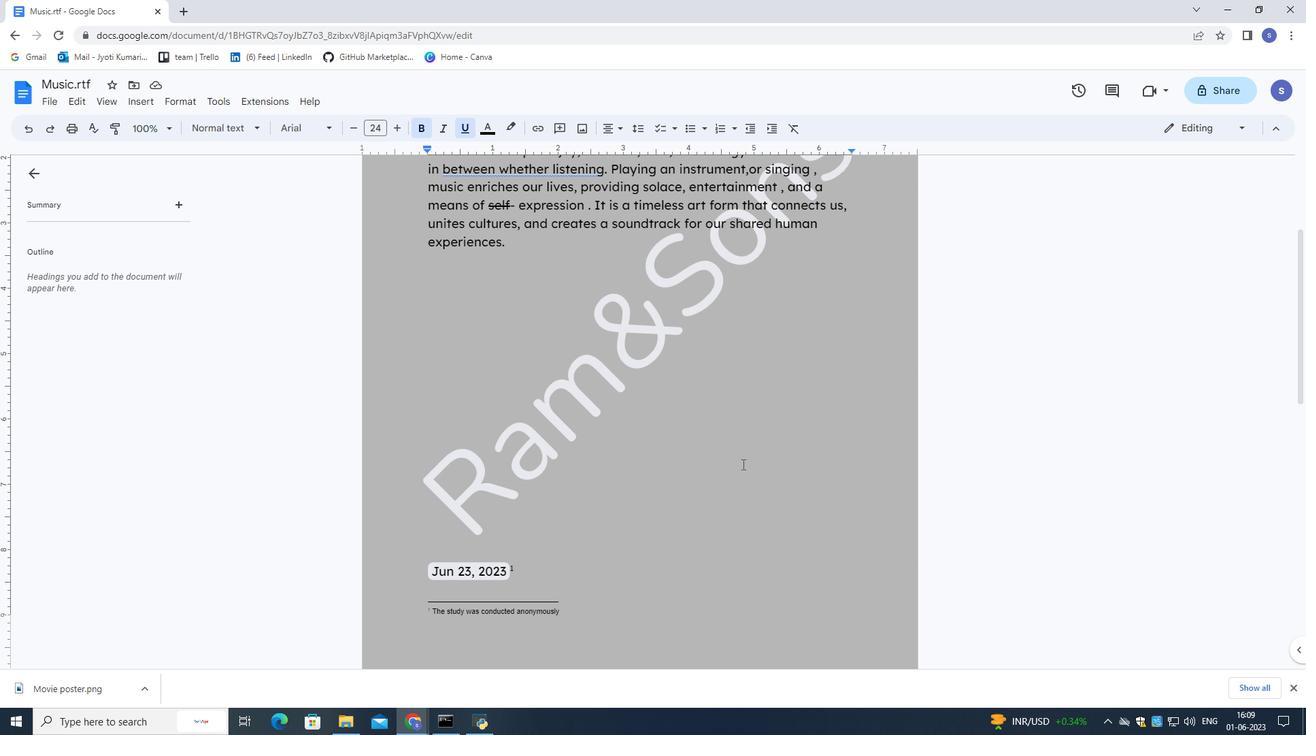 
Action: Mouse moved to (750, 433)
Screenshot: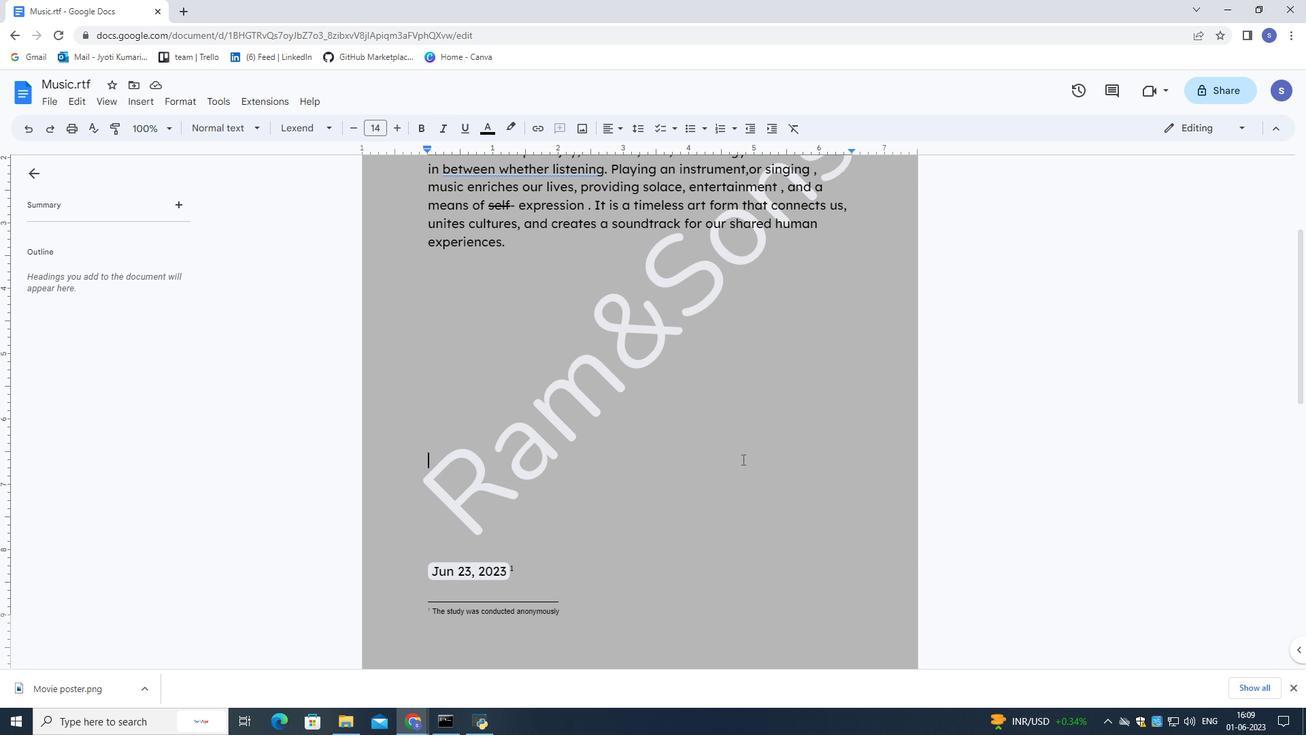 
Action: Mouse scrolled (750, 434) with delta (0, 0)
Screenshot: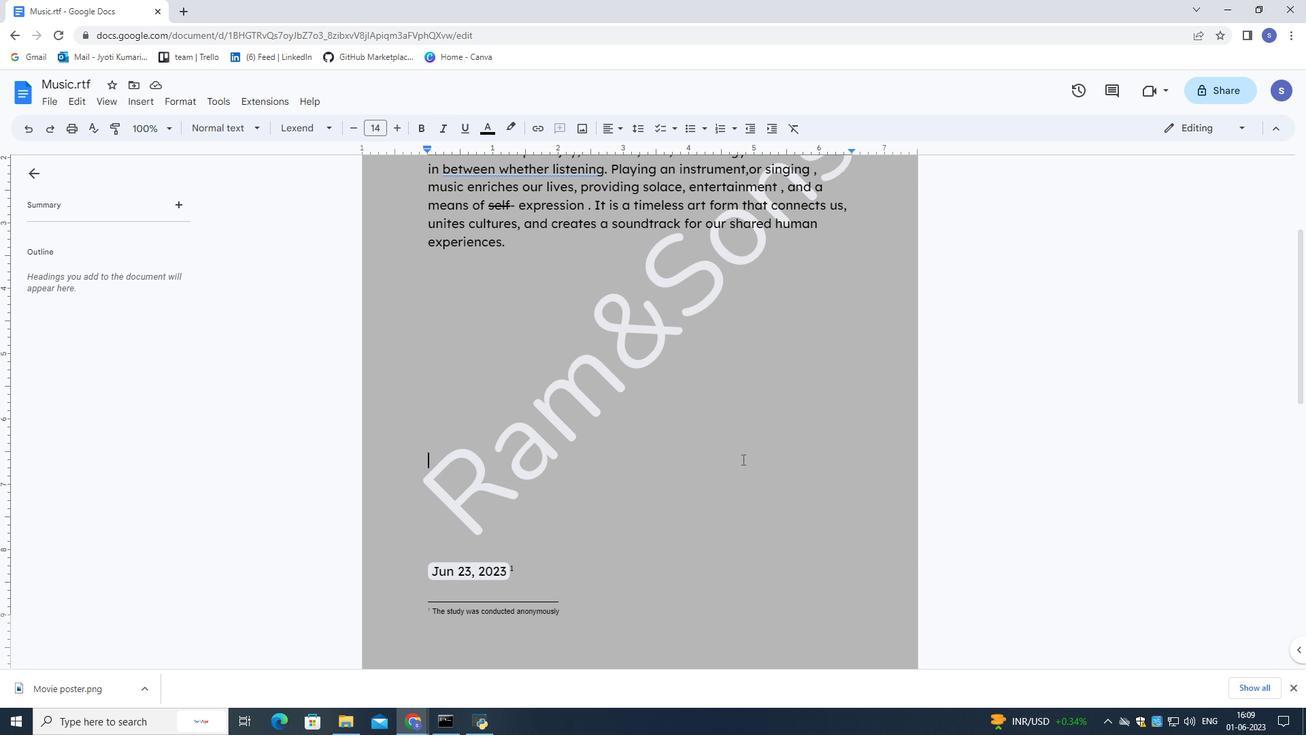 
Action: Mouse moved to (750, 432)
Screenshot: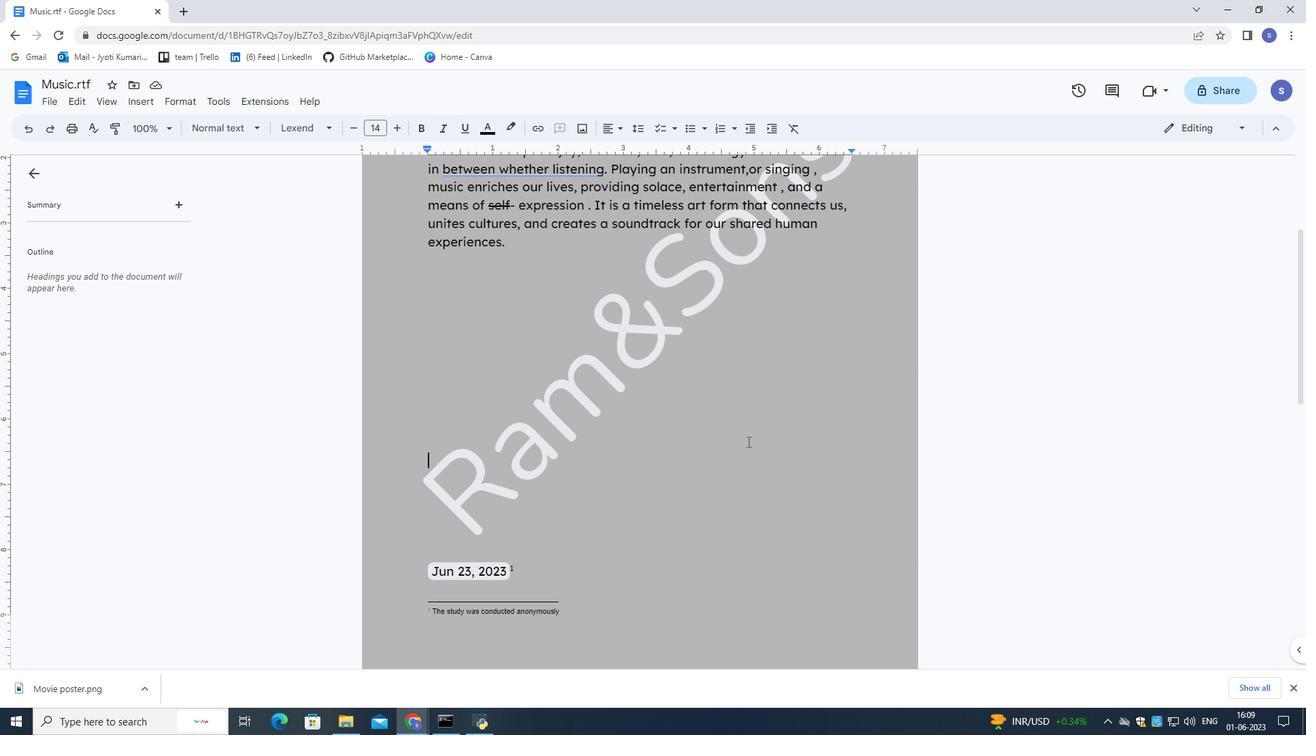 
Action: Mouse scrolled (750, 433) with delta (0, 0)
Screenshot: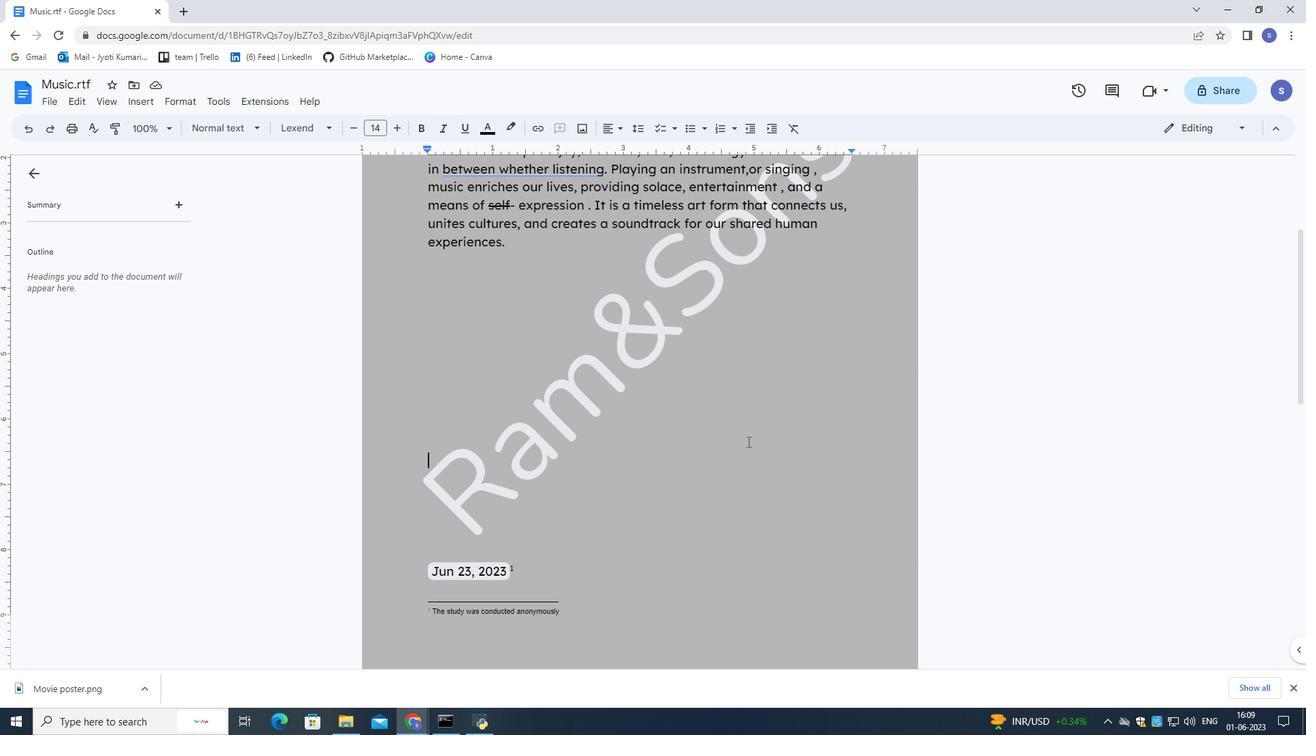 
Action: Mouse moved to (751, 432)
Screenshot: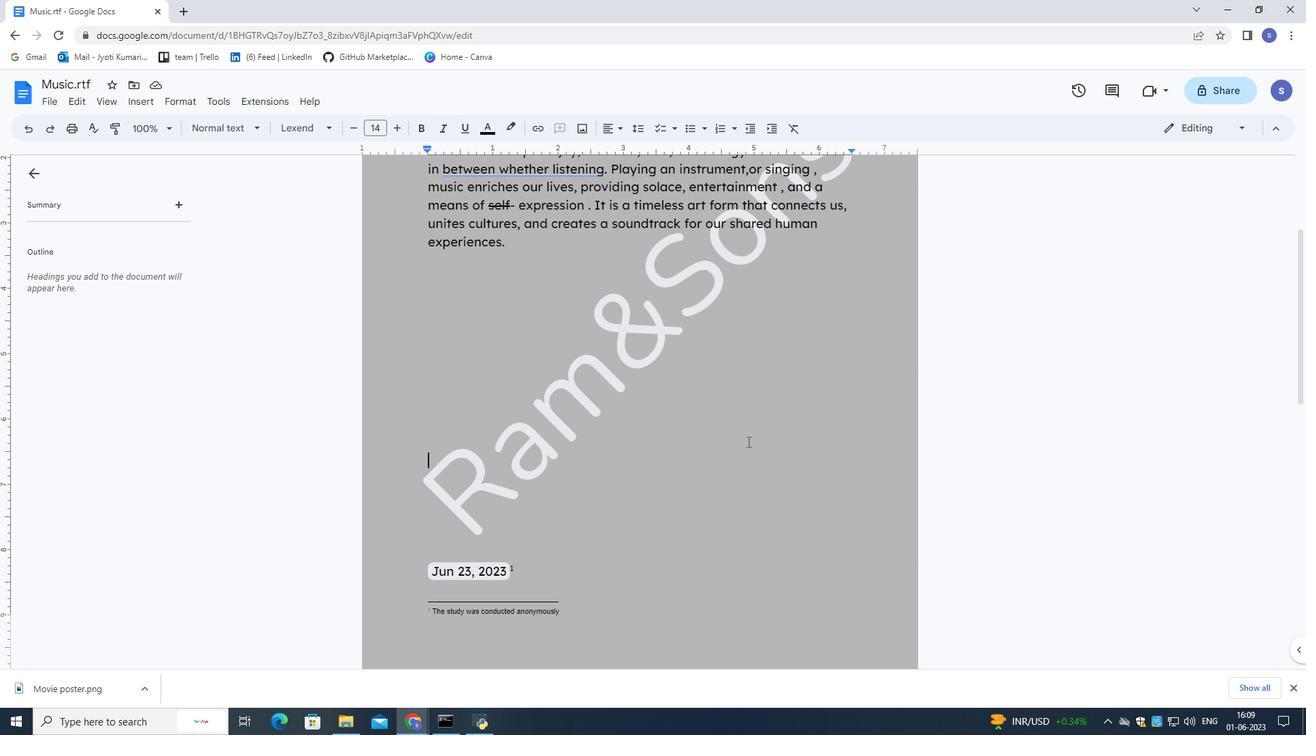 
Action: Mouse scrolled (751, 433) with delta (0, 0)
Screenshot: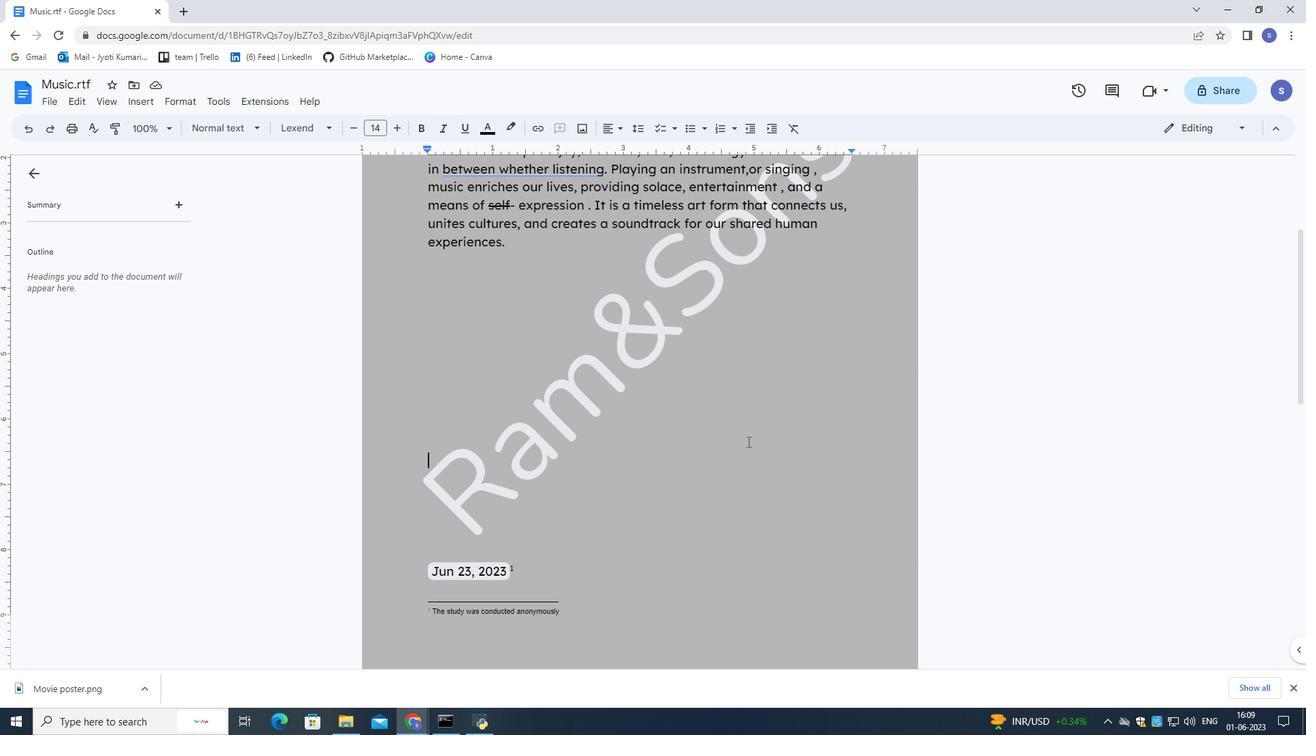 
Action: Mouse moved to (751, 430)
Screenshot: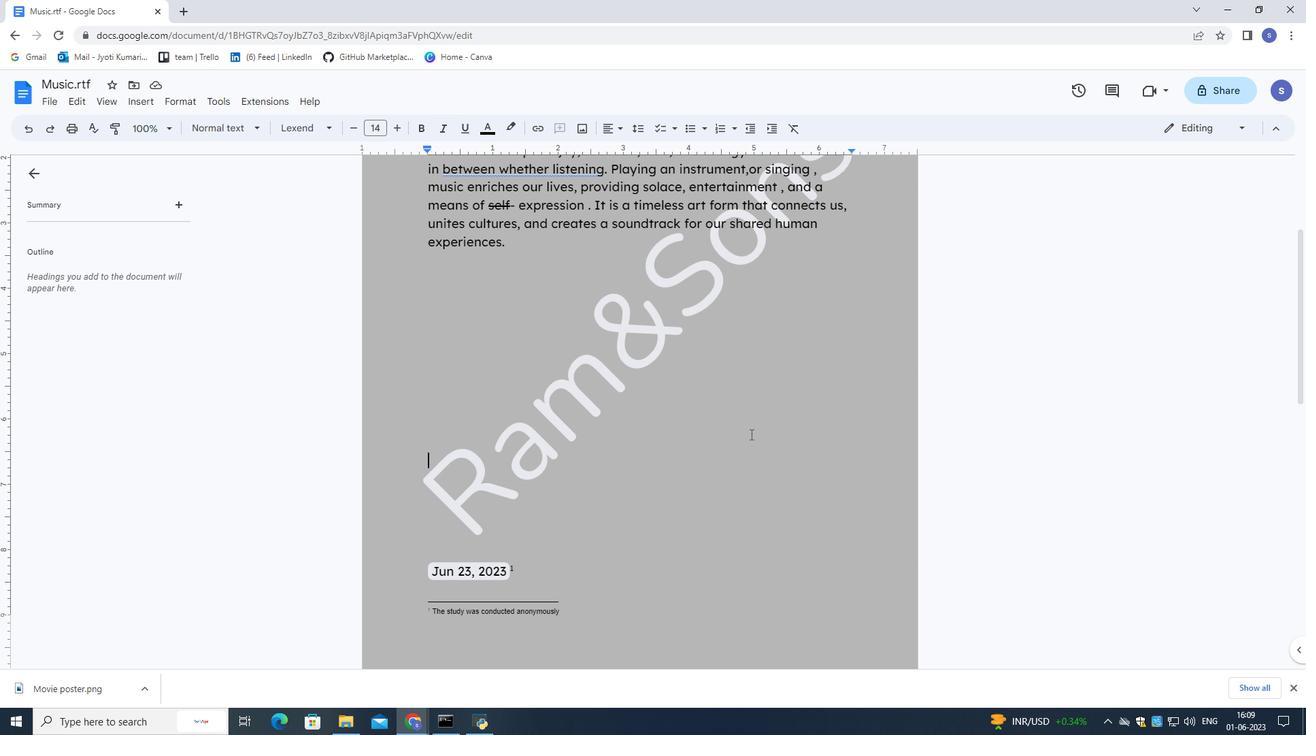 
Action: Mouse scrolled (751, 431) with delta (0, 0)
Screenshot: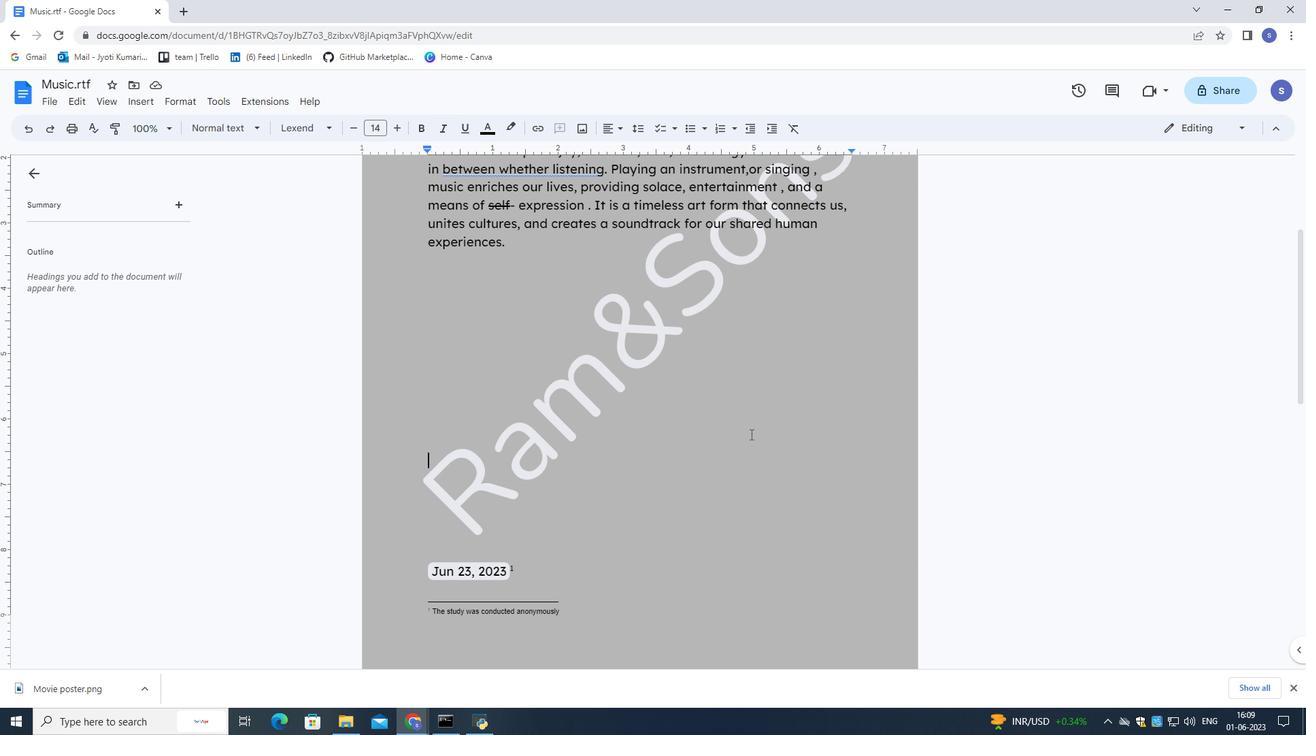 
Action: Mouse moved to (752, 426)
Screenshot: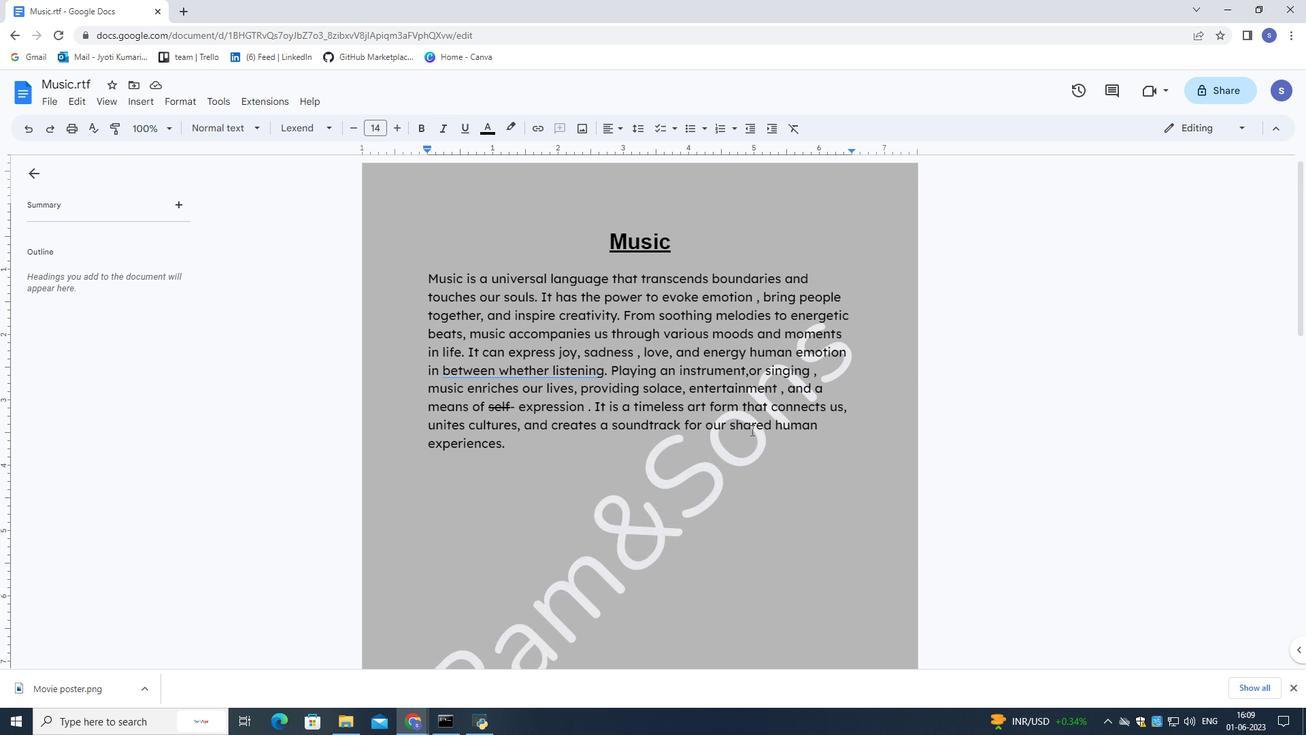 
Action: Mouse scrolled (752, 427) with delta (0, 0)
Screenshot: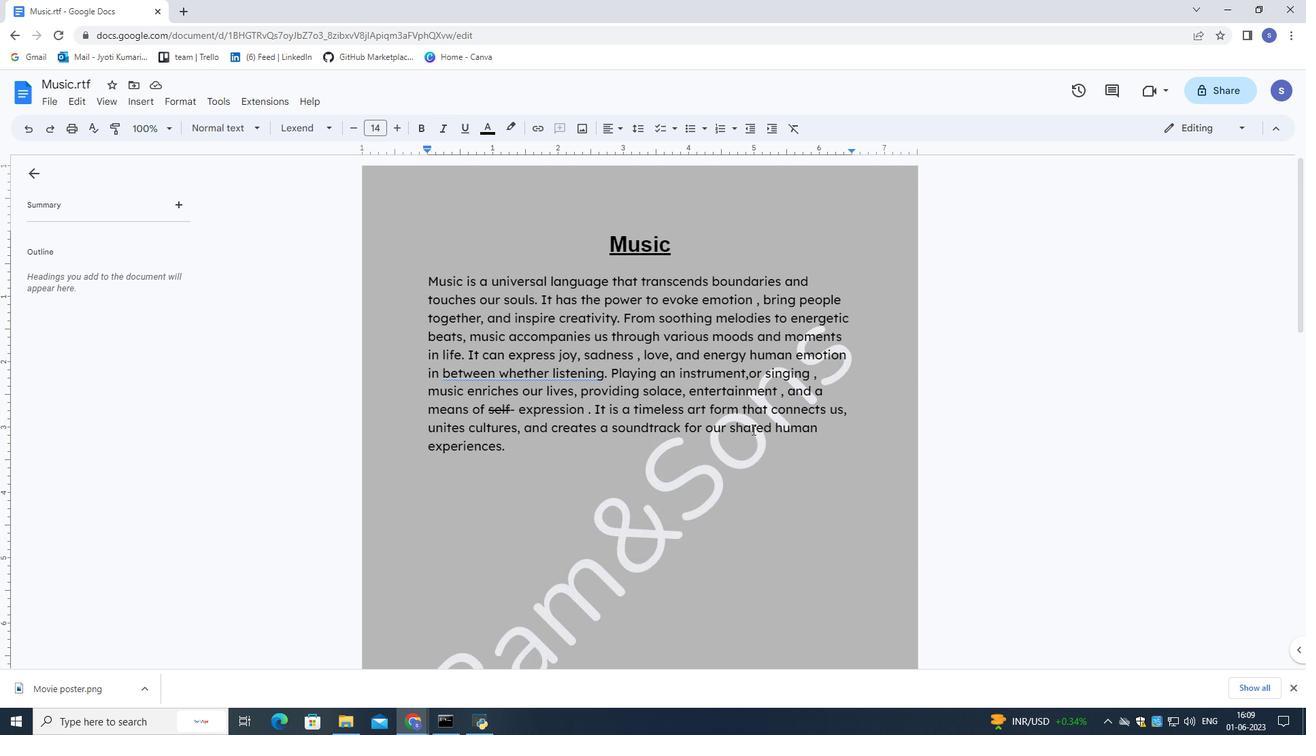 
Action: Mouse moved to (752, 426)
Screenshot: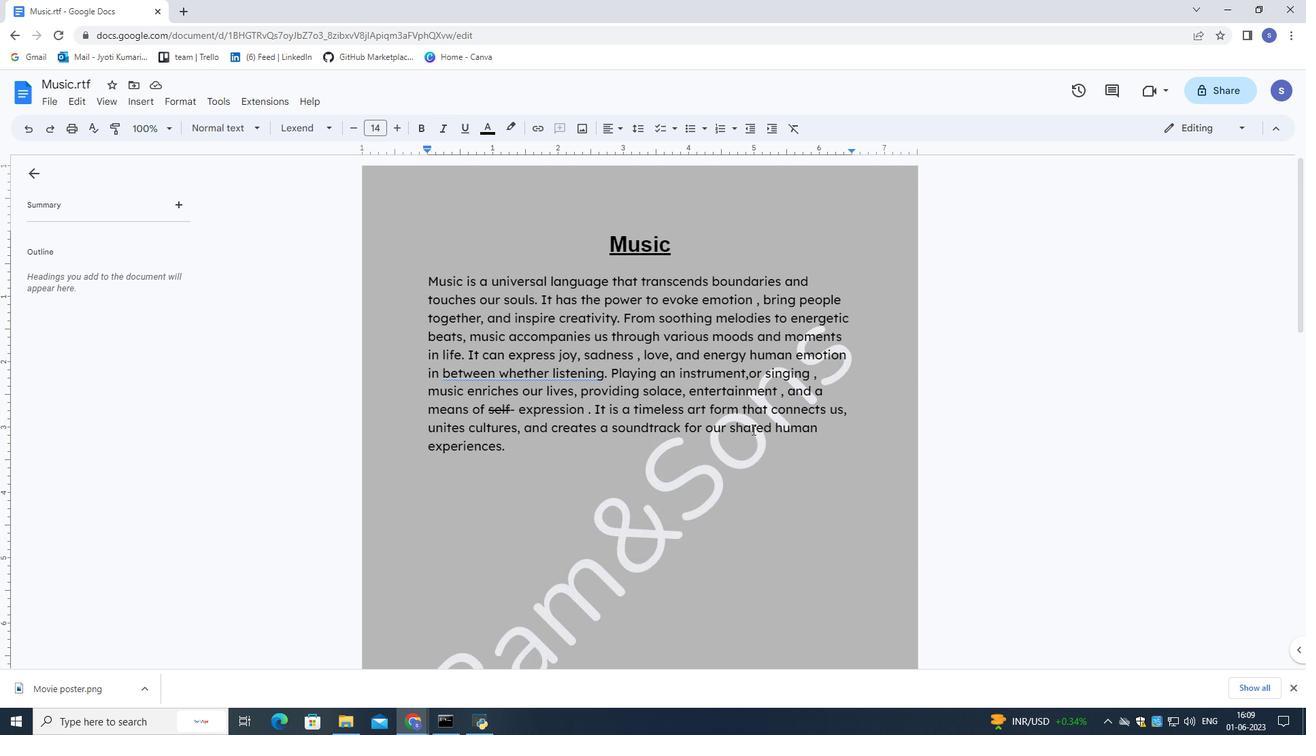 
Action: Mouse scrolled (752, 427) with delta (0, 0)
Screenshot: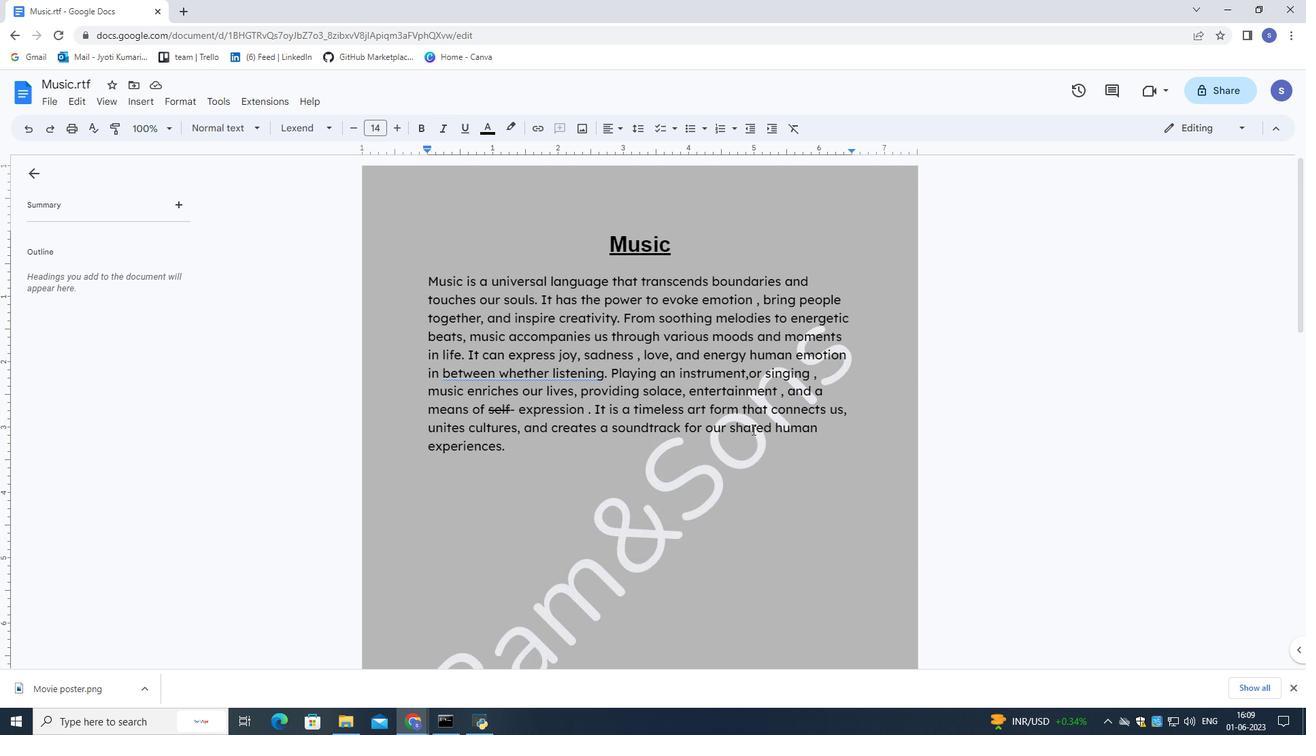 
Action: Mouse moved to (752, 426)
Screenshot: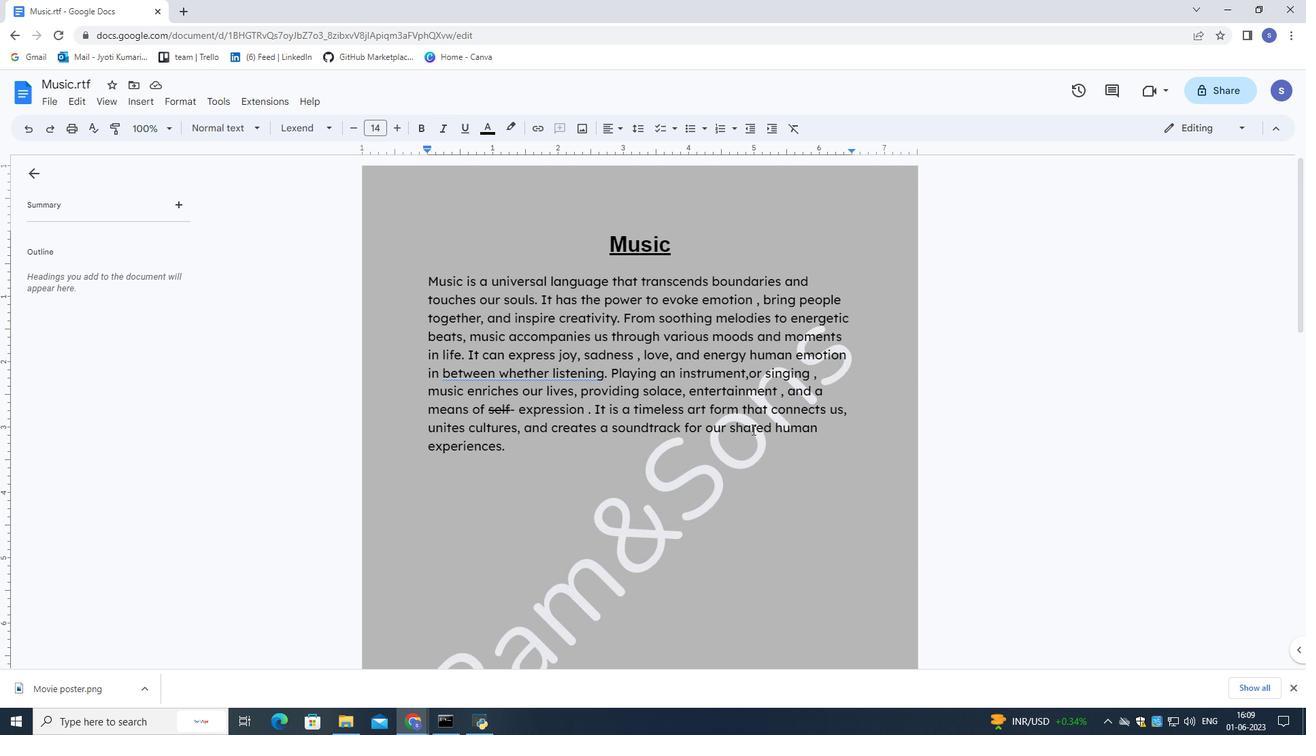 
Action: Mouse scrolled (752, 426) with delta (0, 0)
Screenshot: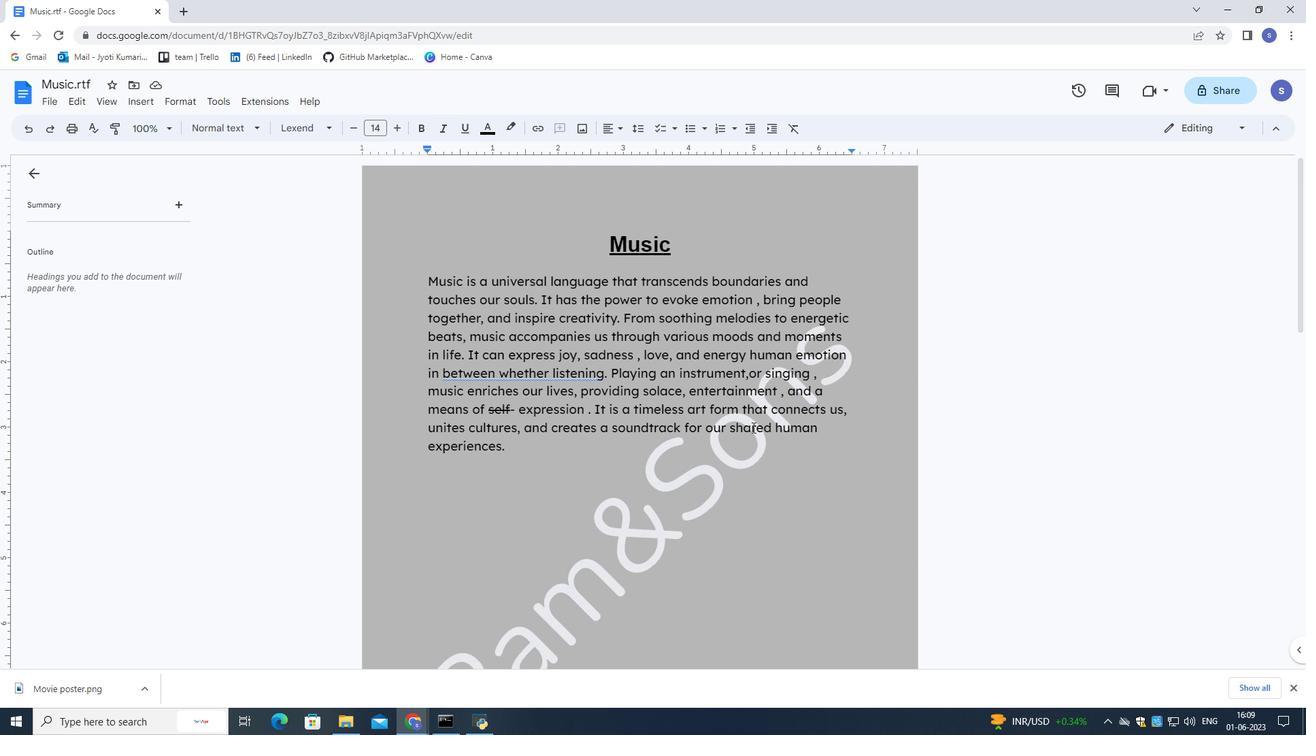 
Action: Mouse moved to (754, 424)
Screenshot: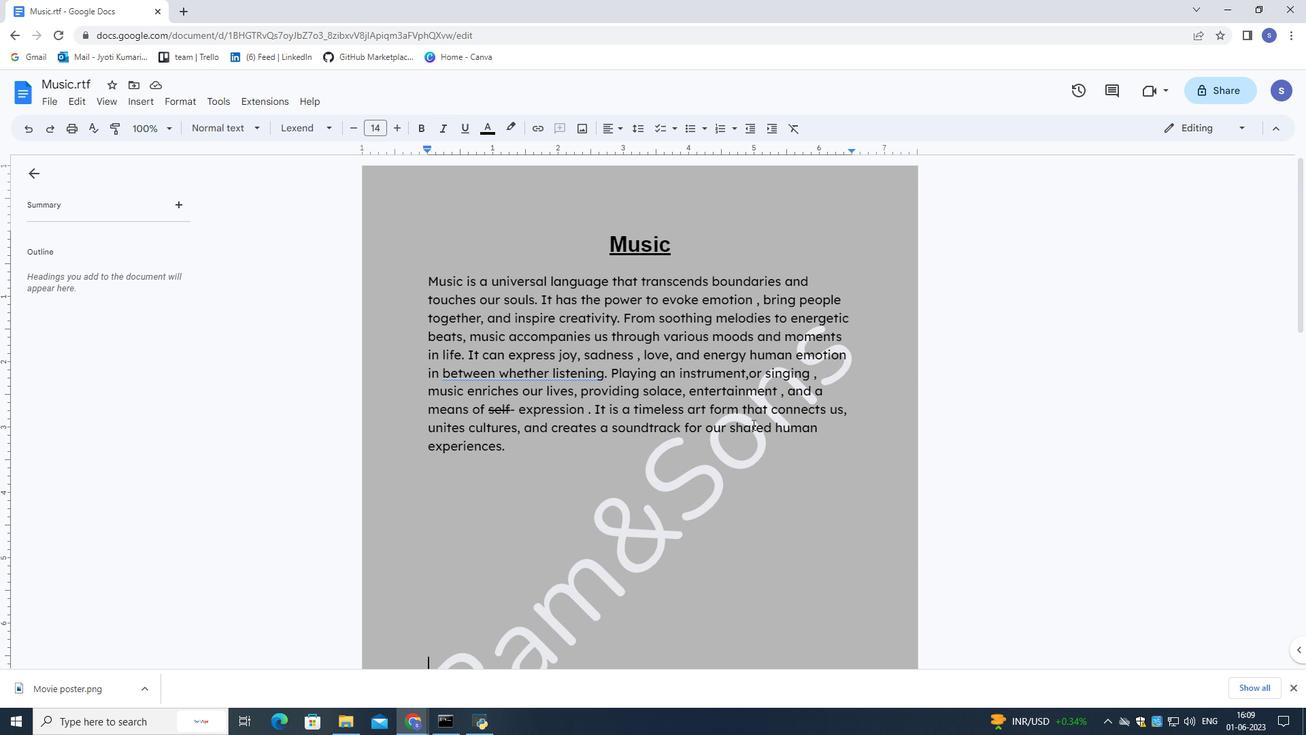 
